 Task: Search one way flight ticket for 2 adults, 4 children and 1 infant on lap in business from Salina: Salina Regional Airport to Indianapolis: Indianapolis International Airport on 8-5-2023. Choice of flights is JetBlue. Number of bags: 2 carry on bags and 7 checked bags. Price is upto 93000. Outbound departure time preference is 9:15.
Action: Mouse moved to (341, 303)
Screenshot: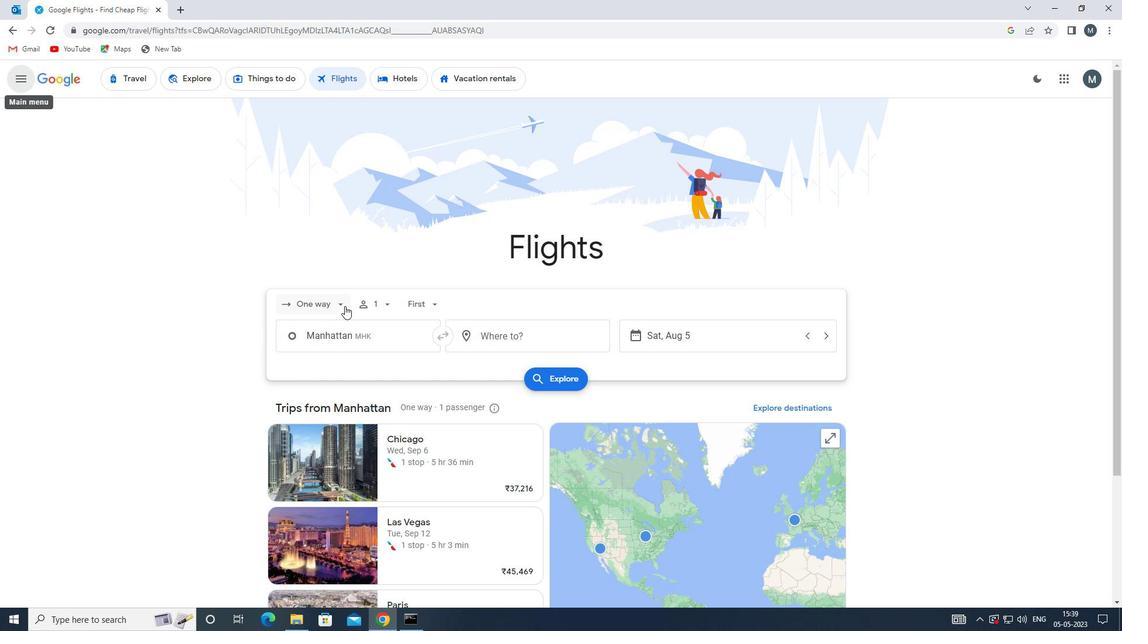 
Action: Mouse pressed left at (341, 303)
Screenshot: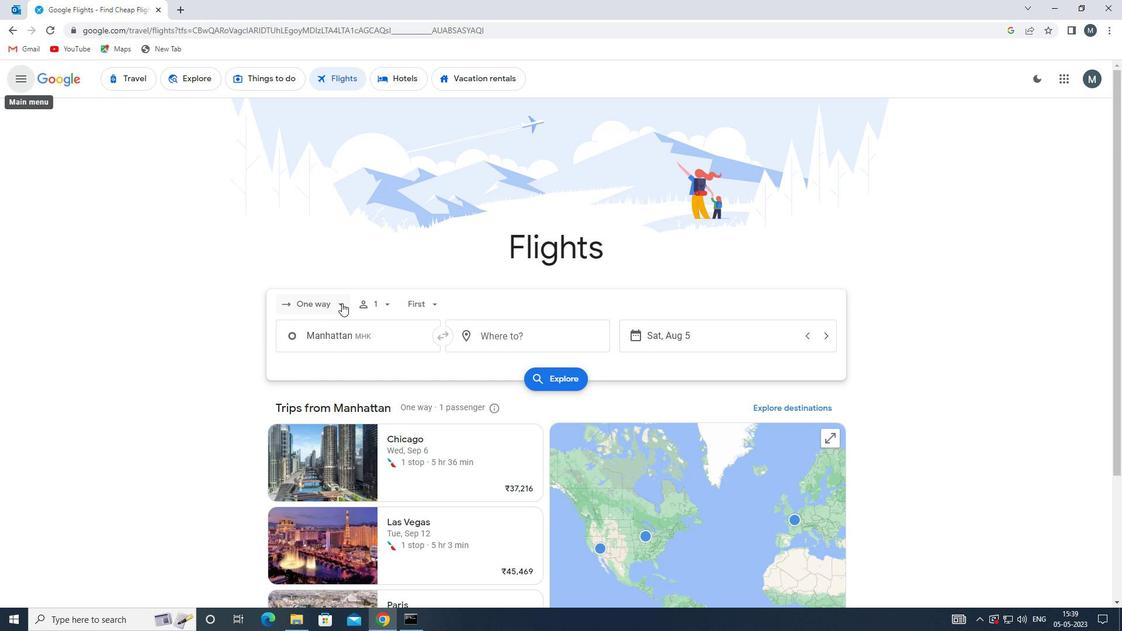 
Action: Mouse moved to (334, 360)
Screenshot: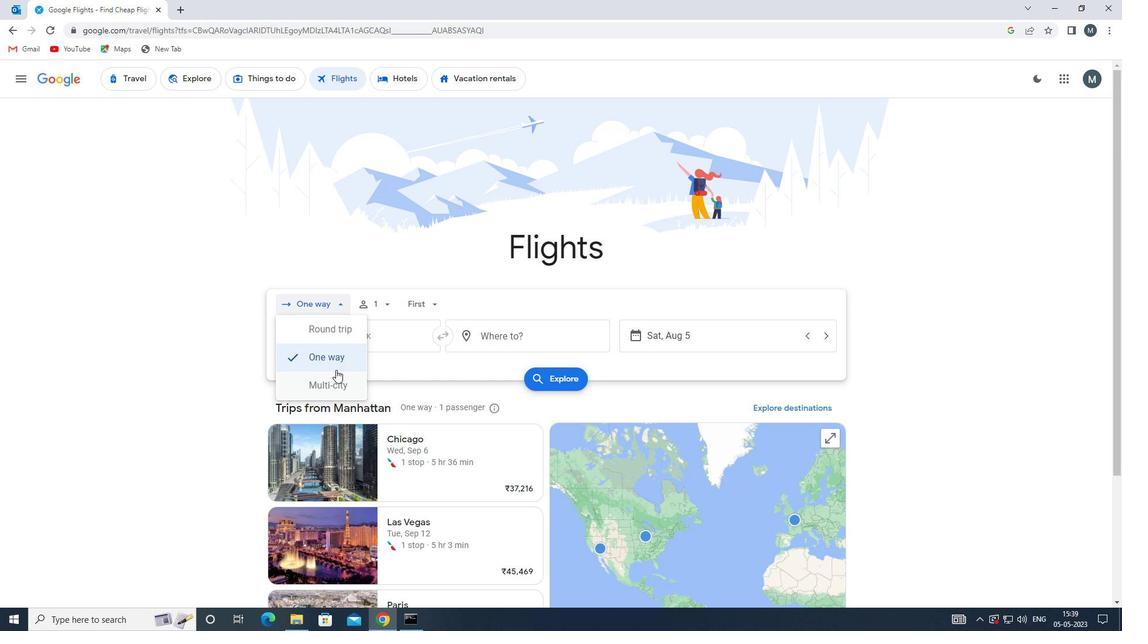 
Action: Mouse pressed left at (334, 360)
Screenshot: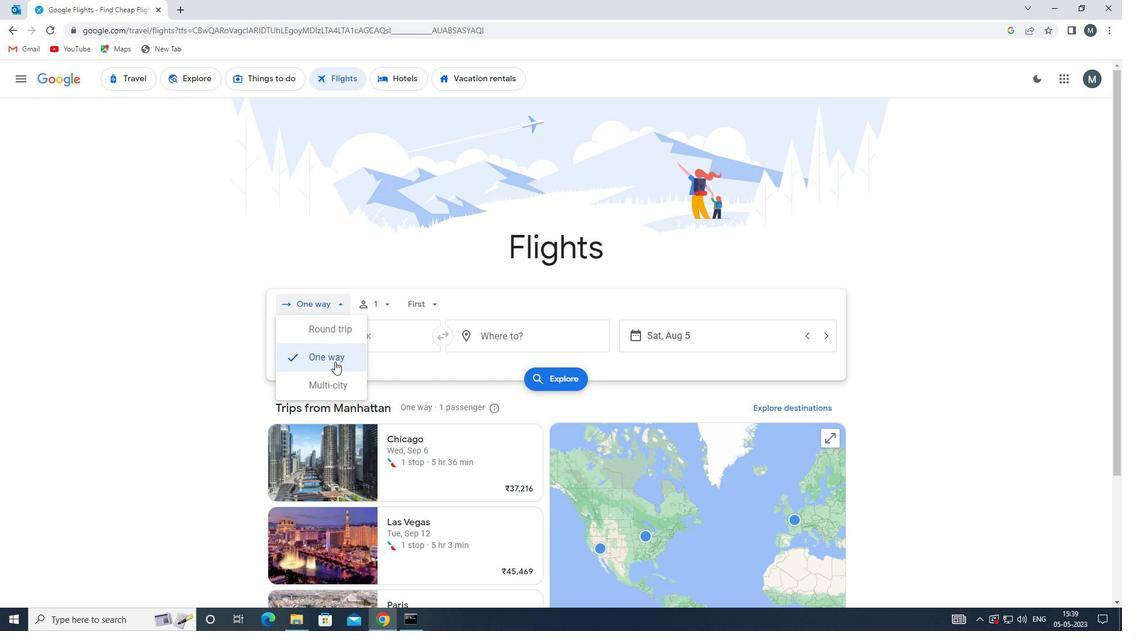 
Action: Mouse moved to (388, 308)
Screenshot: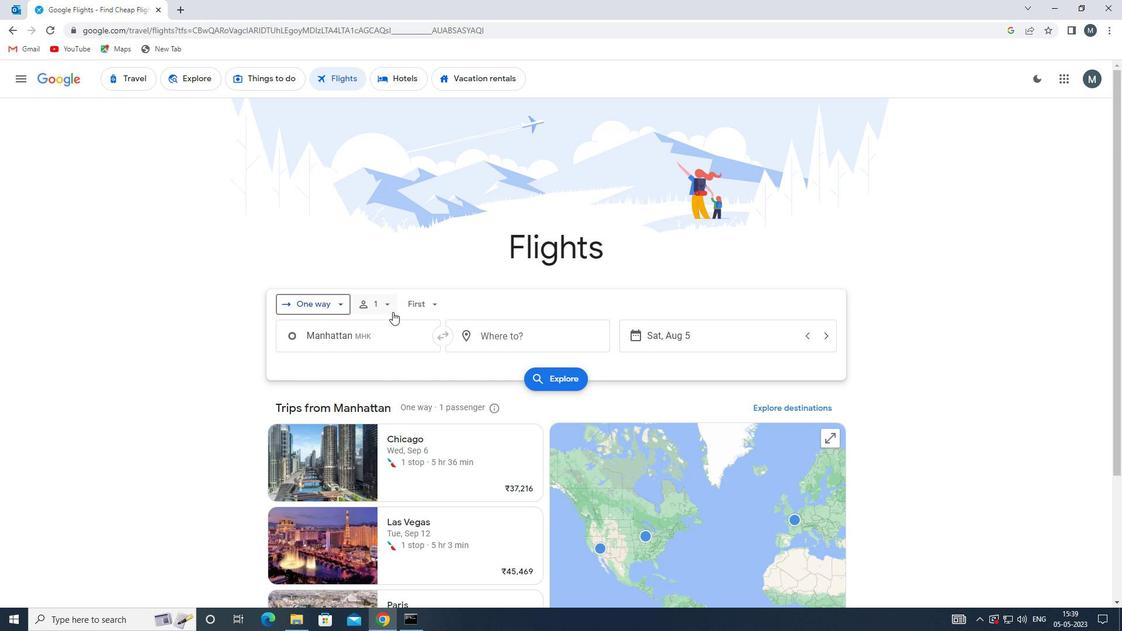 
Action: Mouse pressed left at (388, 308)
Screenshot: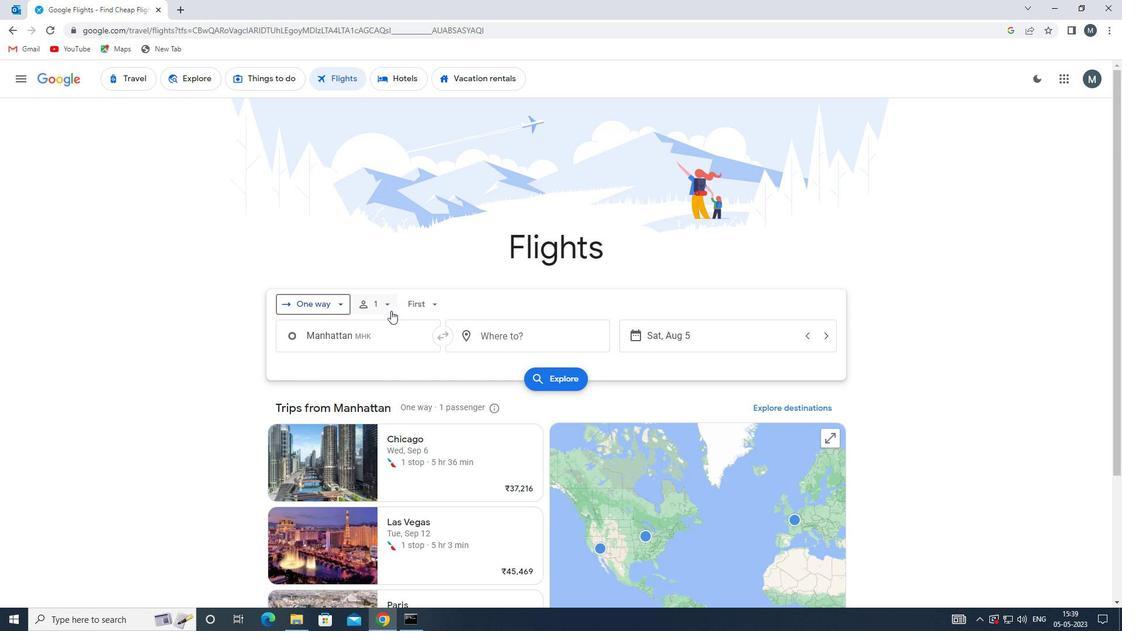 
Action: Mouse moved to (475, 333)
Screenshot: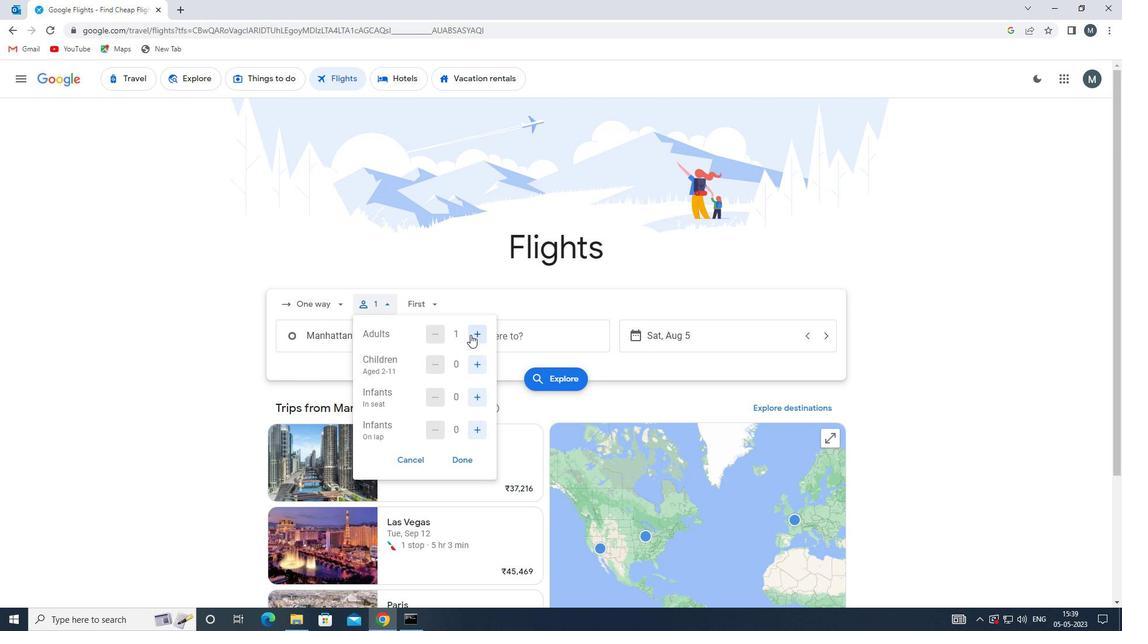
Action: Mouse pressed left at (475, 333)
Screenshot: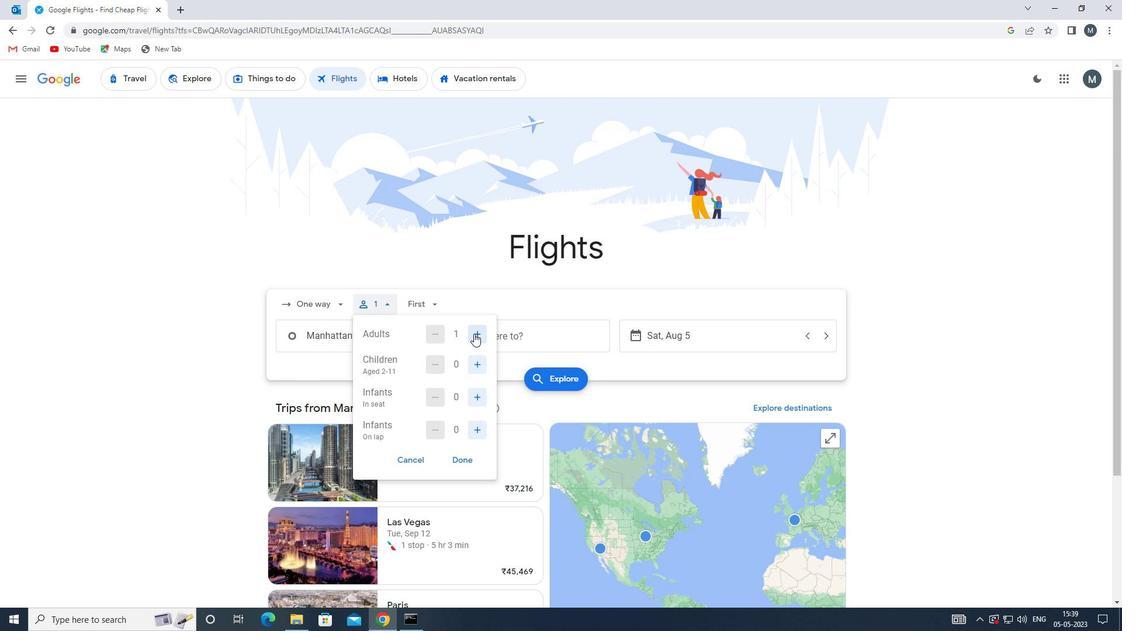 
Action: Mouse moved to (477, 365)
Screenshot: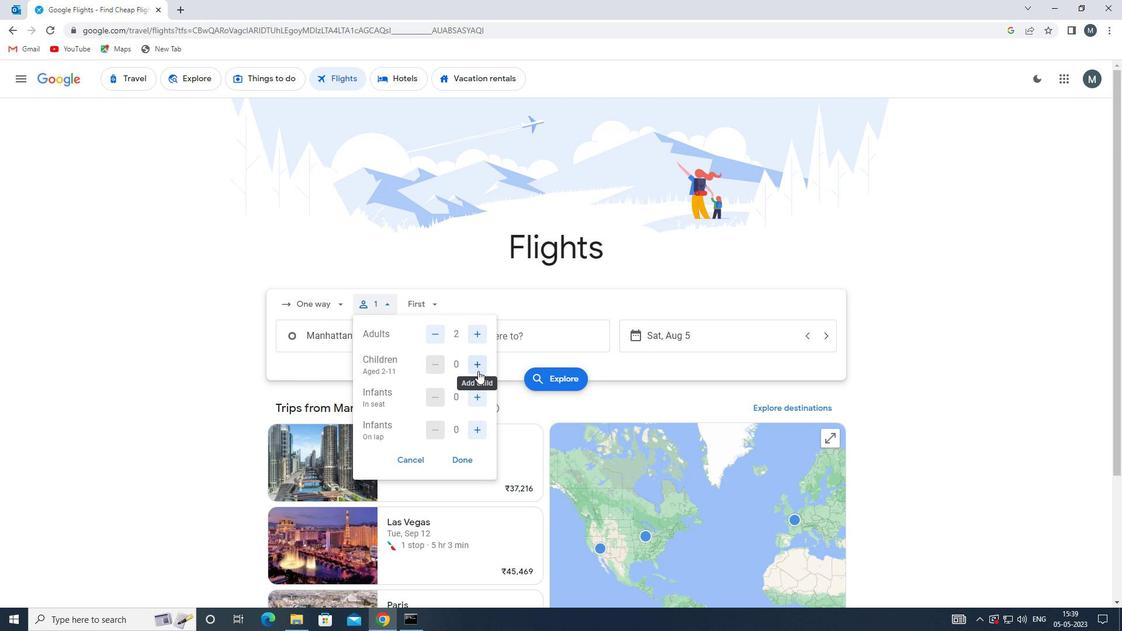 
Action: Mouse pressed left at (477, 365)
Screenshot: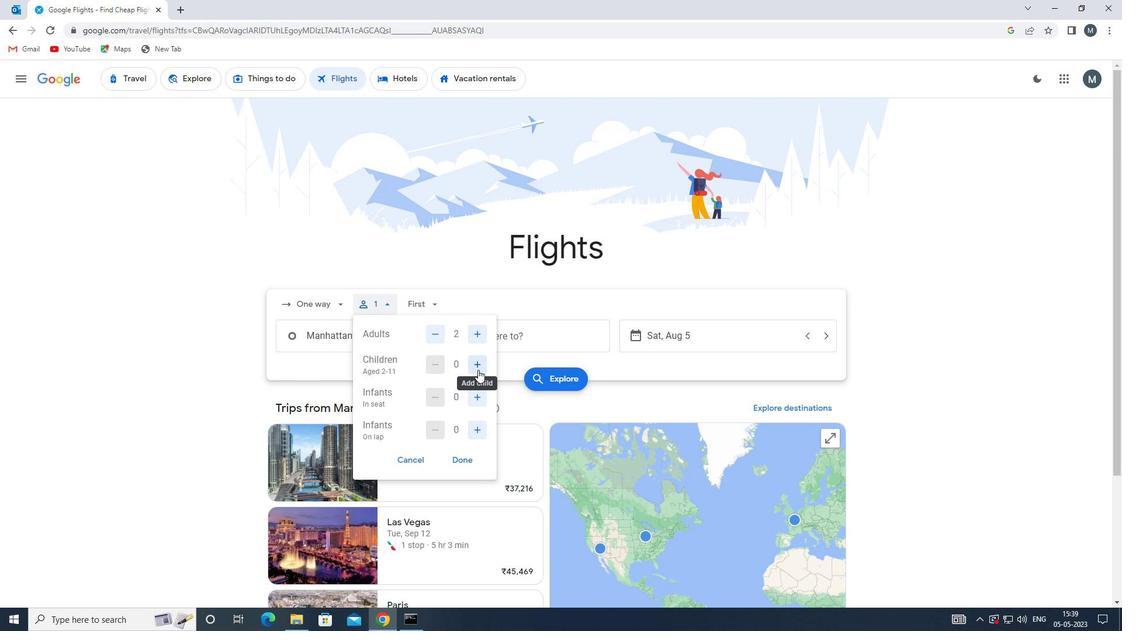 
Action: Mouse pressed left at (477, 365)
Screenshot: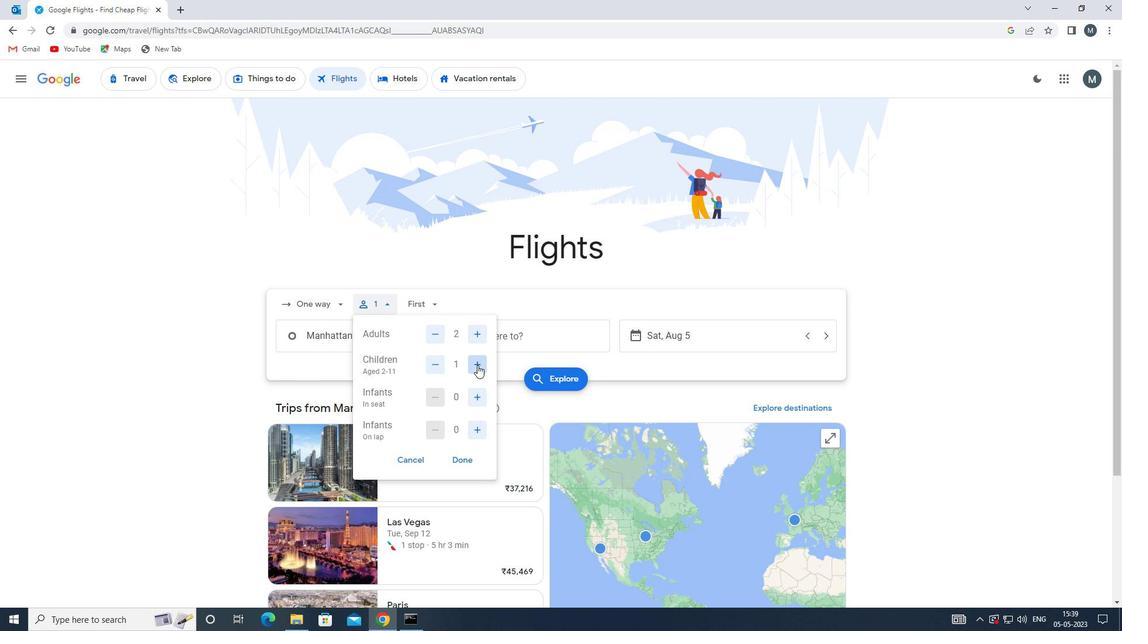 
Action: Mouse pressed left at (477, 365)
Screenshot: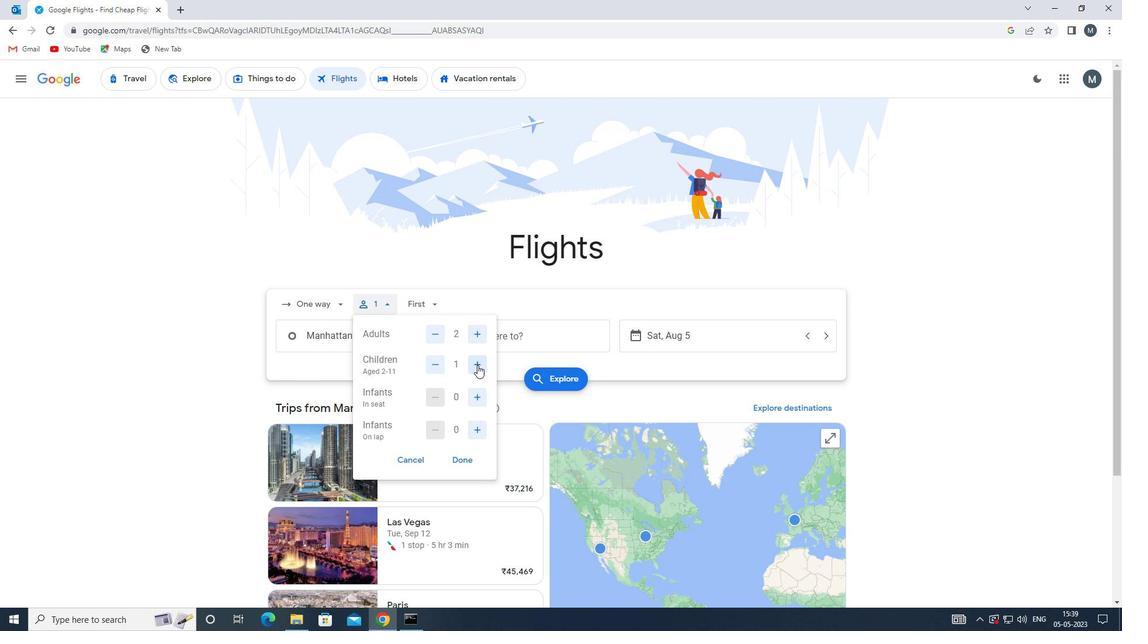 
Action: Mouse pressed left at (477, 365)
Screenshot: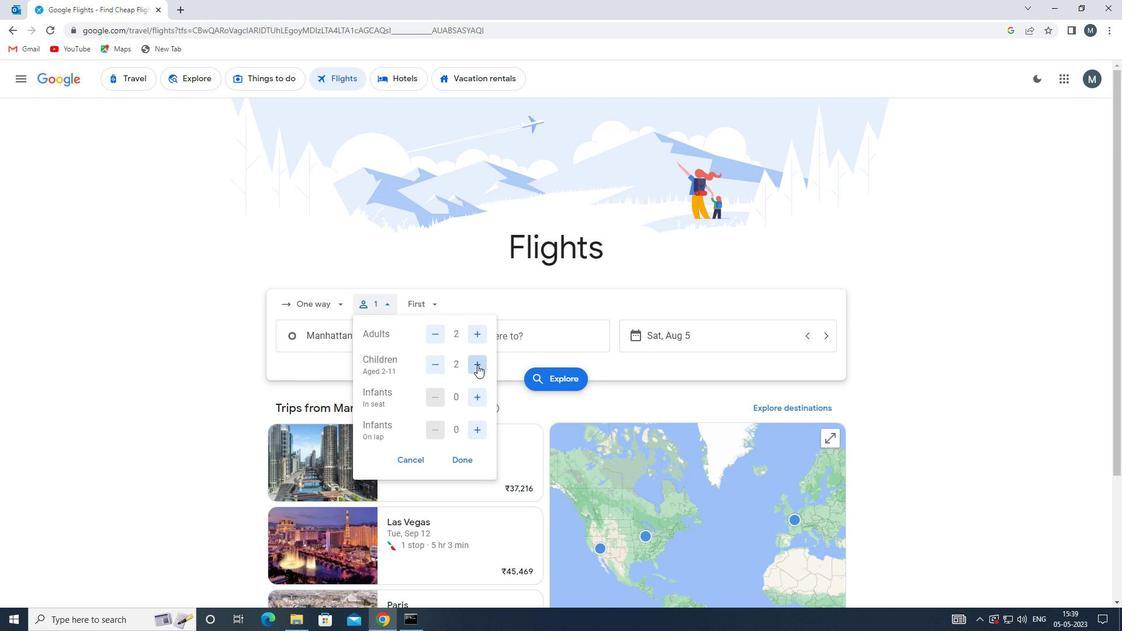 
Action: Mouse pressed left at (477, 365)
Screenshot: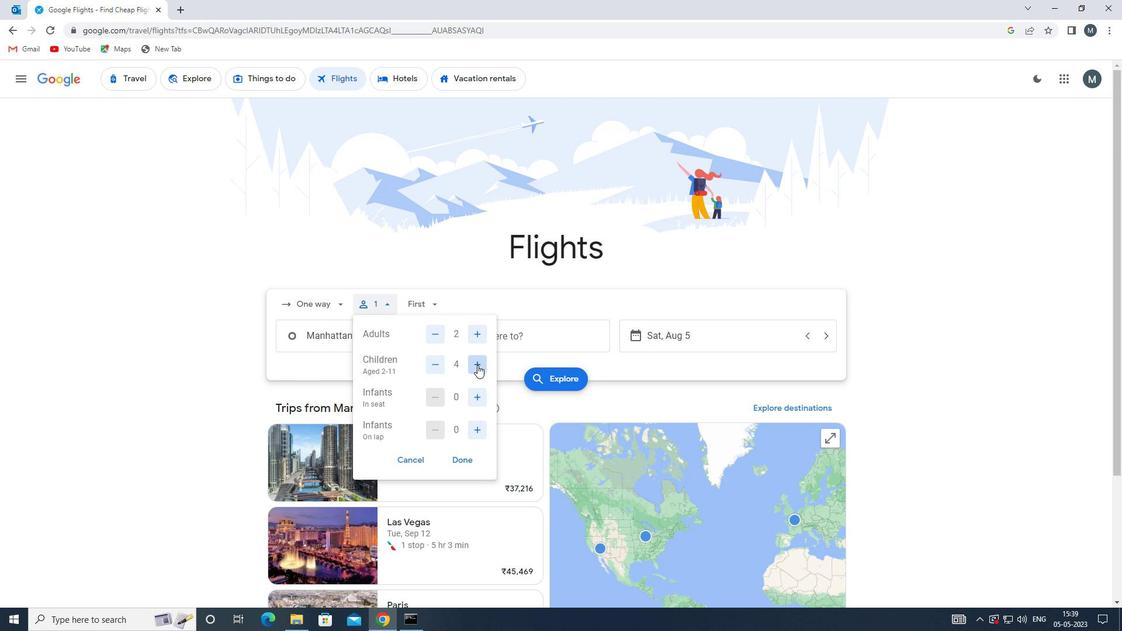 
Action: Mouse moved to (433, 363)
Screenshot: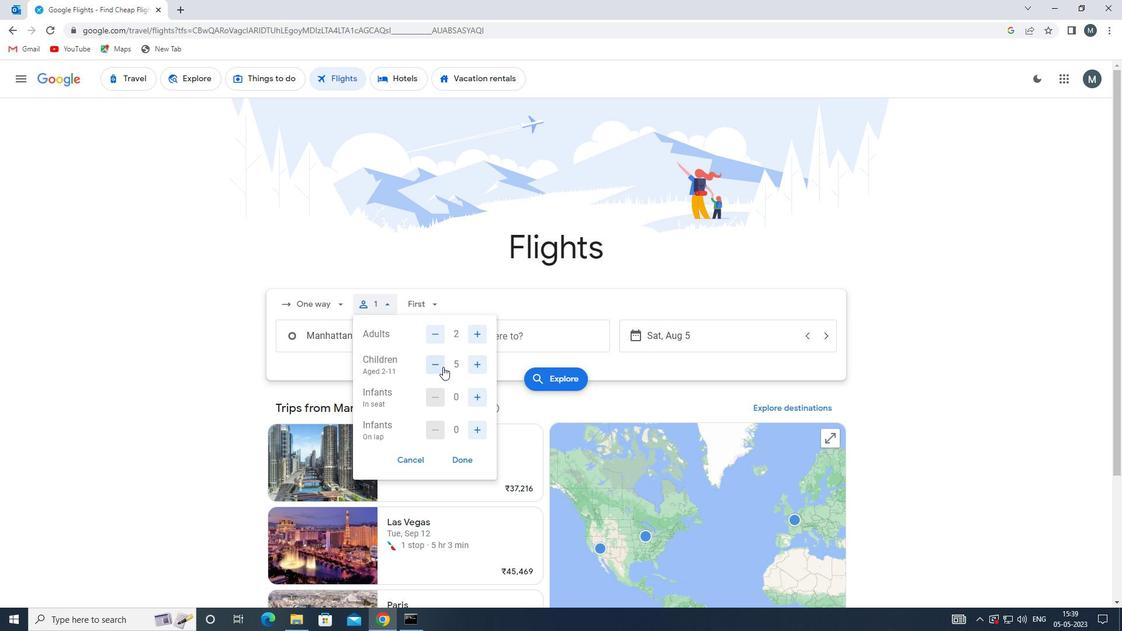
Action: Mouse pressed left at (433, 363)
Screenshot: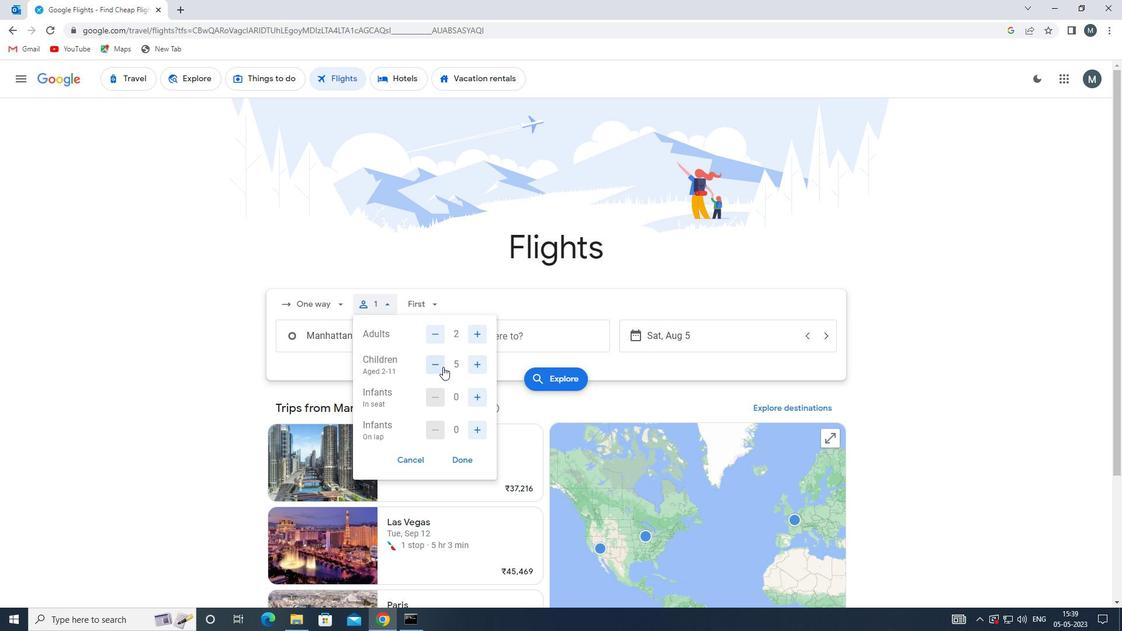 
Action: Mouse moved to (477, 433)
Screenshot: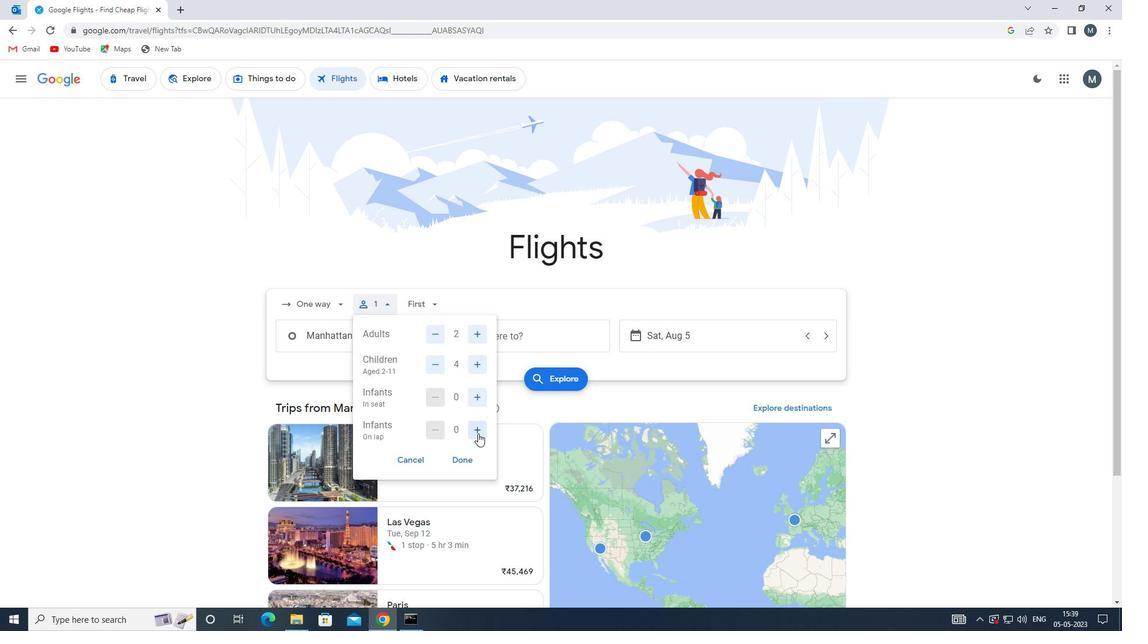 
Action: Mouse pressed left at (477, 433)
Screenshot: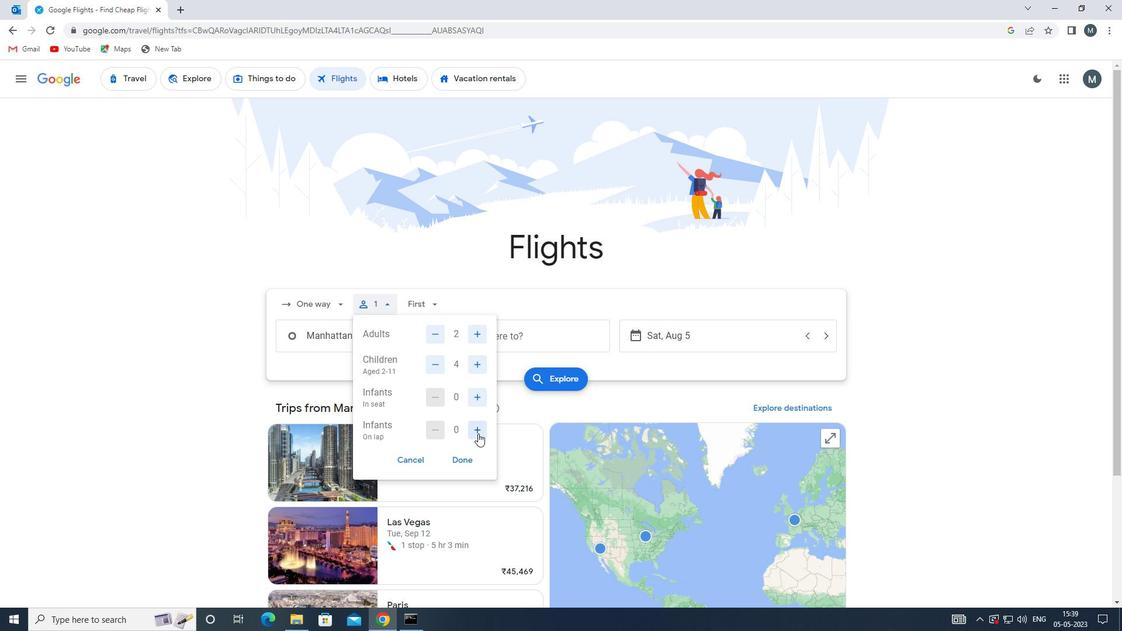 
Action: Mouse moved to (462, 459)
Screenshot: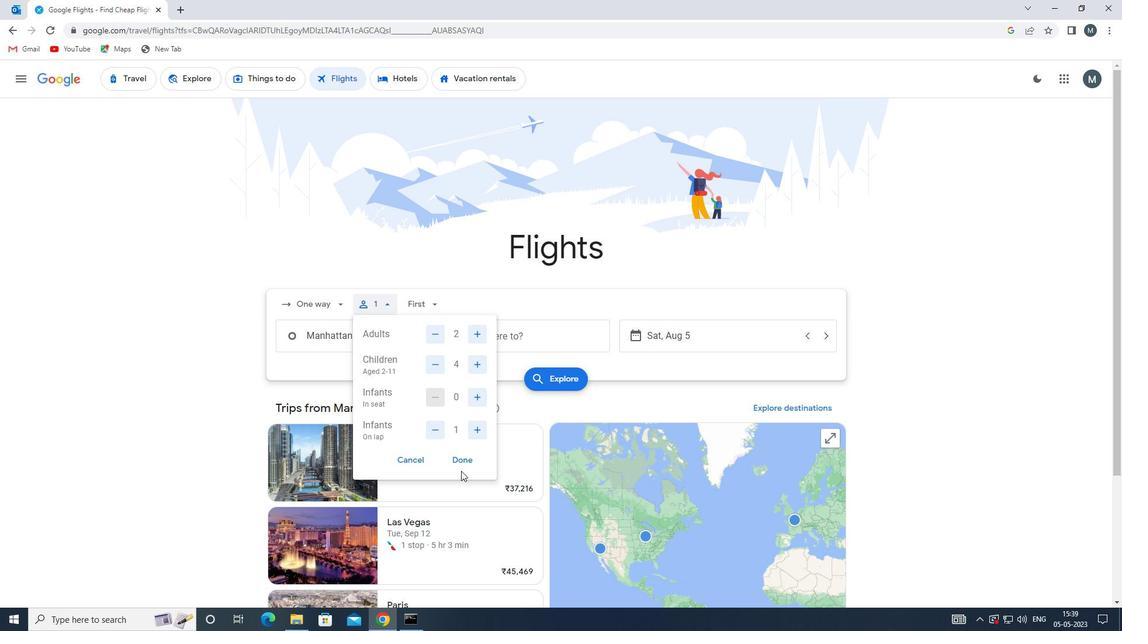 
Action: Mouse pressed left at (462, 459)
Screenshot: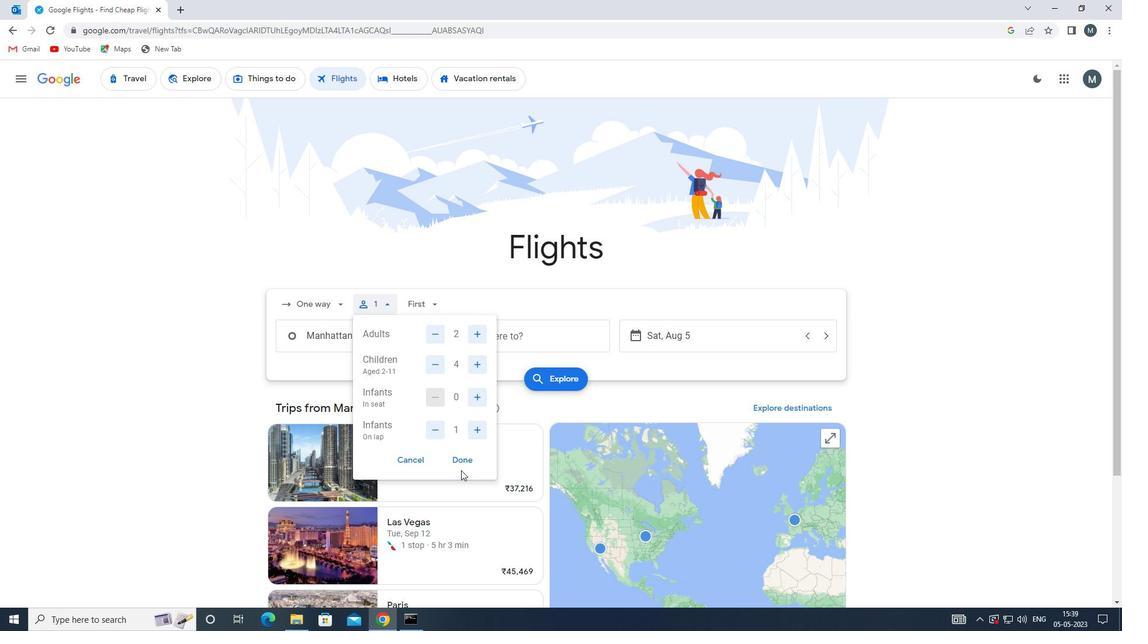 
Action: Mouse moved to (430, 305)
Screenshot: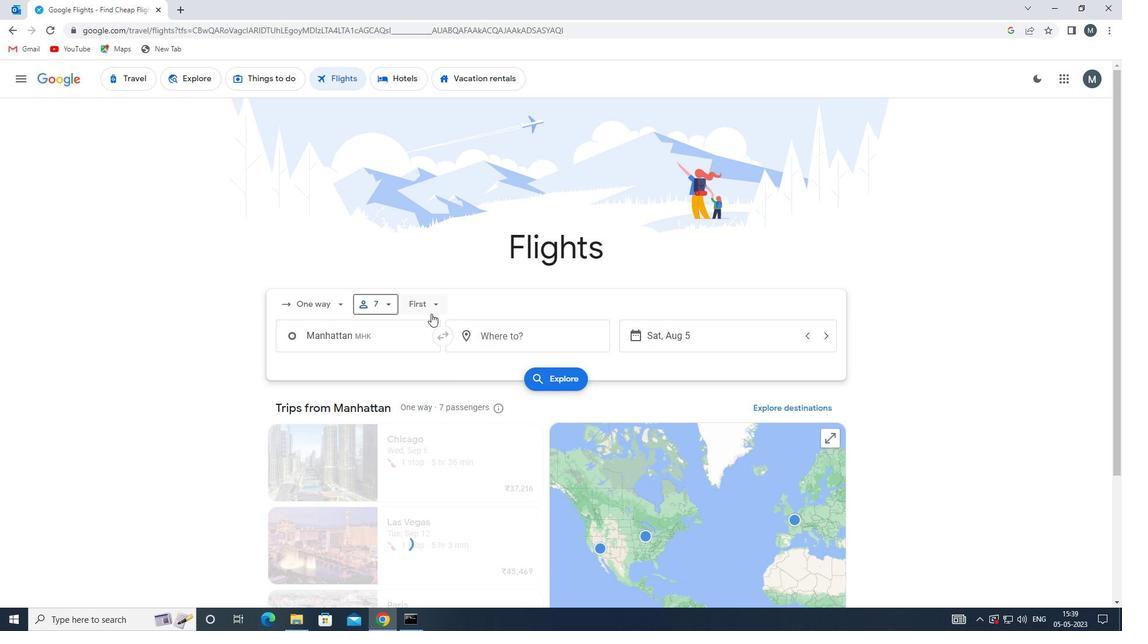 
Action: Mouse pressed left at (430, 305)
Screenshot: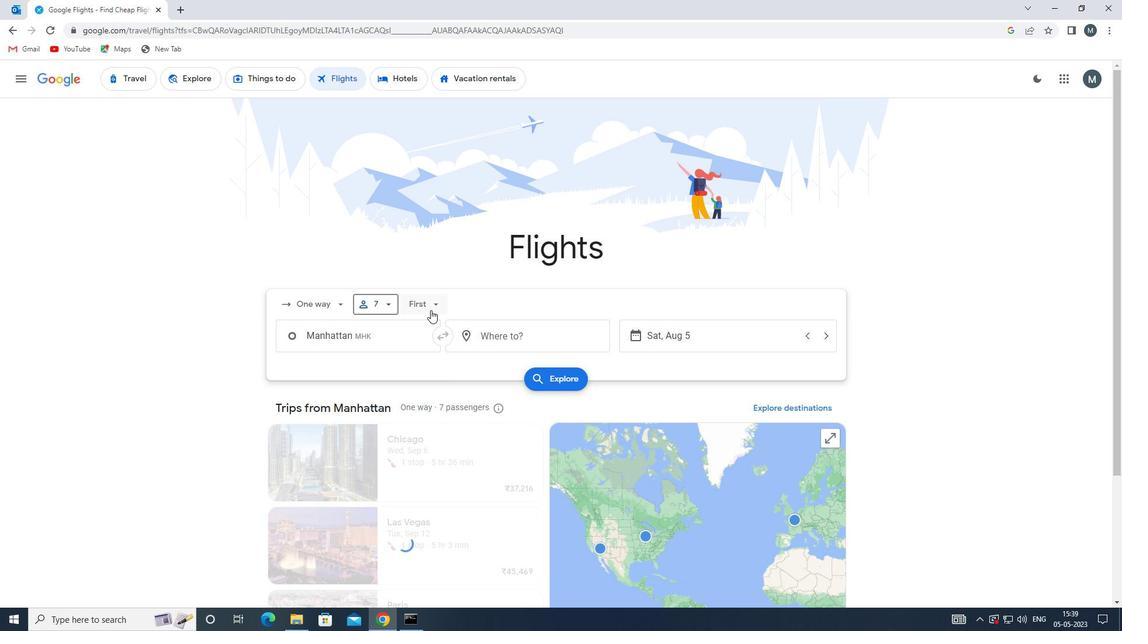 
Action: Mouse moved to (456, 388)
Screenshot: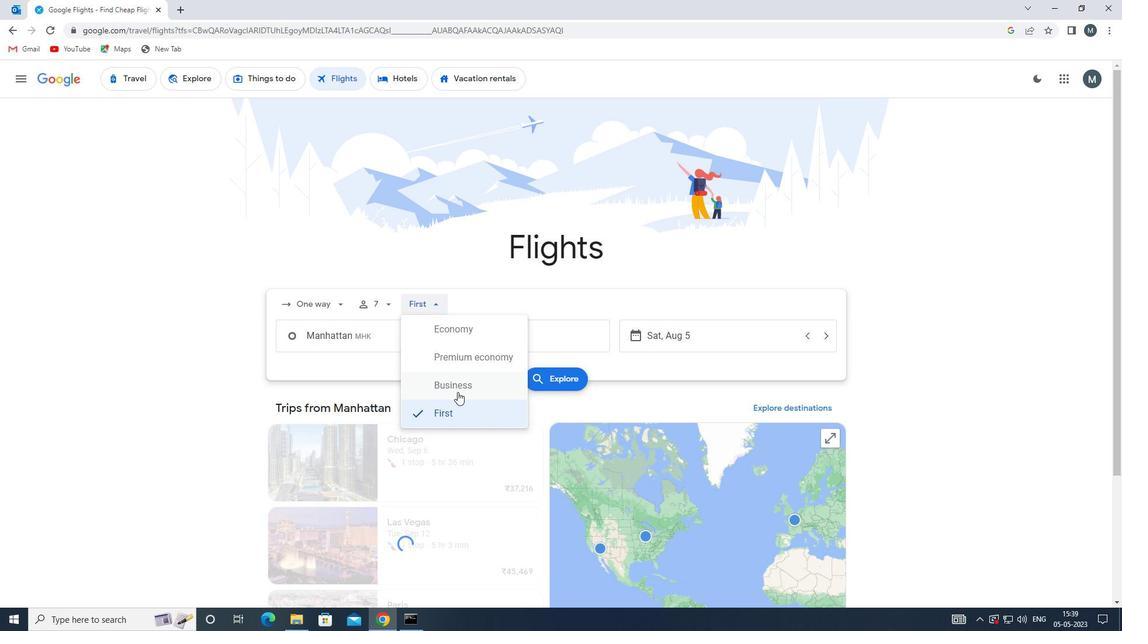 
Action: Mouse pressed left at (456, 388)
Screenshot: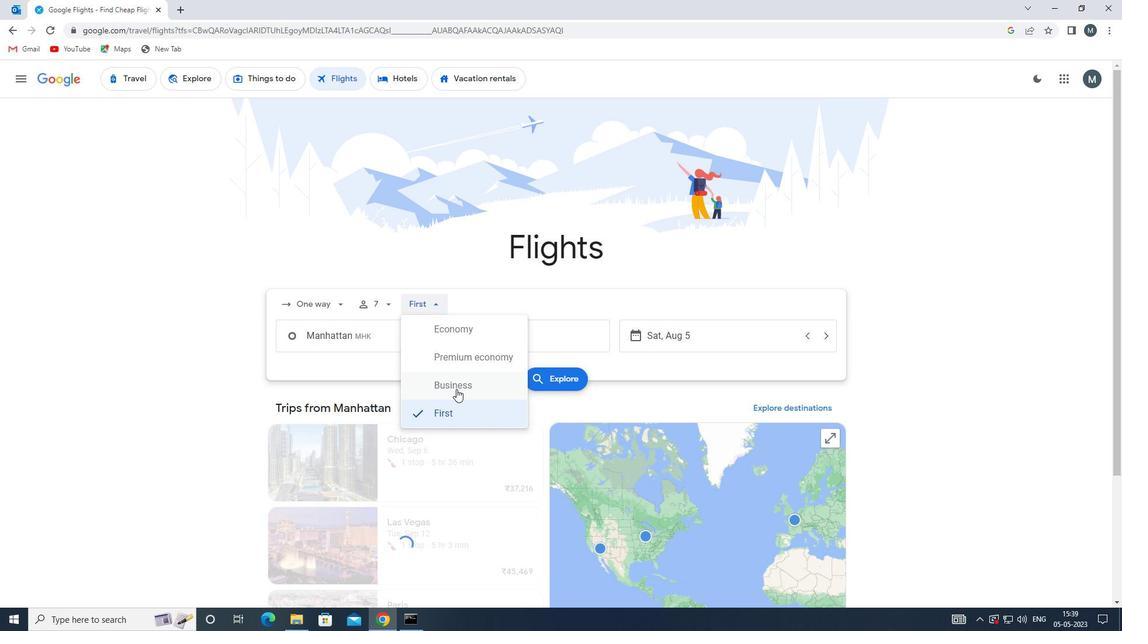 
Action: Mouse moved to (377, 338)
Screenshot: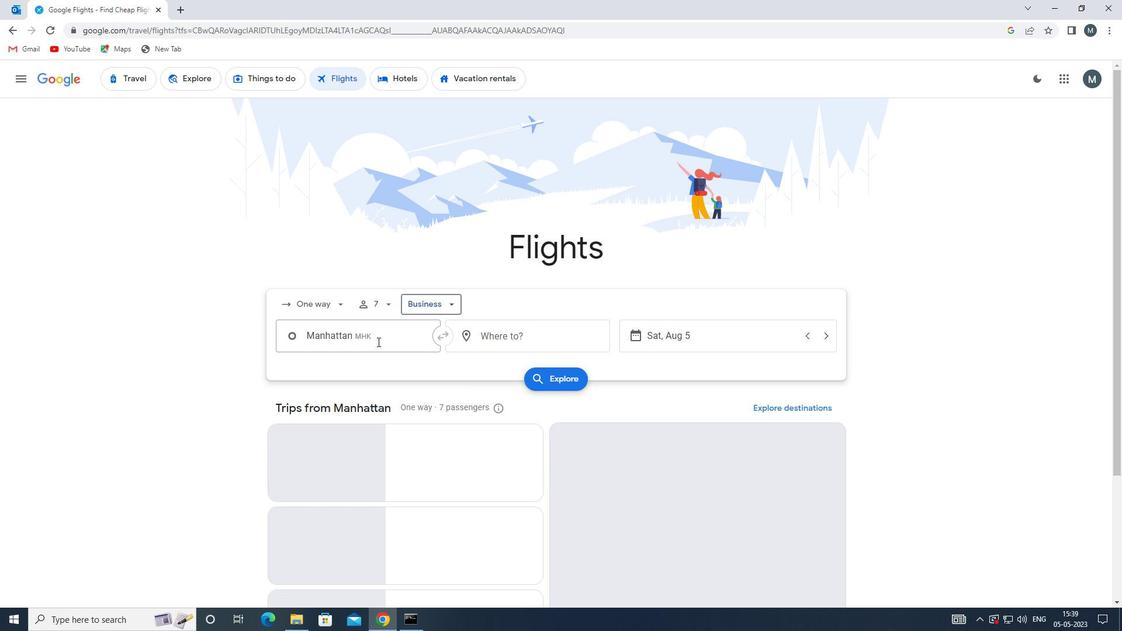 
Action: Mouse pressed left at (377, 338)
Screenshot: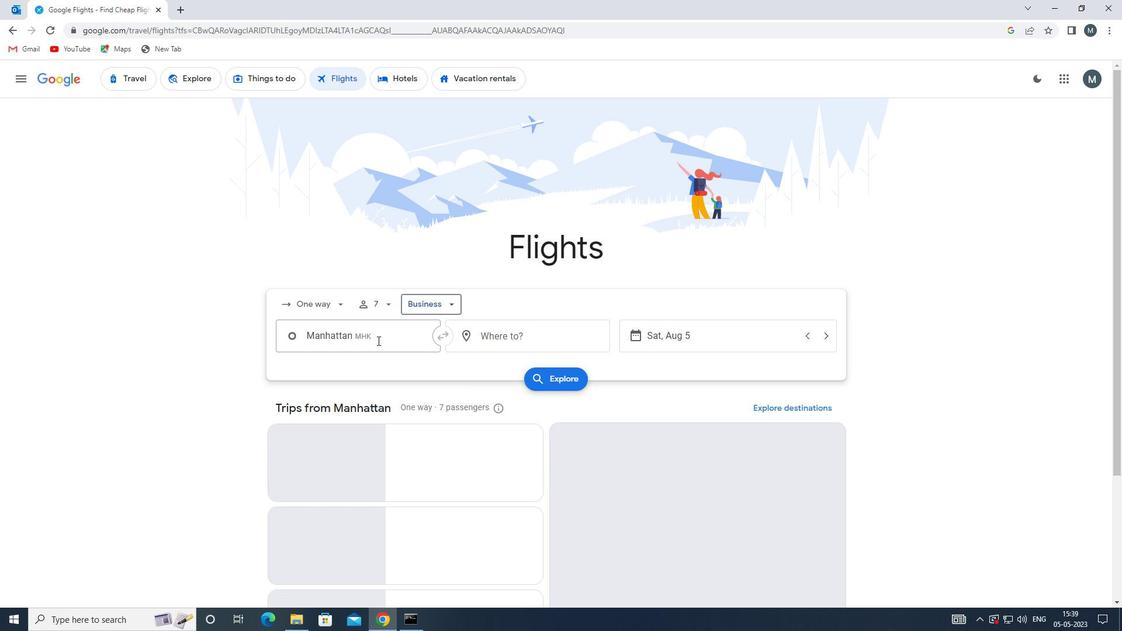 
Action: Mouse moved to (377, 338)
Screenshot: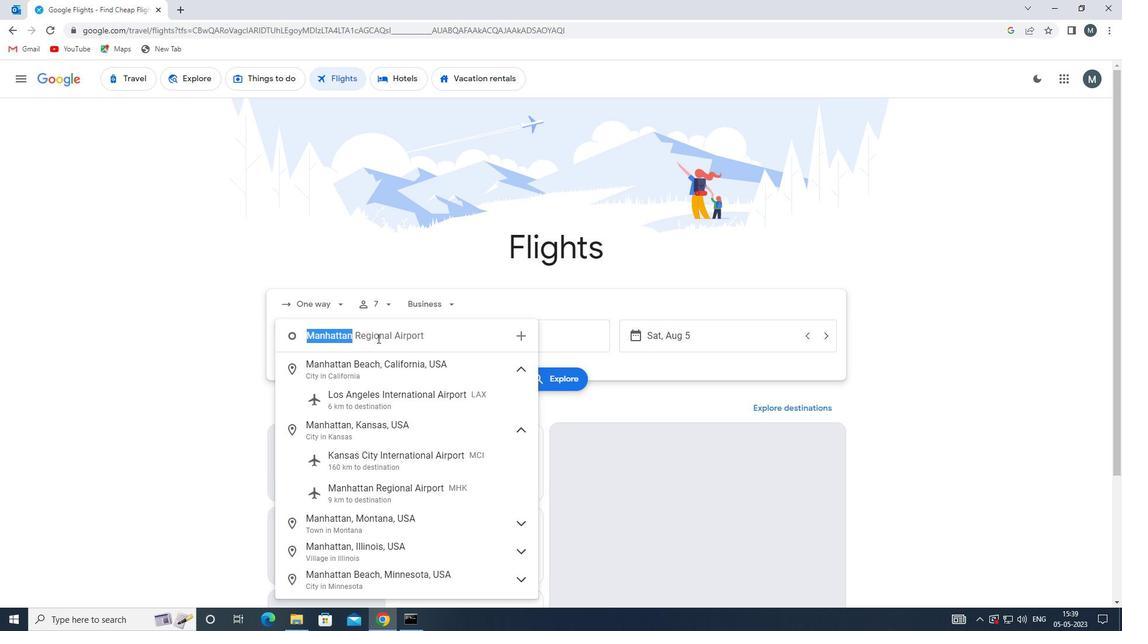 
Action: Key pressed salina
Screenshot: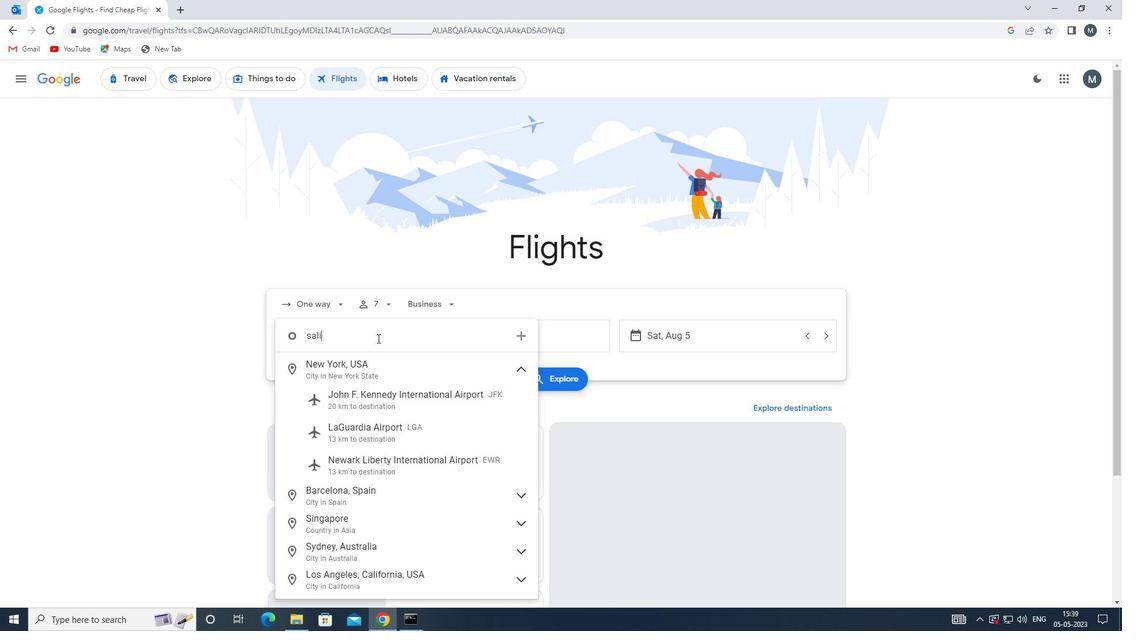 
Action: Mouse moved to (383, 492)
Screenshot: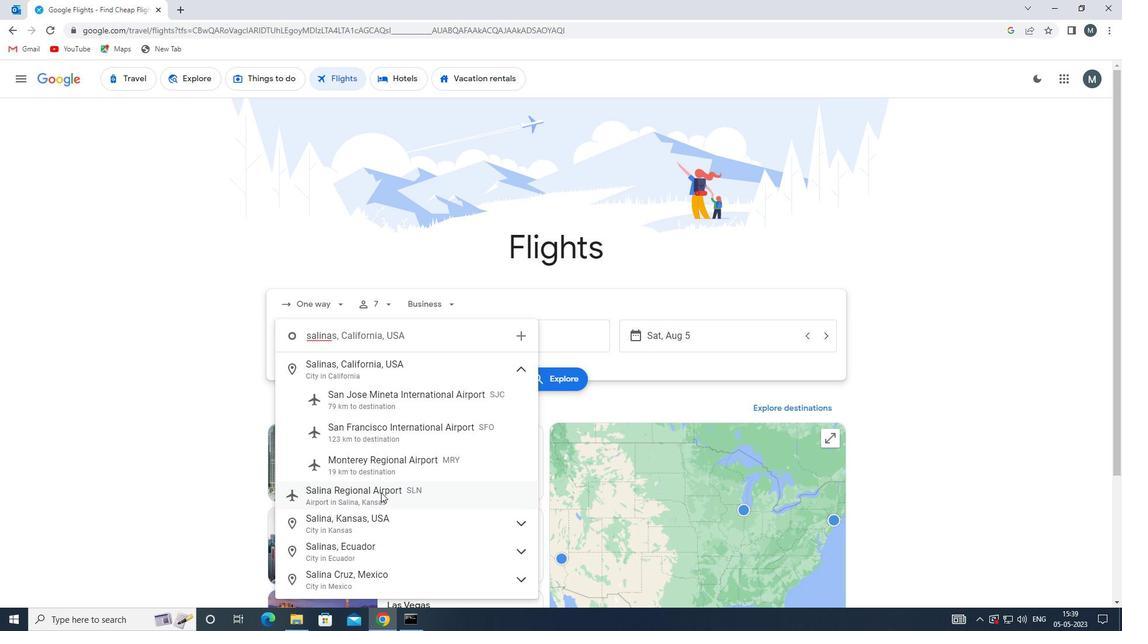 
Action: Mouse pressed left at (383, 492)
Screenshot: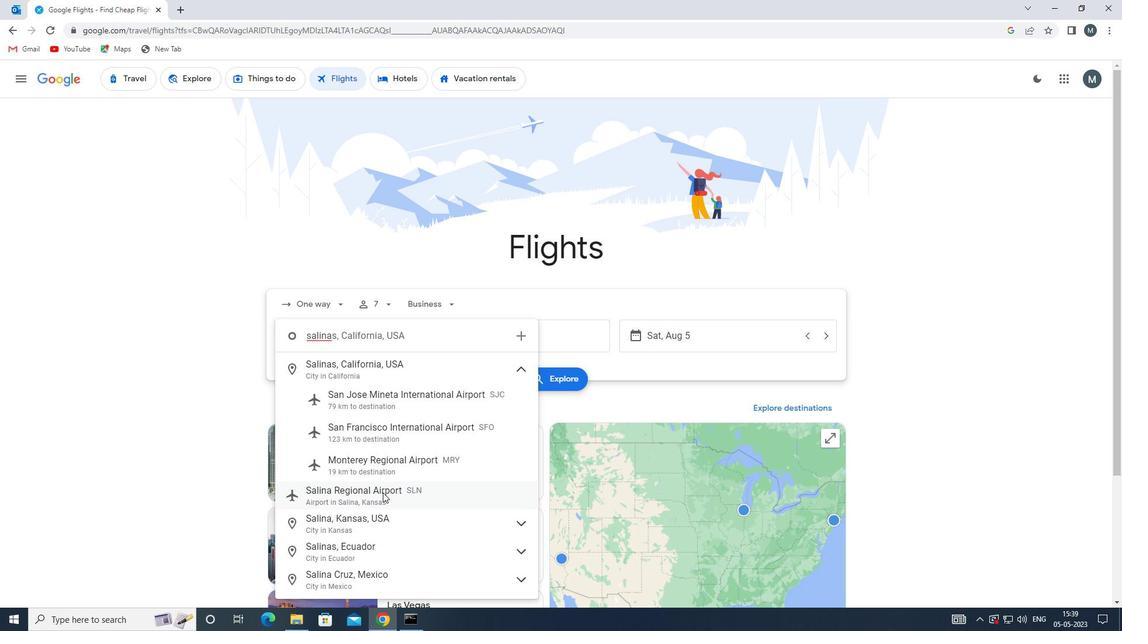 
Action: Mouse moved to (502, 341)
Screenshot: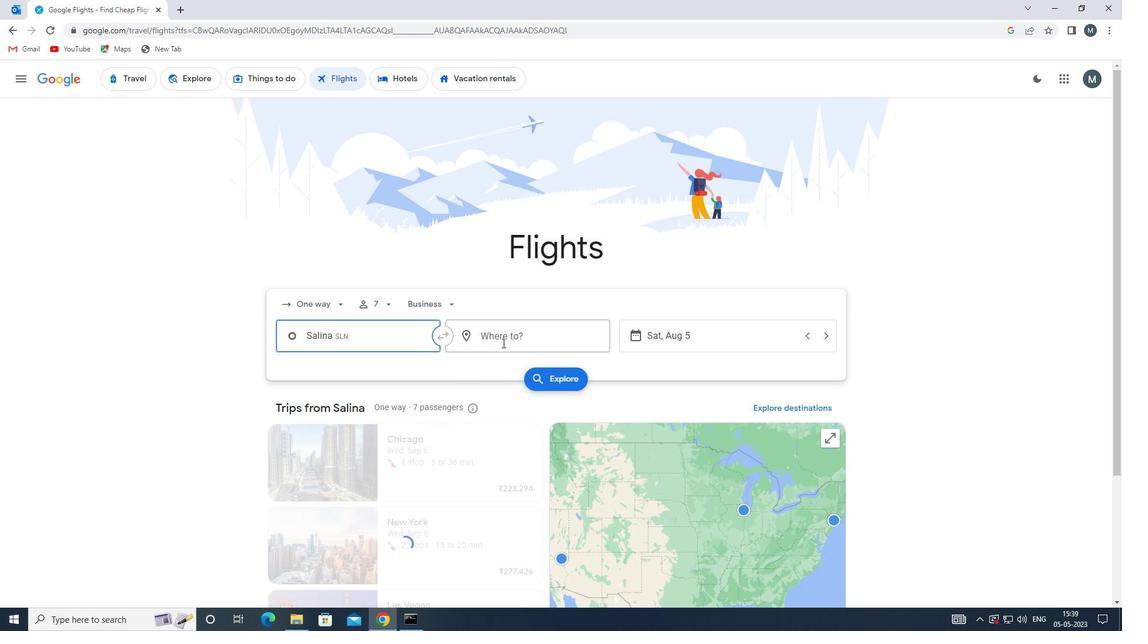 
Action: Mouse pressed left at (502, 341)
Screenshot: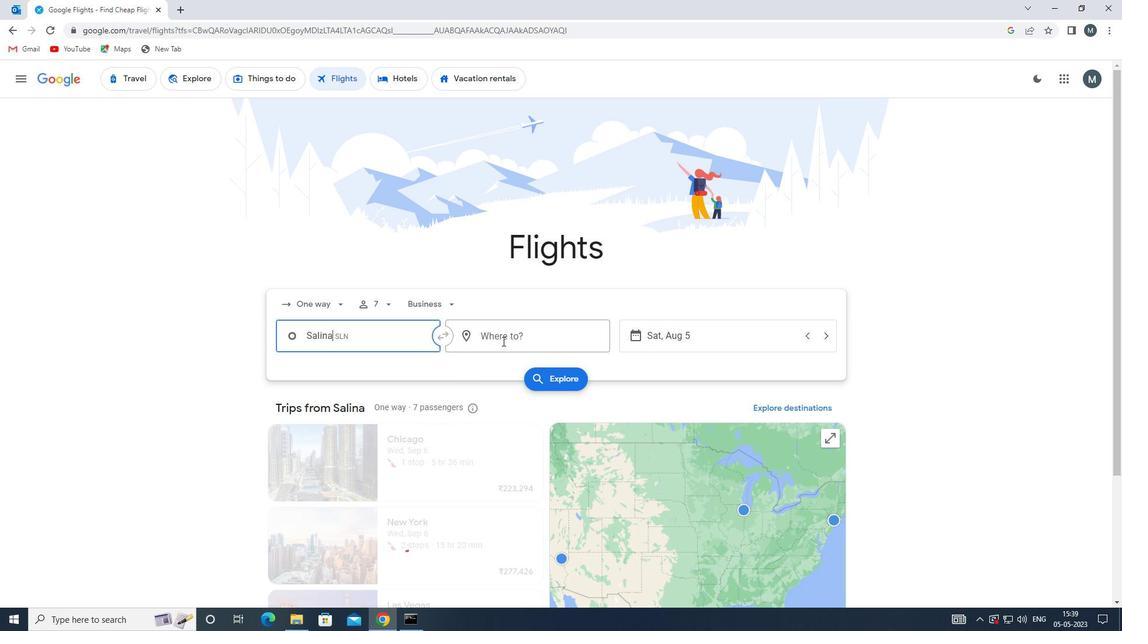 
Action: Key pressed ind
Screenshot: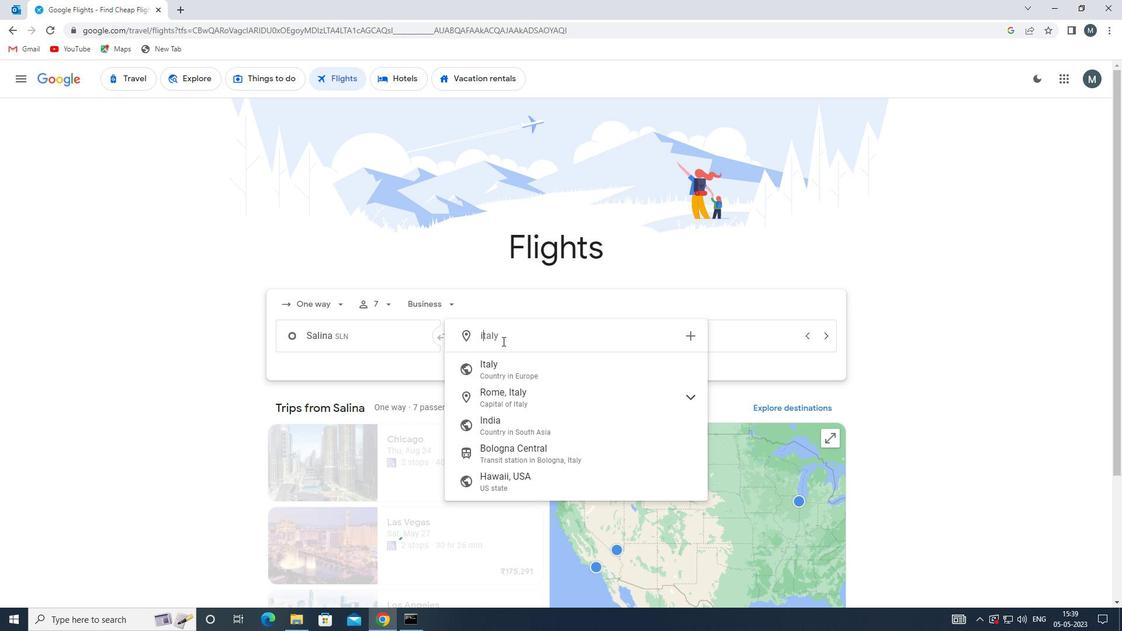 
Action: Mouse moved to (509, 361)
Screenshot: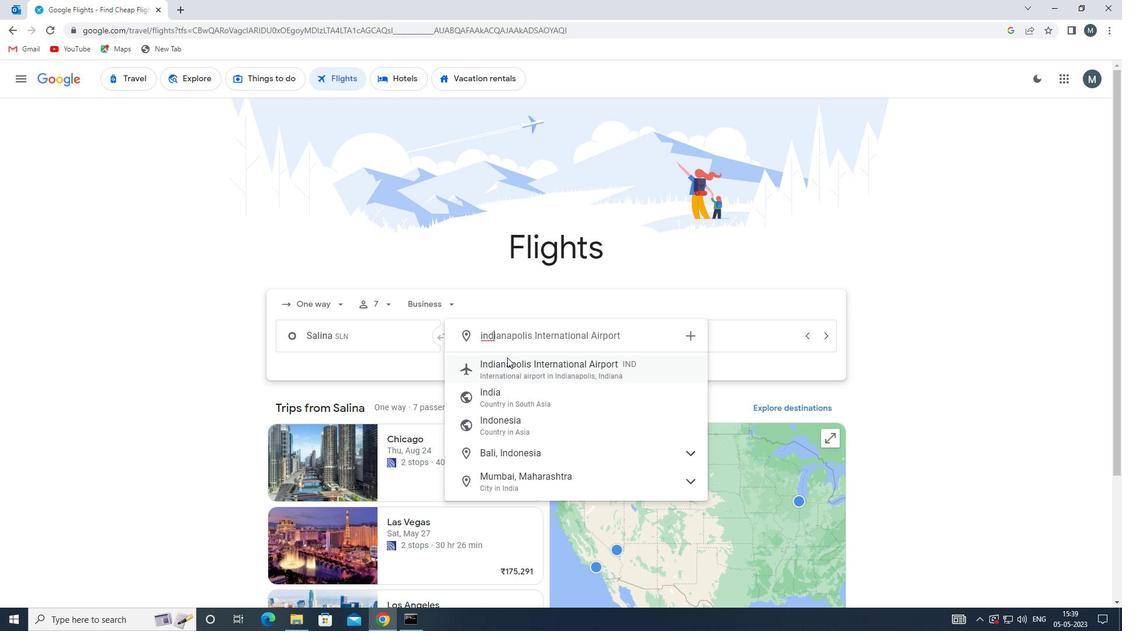 
Action: Mouse pressed left at (509, 361)
Screenshot: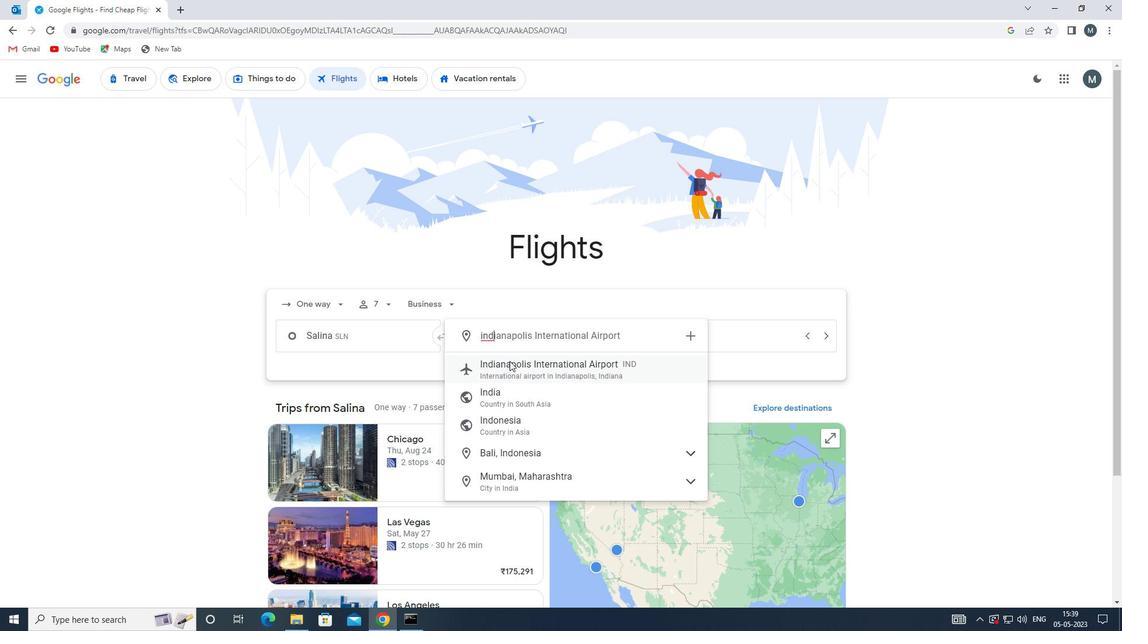 
Action: Mouse moved to (662, 333)
Screenshot: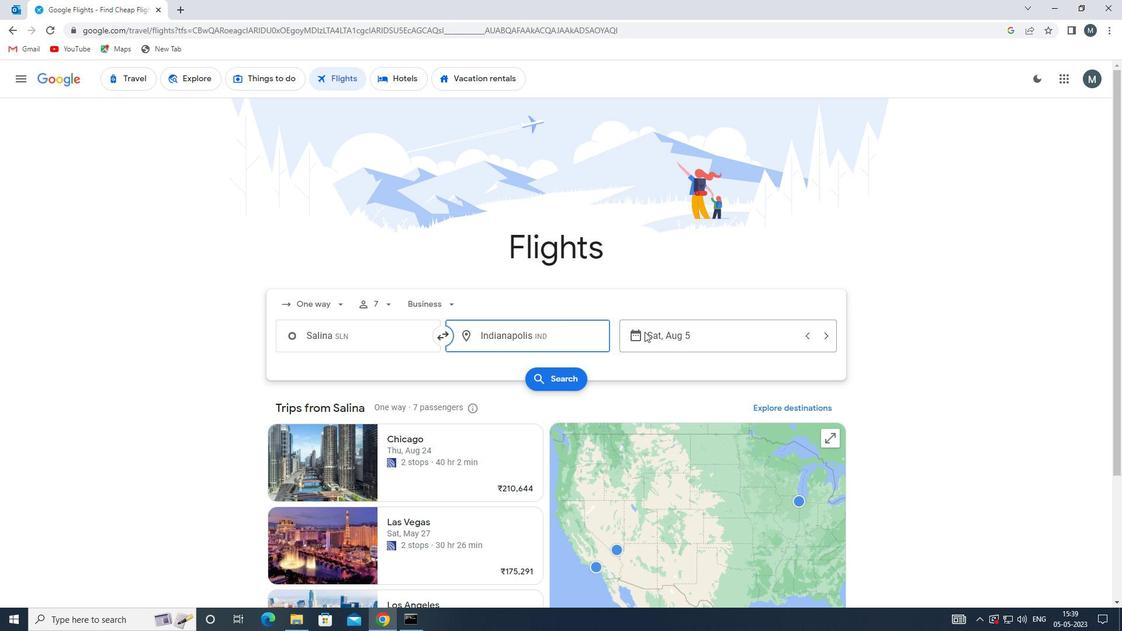 
Action: Mouse pressed left at (662, 333)
Screenshot: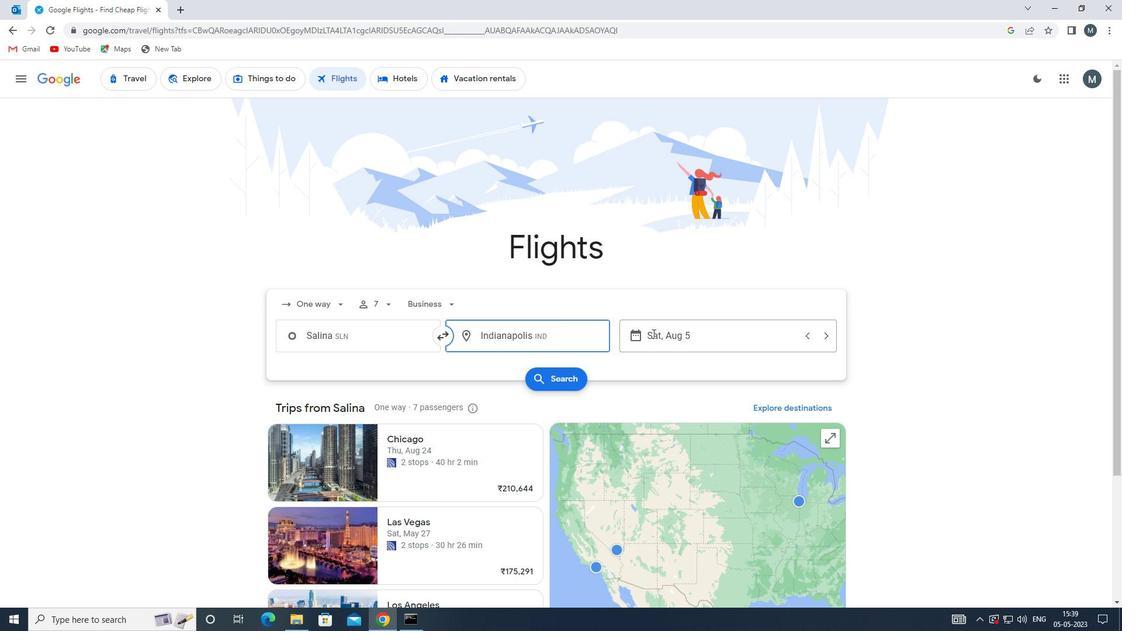 
Action: Mouse moved to (588, 399)
Screenshot: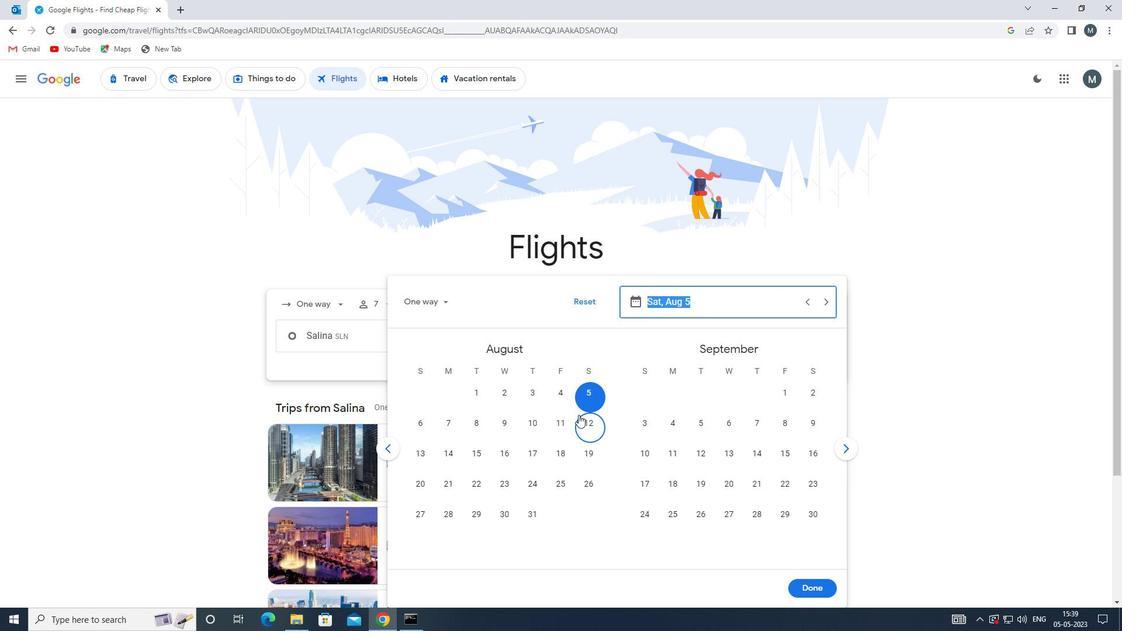 
Action: Mouse pressed left at (588, 399)
Screenshot: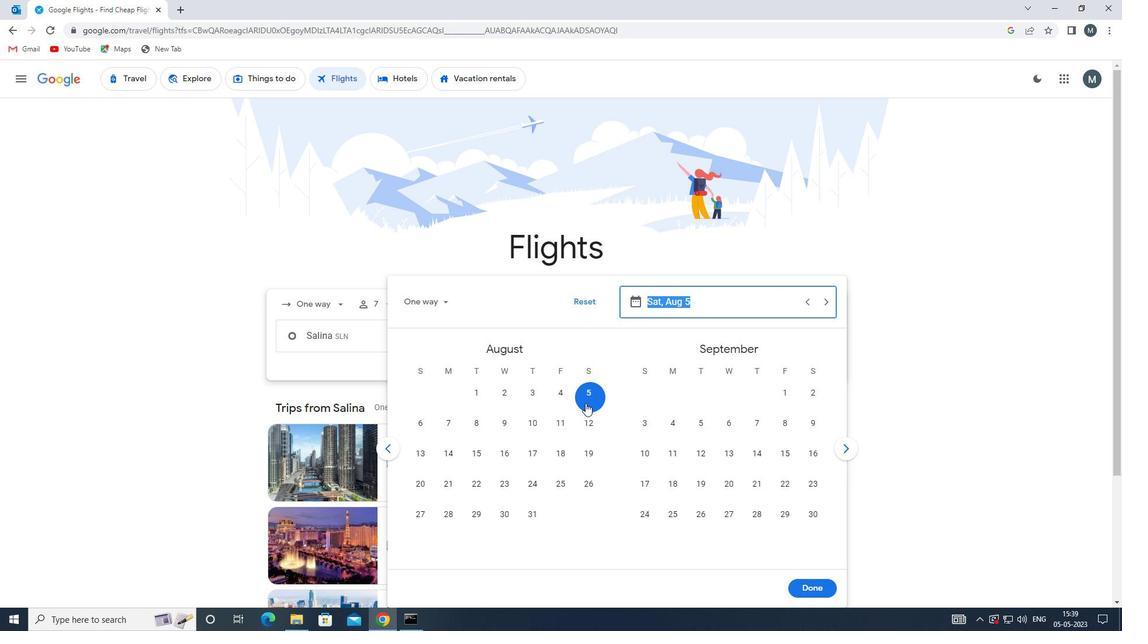 
Action: Mouse moved to (805, 585)
Screenshot: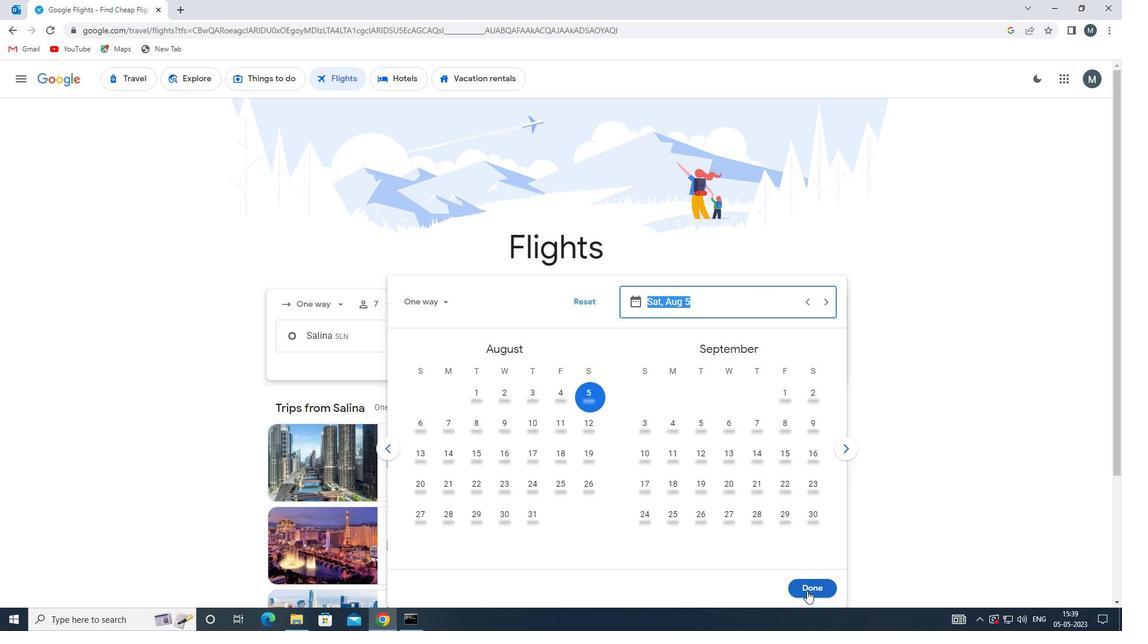 
Action: Mouse pressed left at (805, 585)
Screenshot: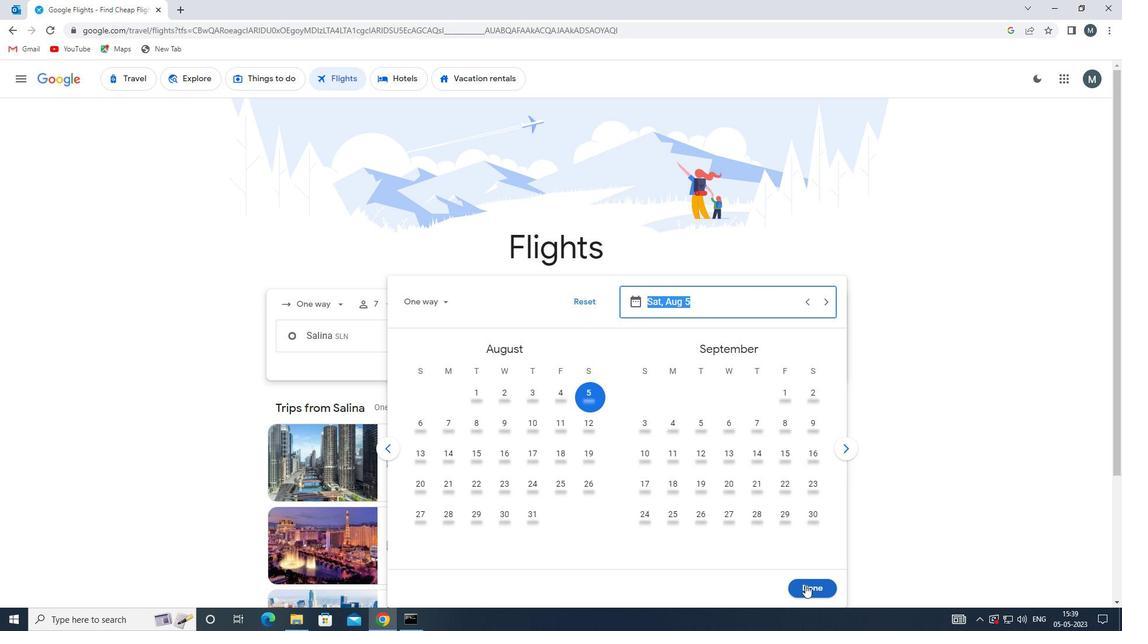 
Action: Mouse moved to (561, 374)
Screenshot: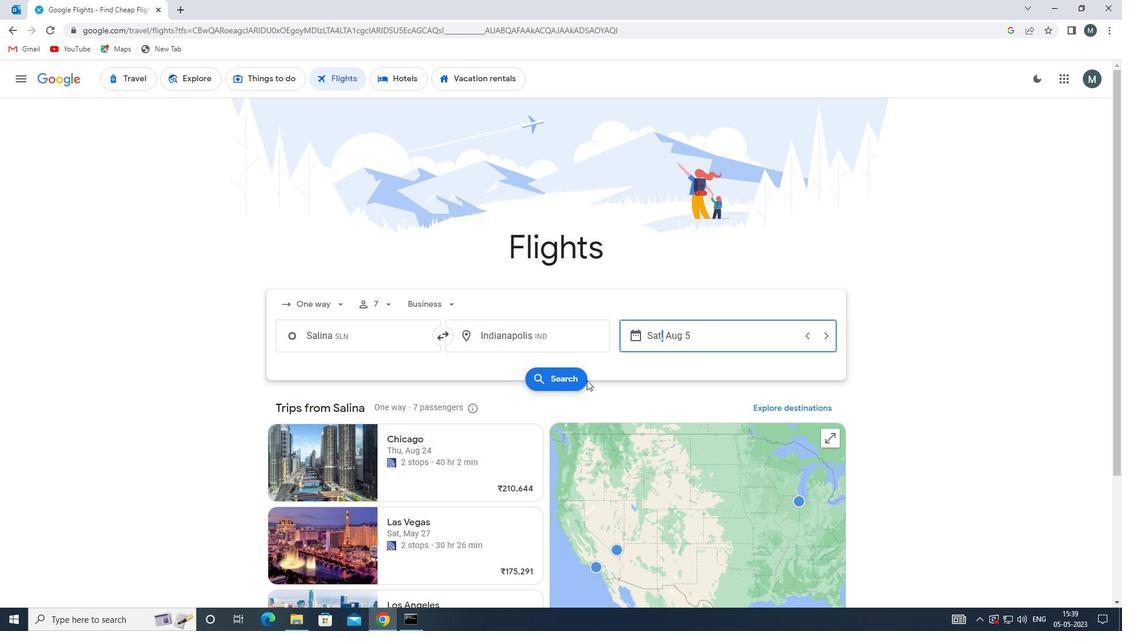 
Action: Mouse pressed left at (561, 374)
Screenshot: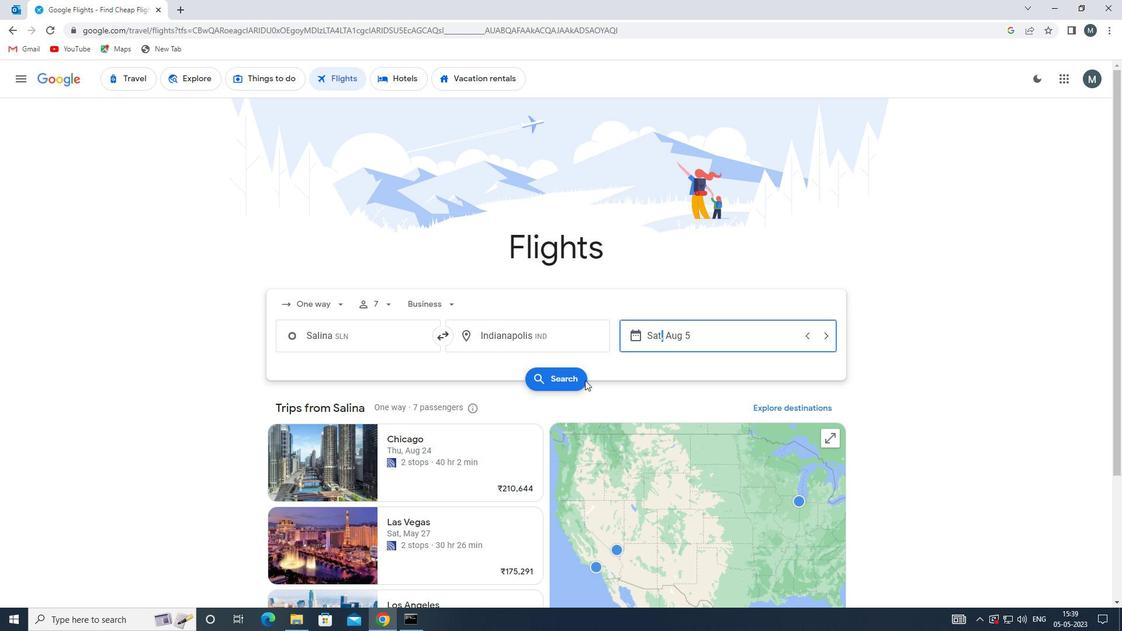 
Action: Mouse moved to (279, 183)
Screenshot: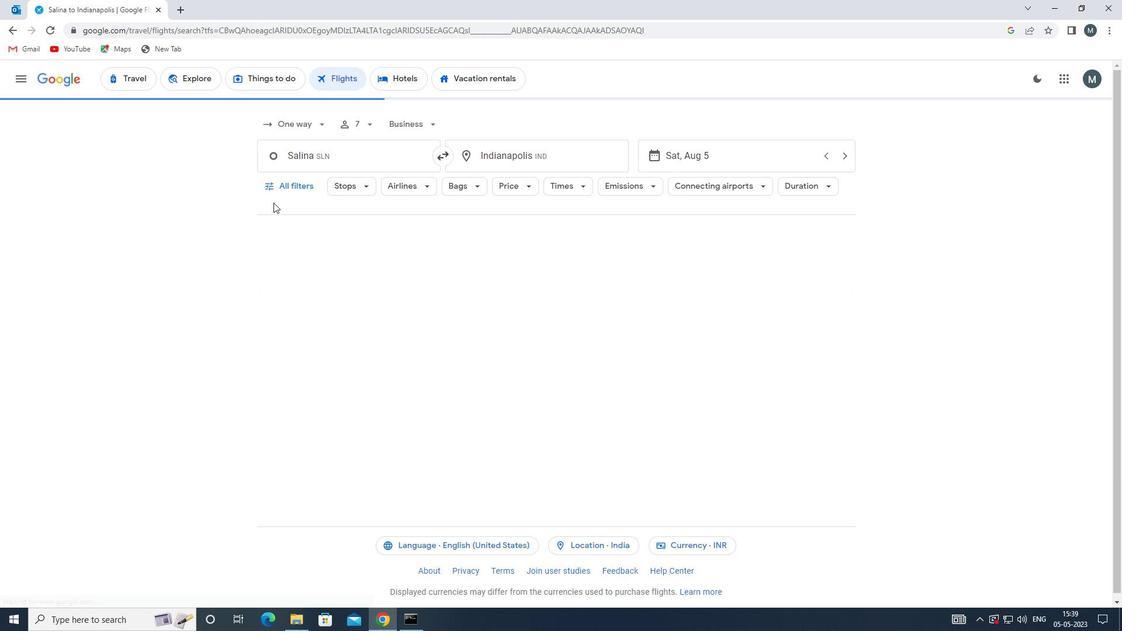 
Action: Mouse pressed left at (279, 183)
Screenshot: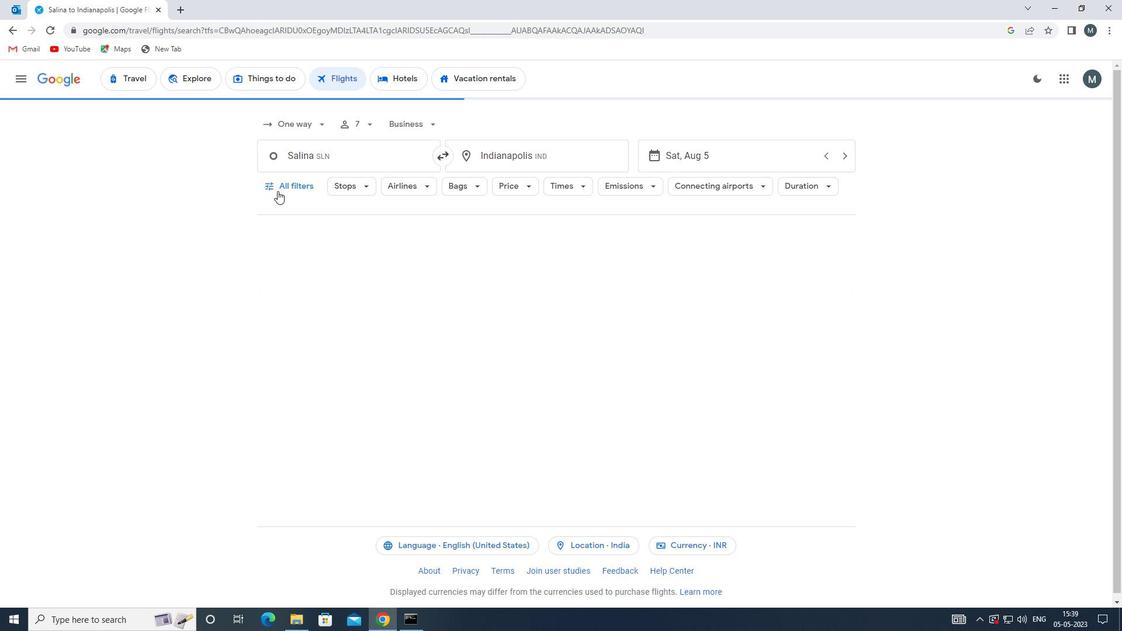 
Action: Mouse moved to (274, 312)
Screenshot: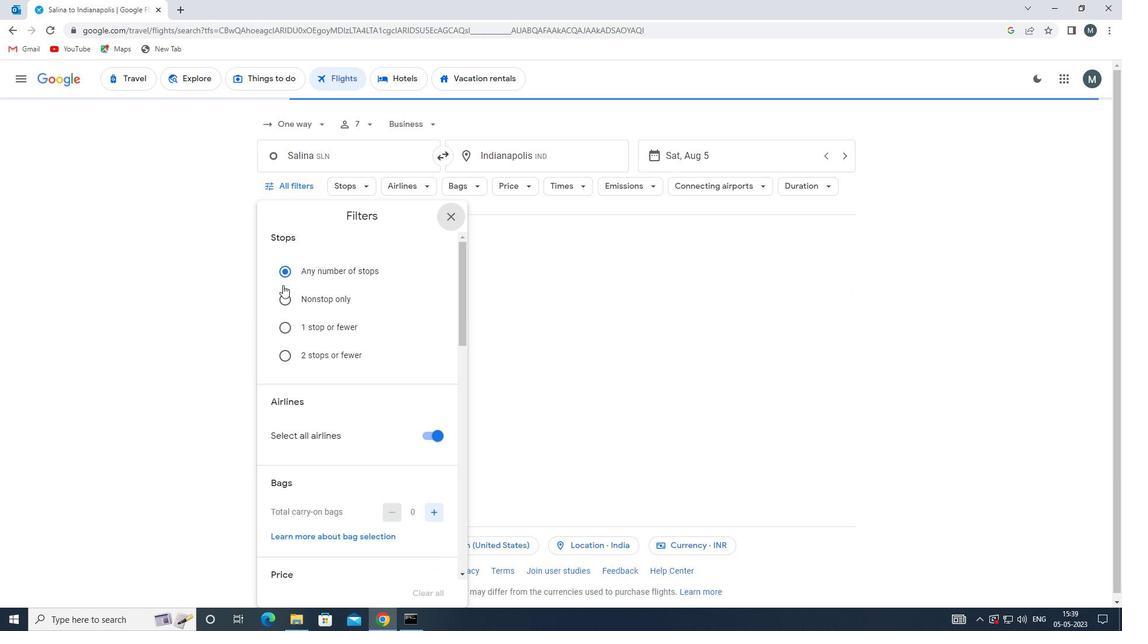 
Action: Mouse scrolled (274, 311) with delta (0, 0)
Screenshot: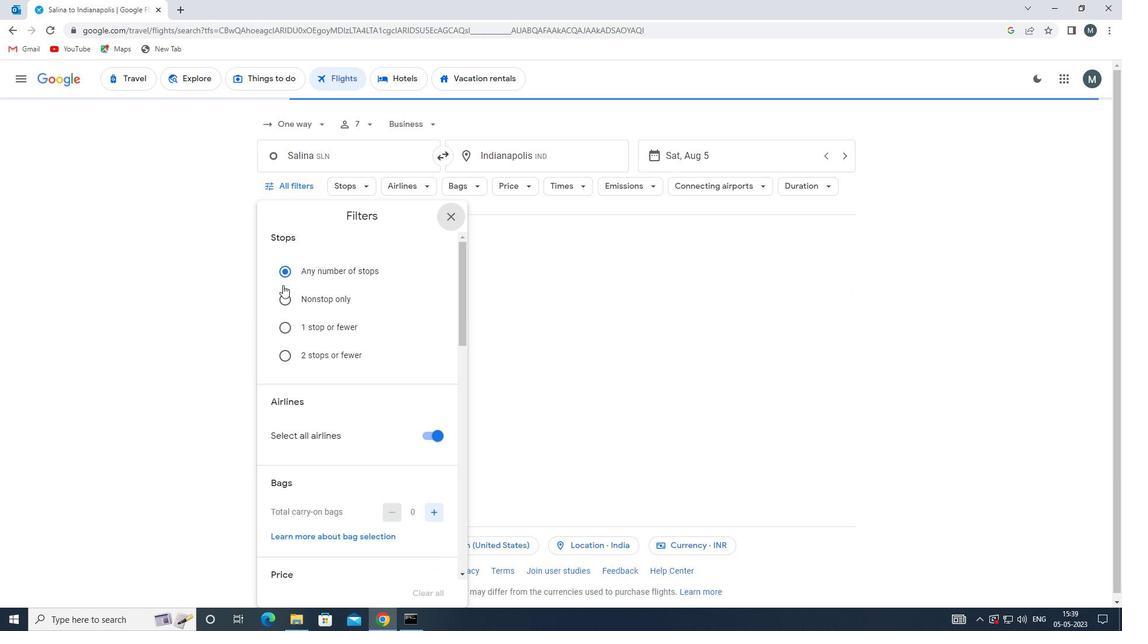 
Action: Mouse moved to (429, 371)
Screenshot: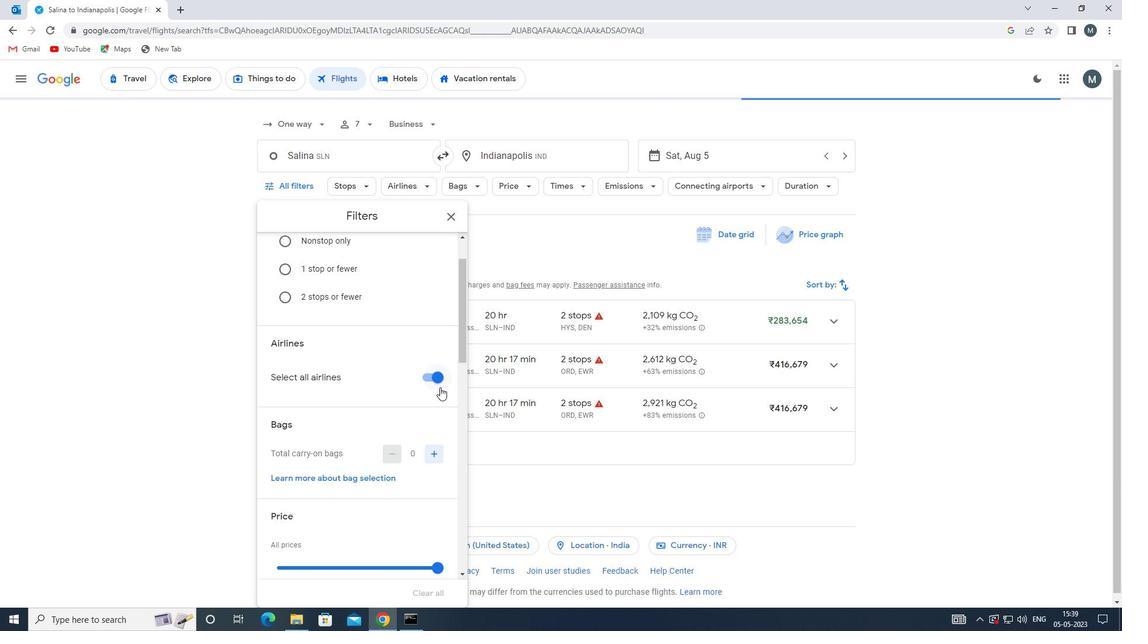 
Action: Mouse pressed left at (429, 371)
Screenshot: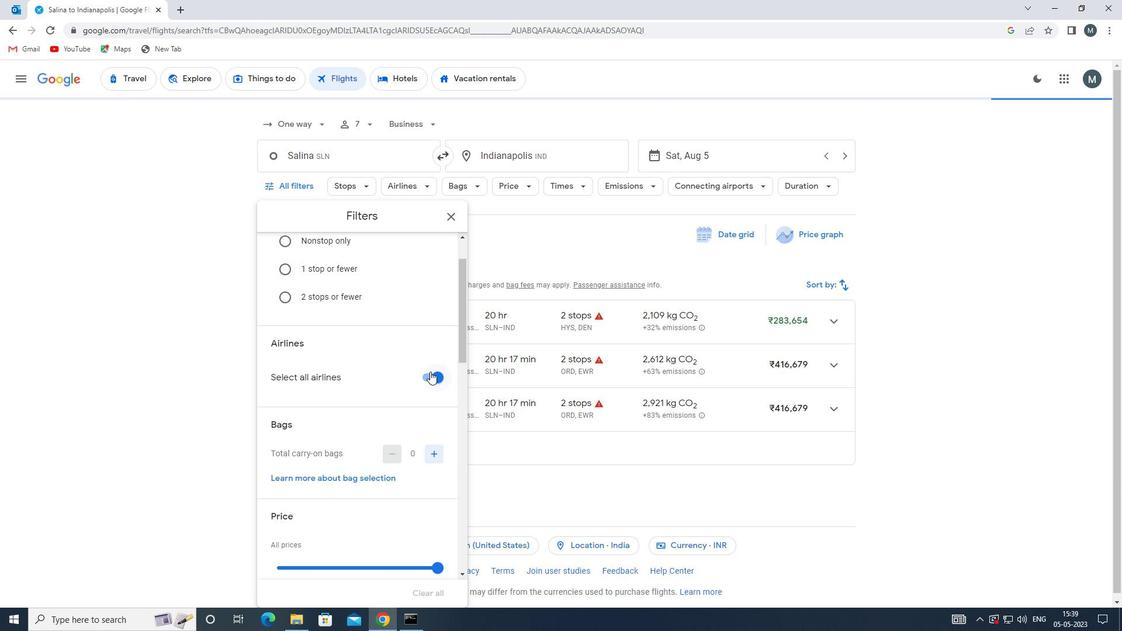 
Action: Mouse moved to (436, 370)
Screenshot: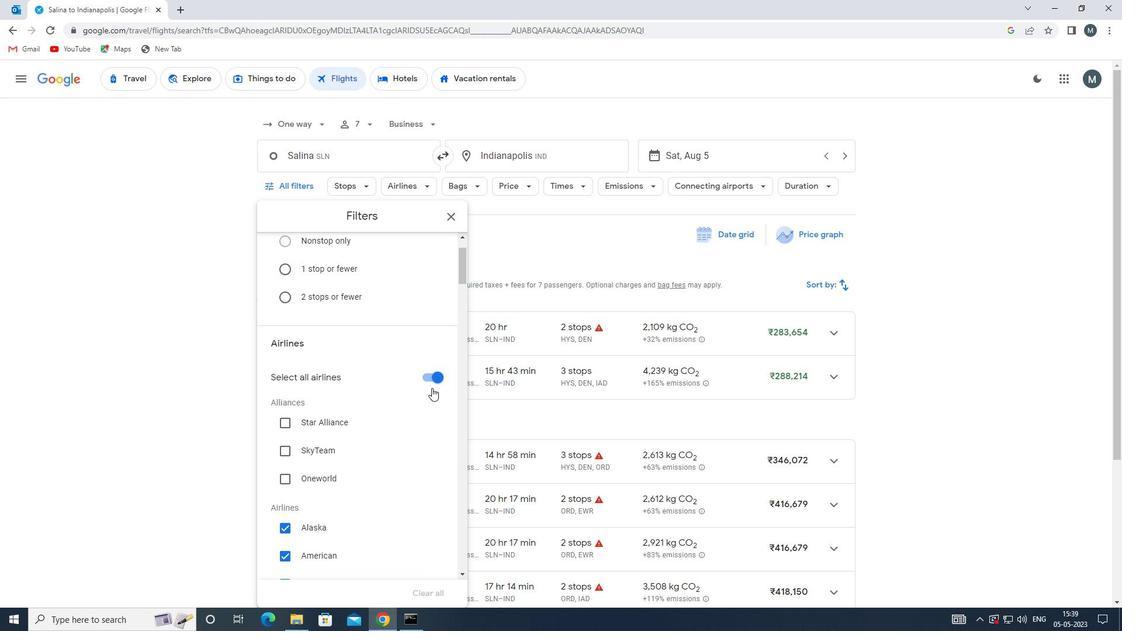 
Action: Mouse pressed left at (436, 370)
Screenshot: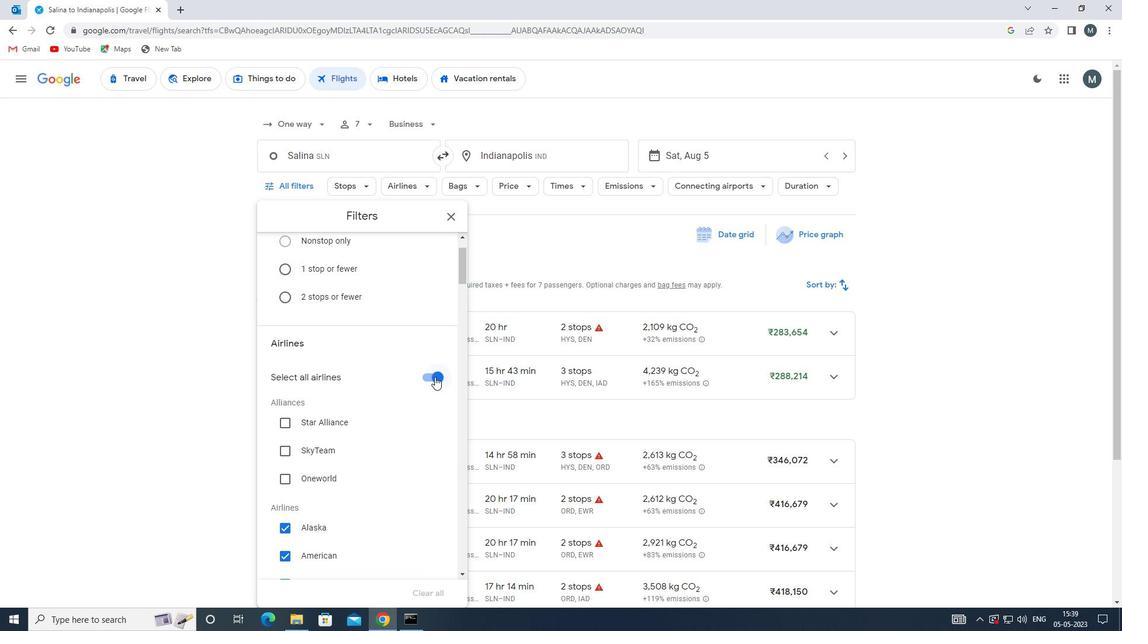 
Action: Mouse moved to (395, 391)
Screenshot: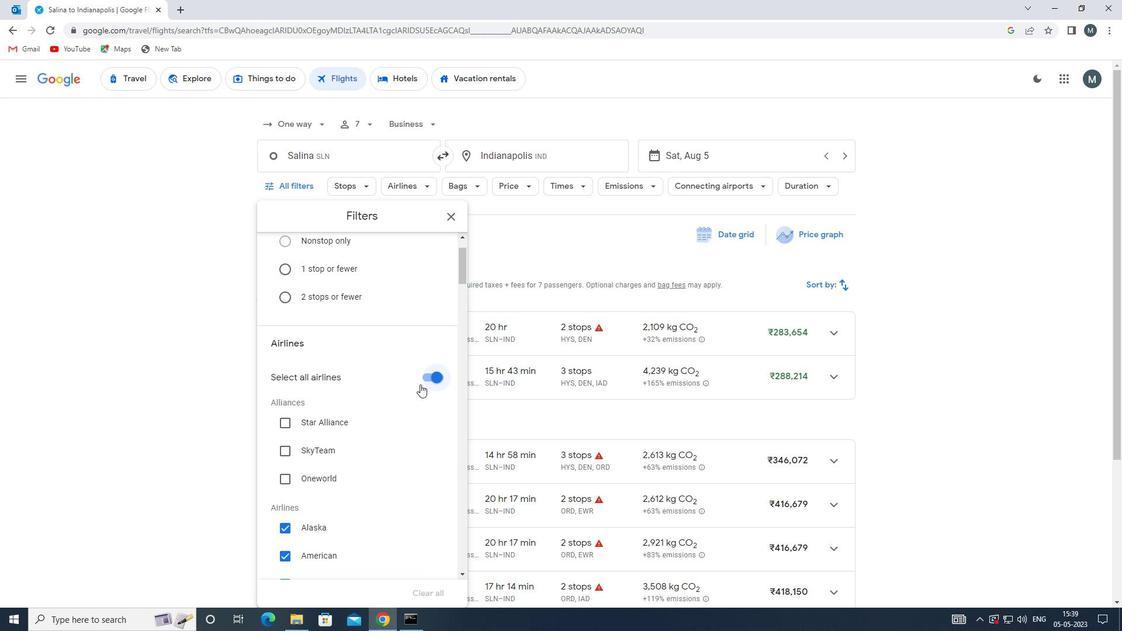 
Action: Mouse scrolled (395, 391) with delta (0, 0)
Screenshot: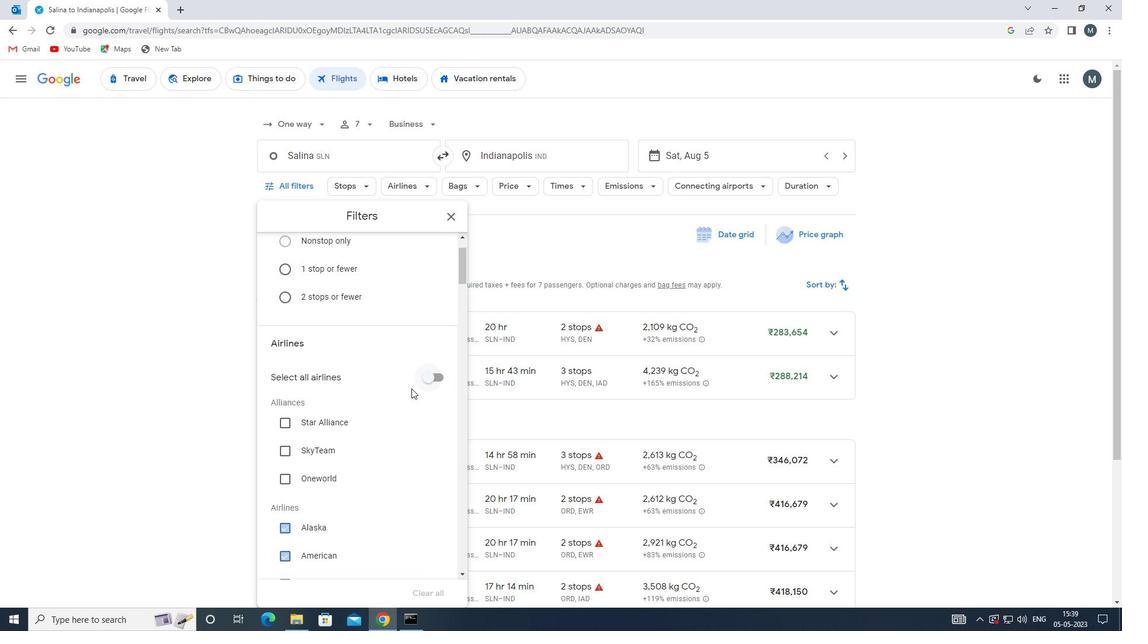 
Action: Mouse moved to (394, 391)
Screenshot: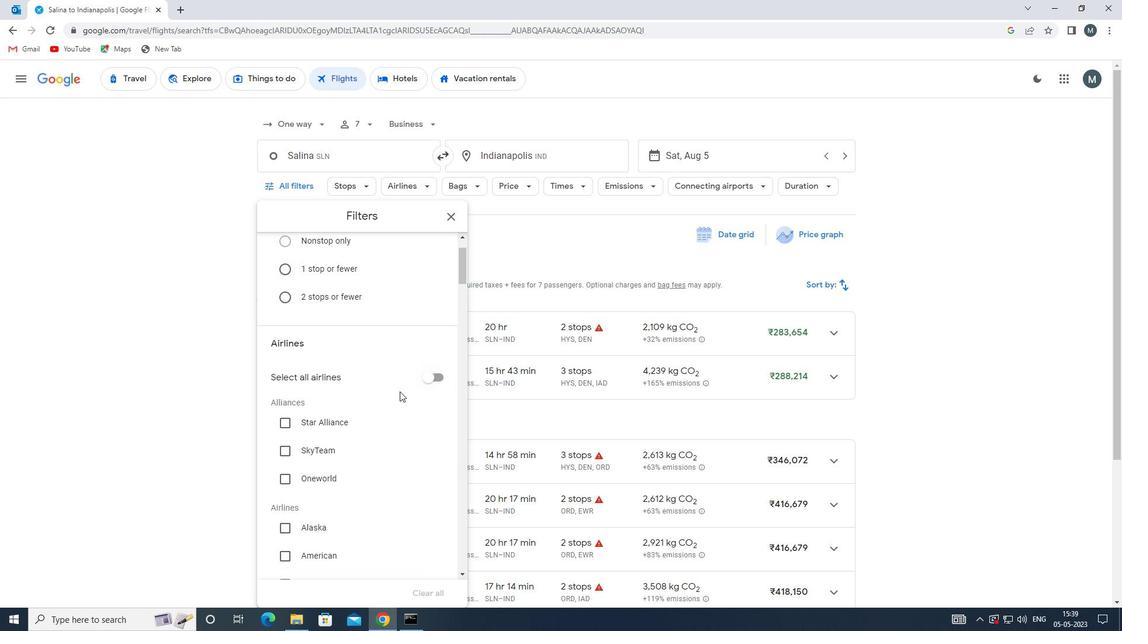 
Action: Mouse scrolled (394, 391) with delta (0, 0)
Screenshot: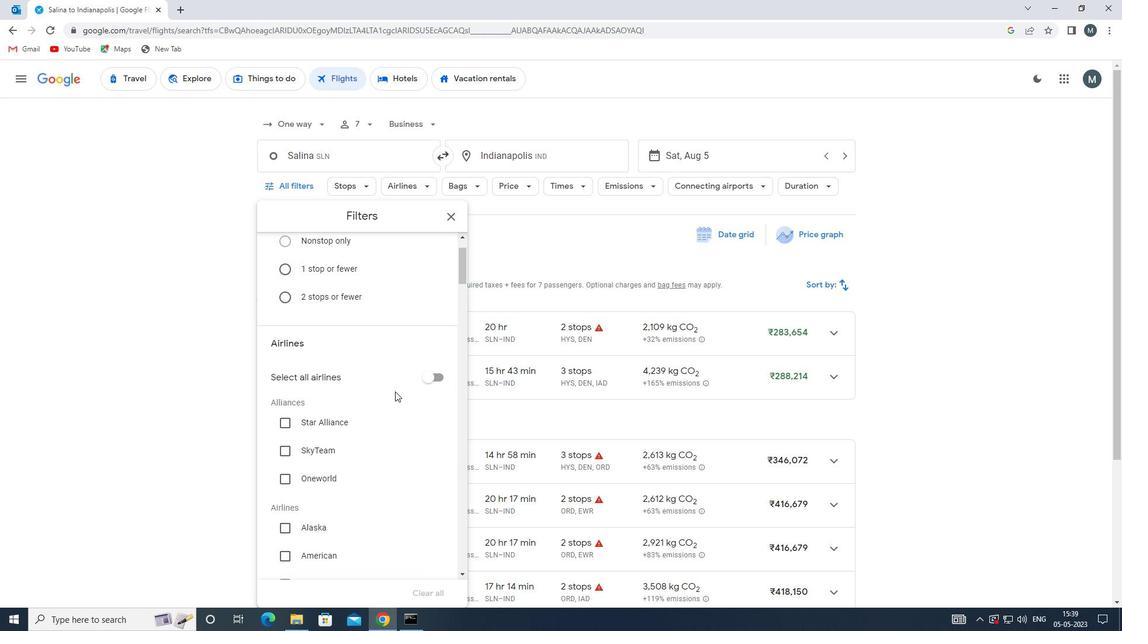 
Action: Mouse moved to (390, 392)
Screenshot: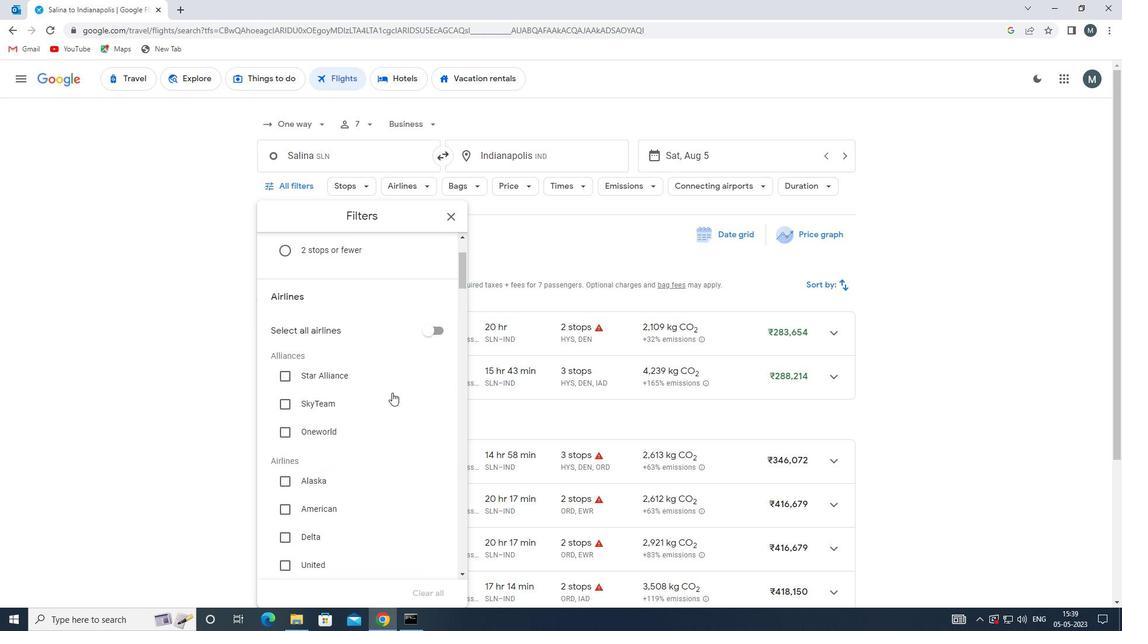 
Action: Mouse scrolled (390, 392) with delta (0, 0)
Screenshot: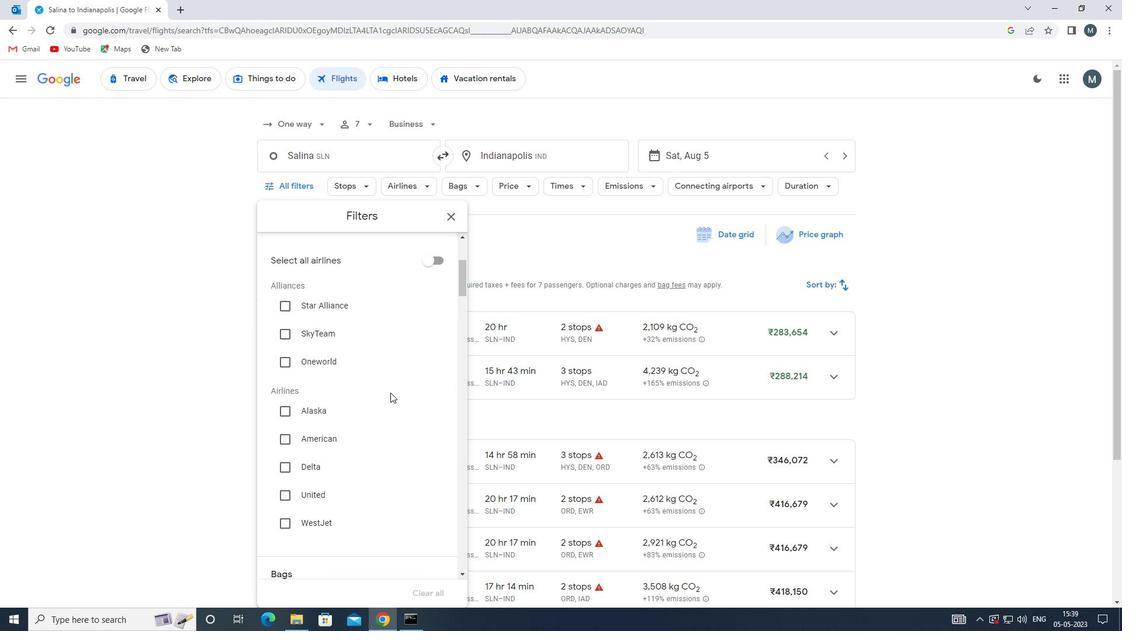 
Action: Mouse moved to (362, 411)
Screenshot: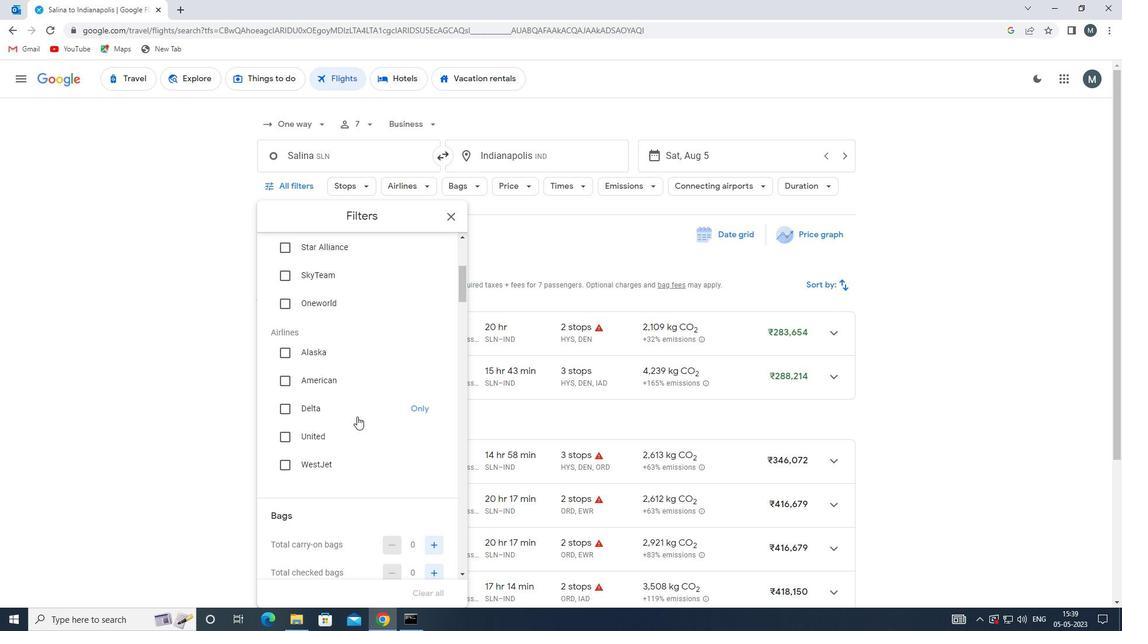 
Action: Mouse scrolled (362, 410) with delta (0, 0)
Screenshot: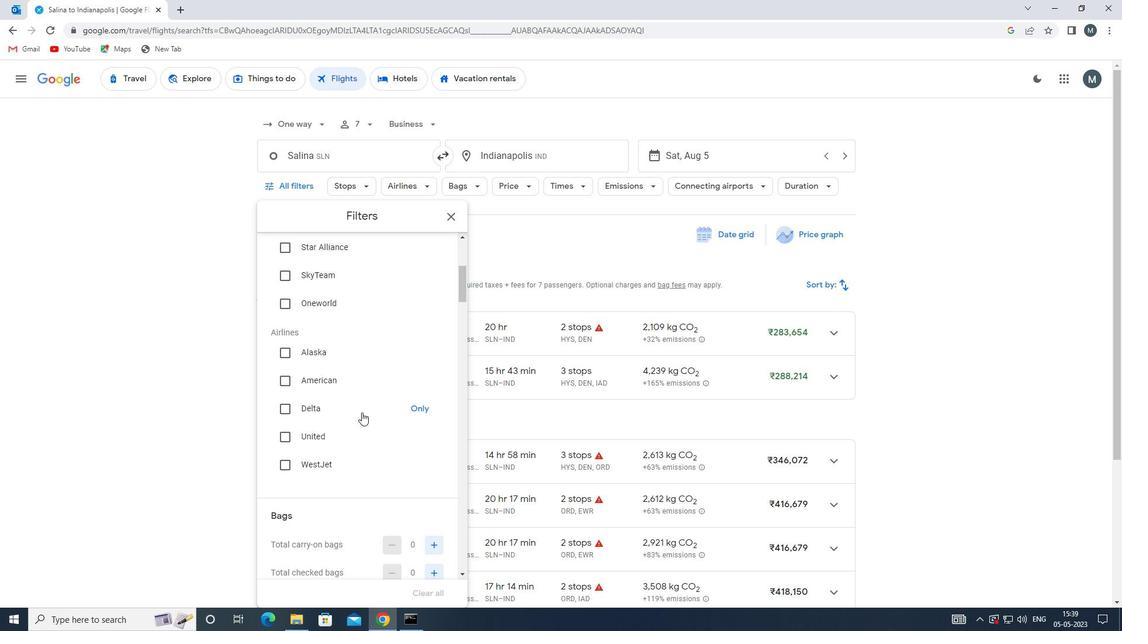 
Action: Mouse scrolled (362, 410) with delta (0, 0)
Screenshot: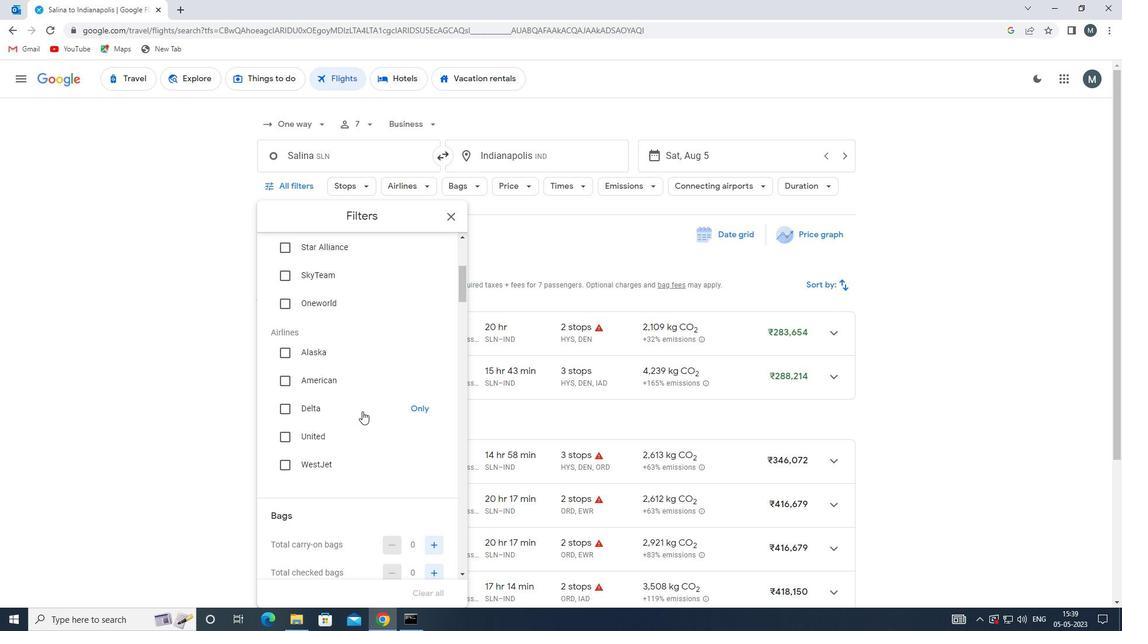 
Action: Mouse moved to (437, 430)
Screenshot: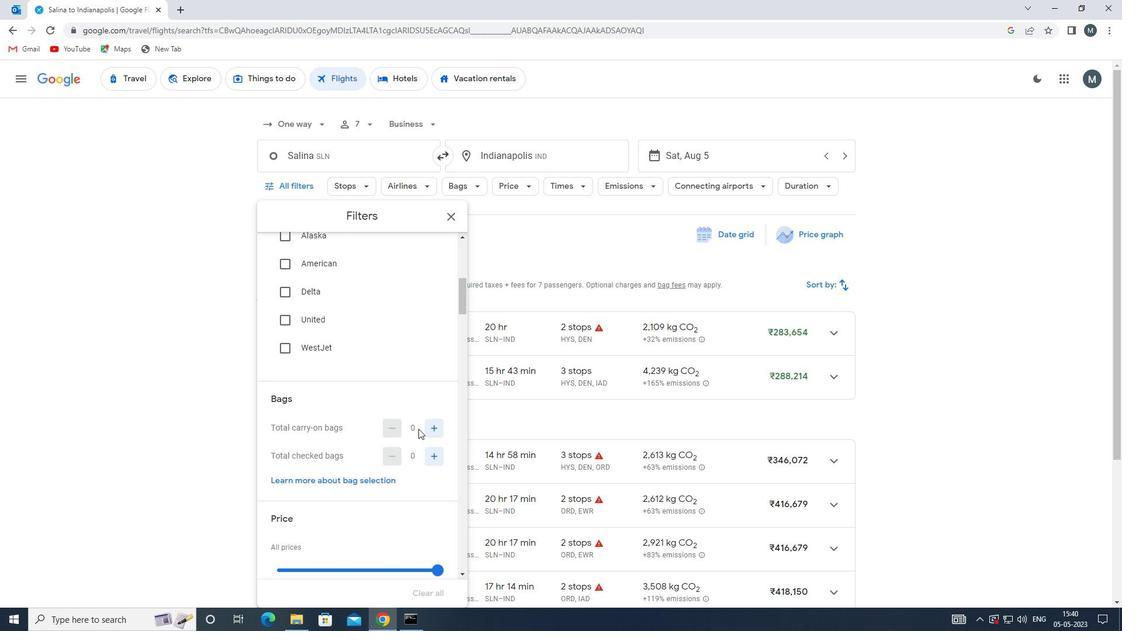 
Action: Mouse pressed left at (437, 430)
Screenshot: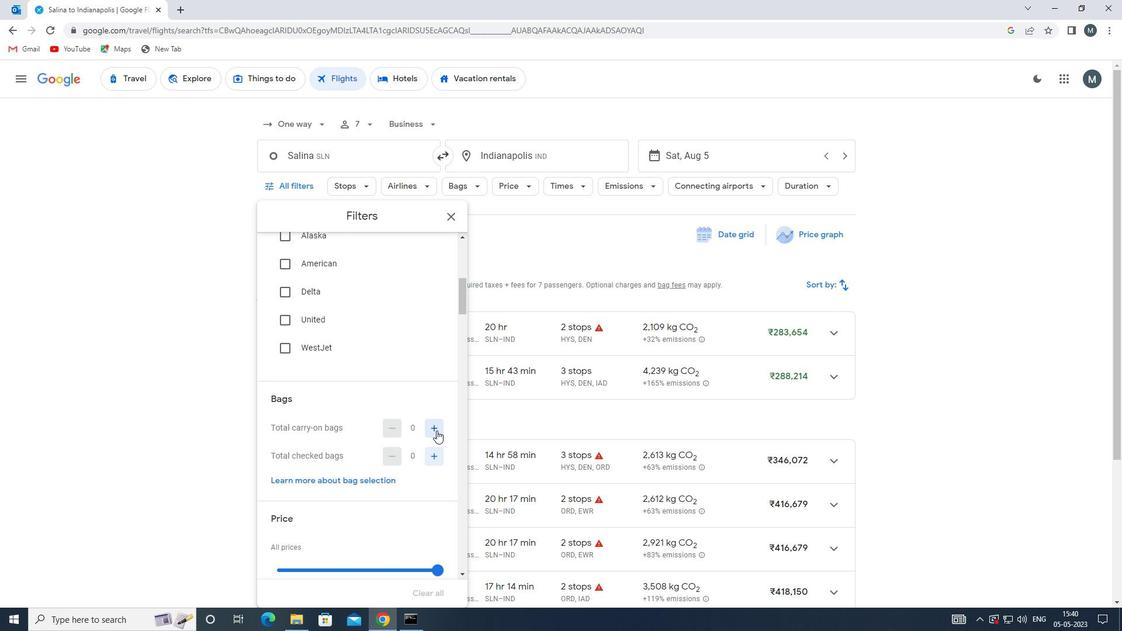 
Action: Mouse moved to (437, 430)
Screenshot: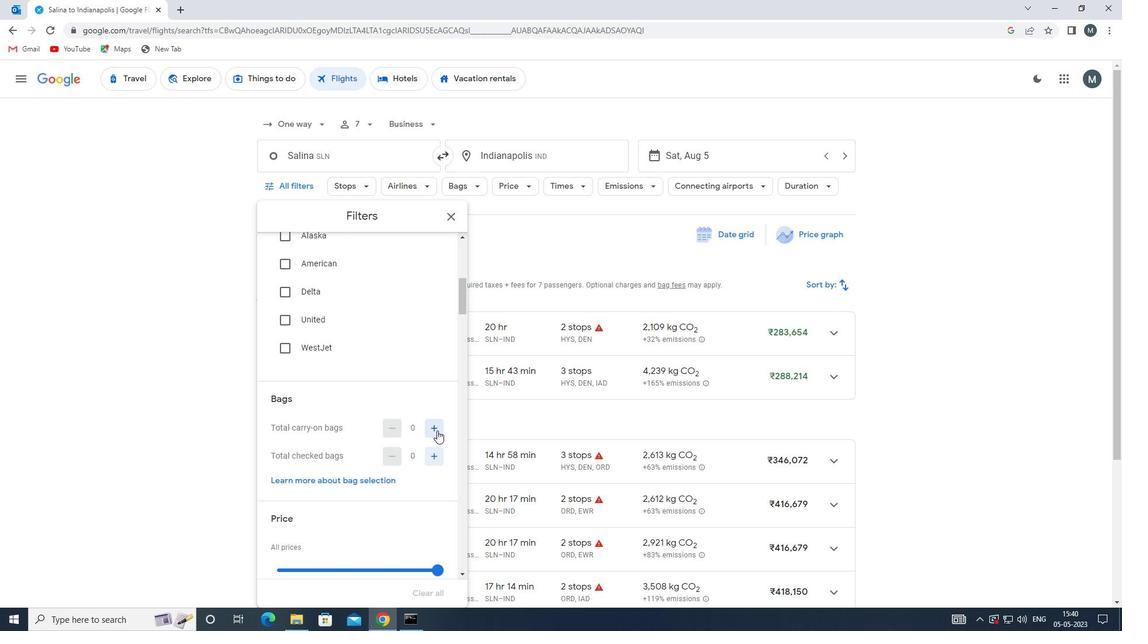 
Action: Mouse pressed left at (437, 430)
Screenshot: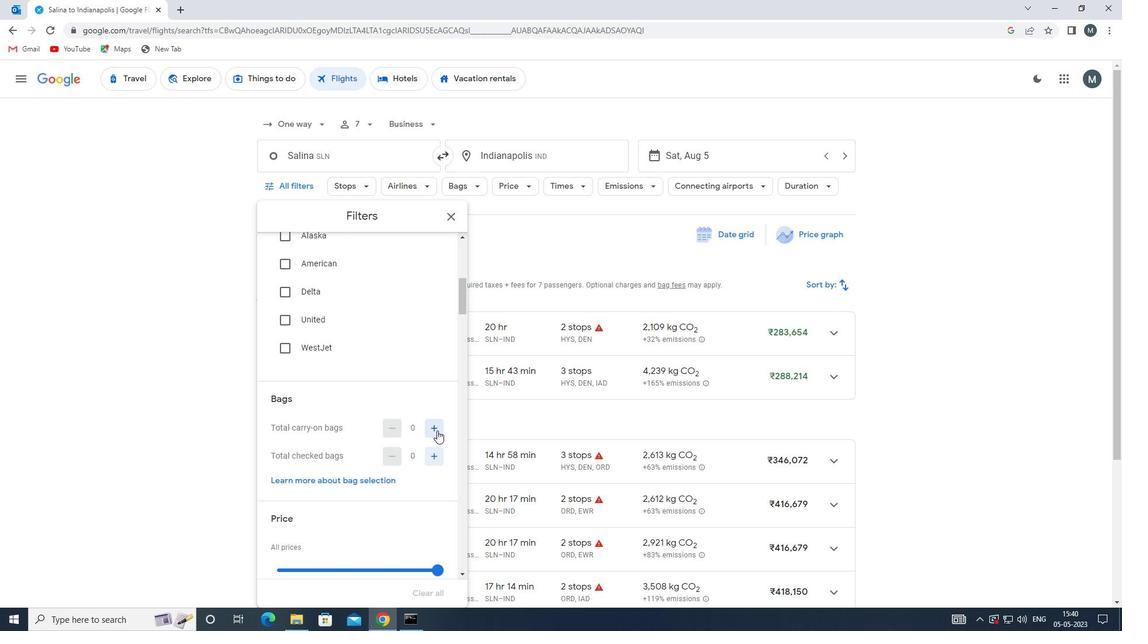 
Action: Mouse moved to (416, 425)
Screenshot: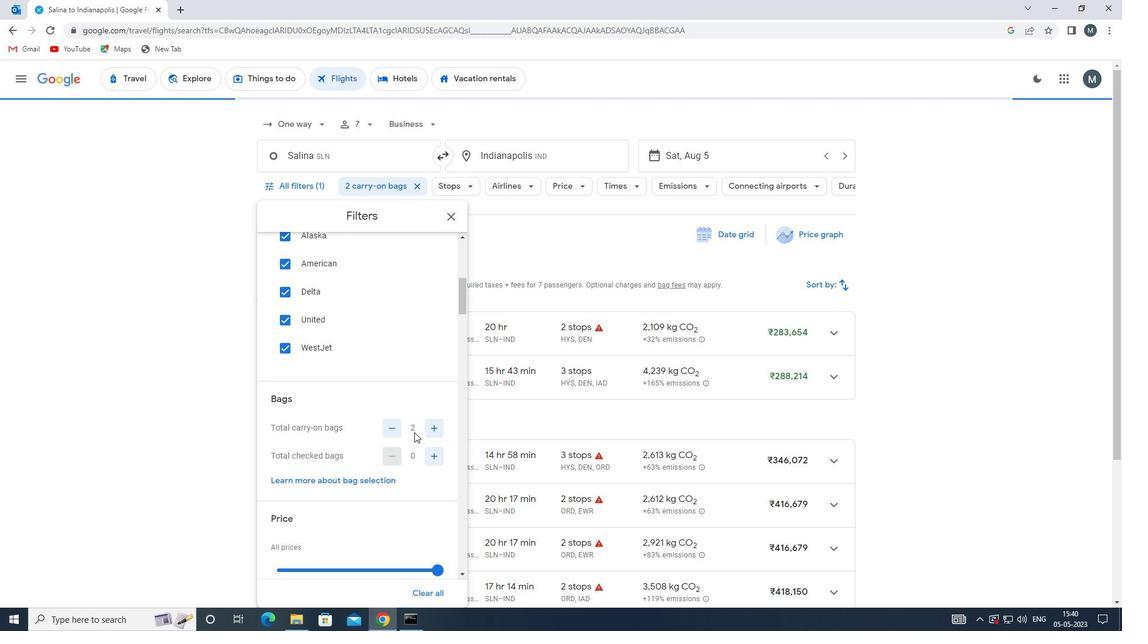 
Action: Mouse scrolled (416, 424) with delta (0, 0)
Screenshot: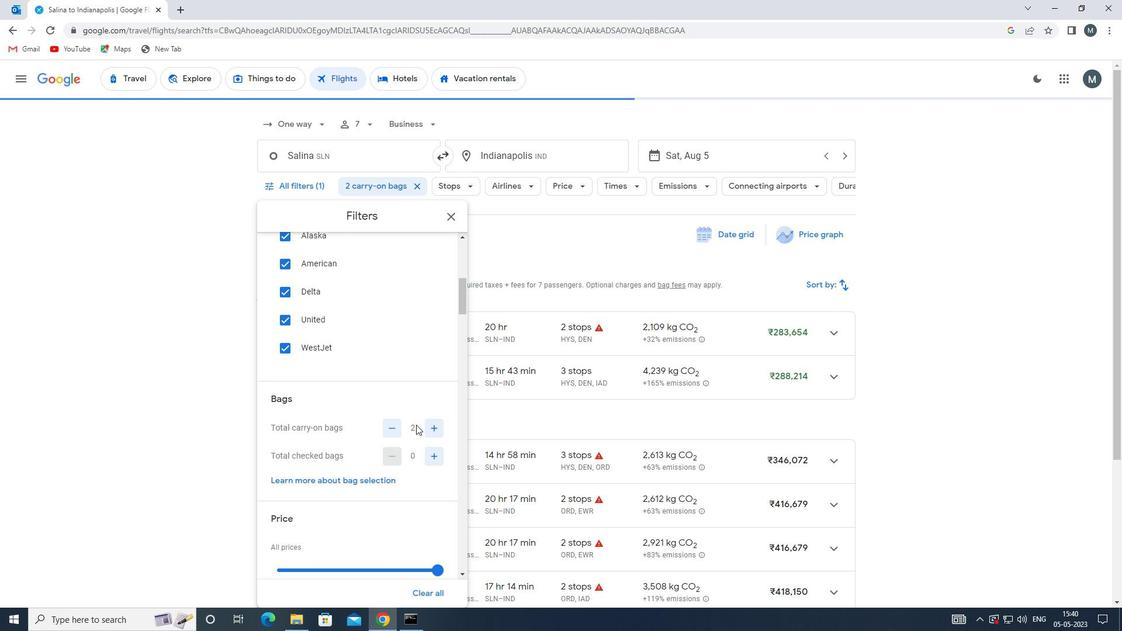 
Action: Mouse moved to (433, 399)
Screenshot: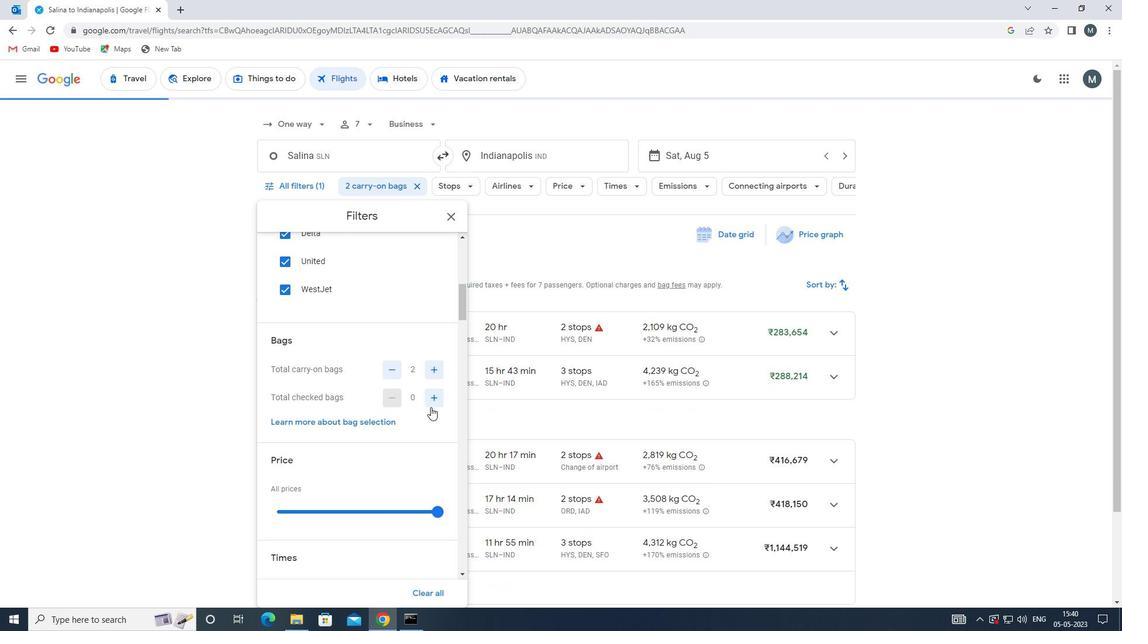 
Action: Mouse pressed left at (433, 399)
Screenshot: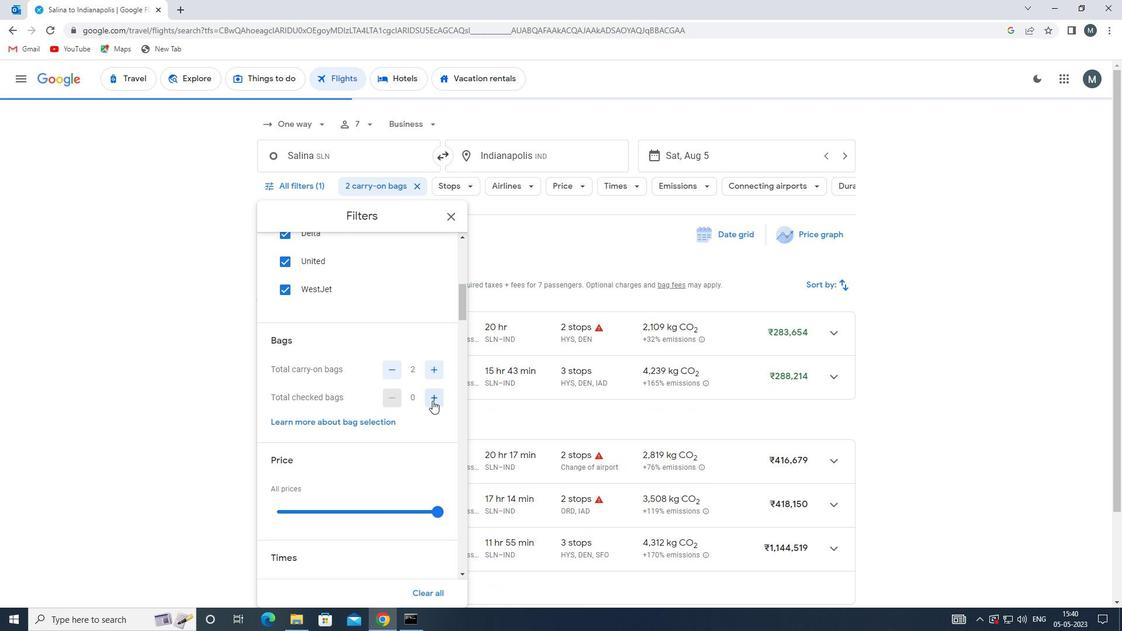 
Action: Mouse pressed left at (433, 399)
Screenshot: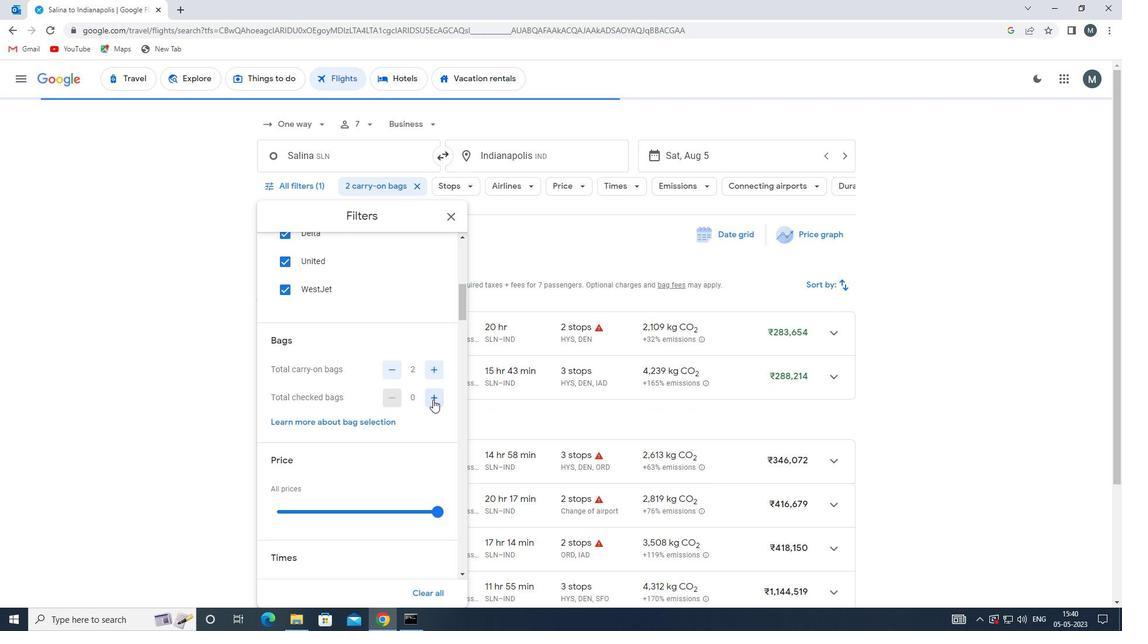 
Action: Mouse moved to (433, 399)
Screenshot: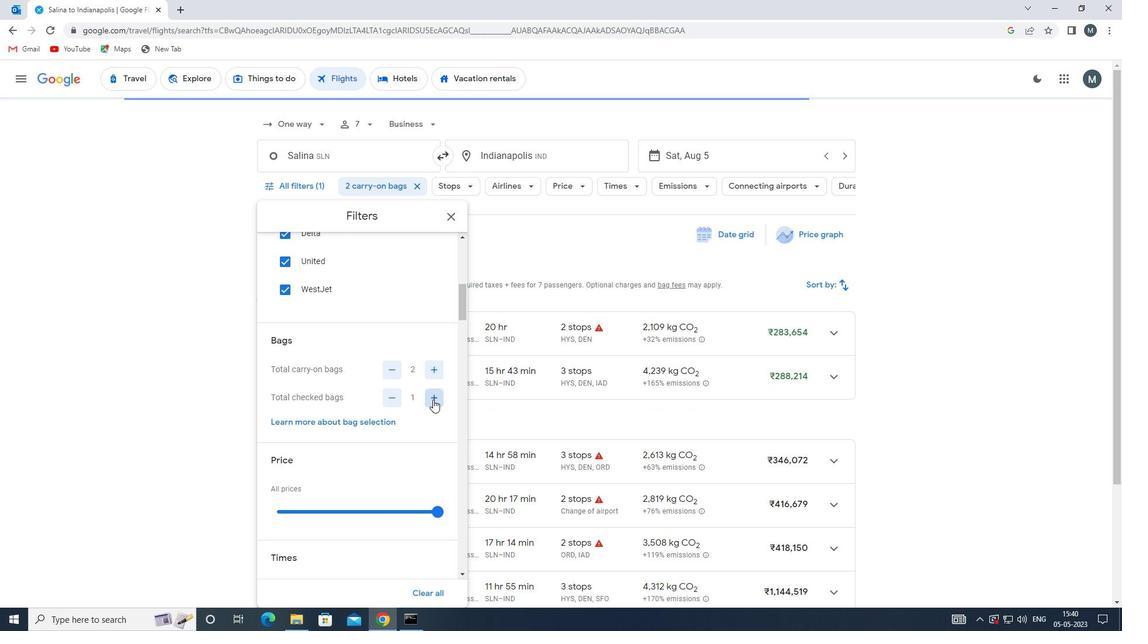 
Action: Mouse pressed left at (433, 399)
Screenshot: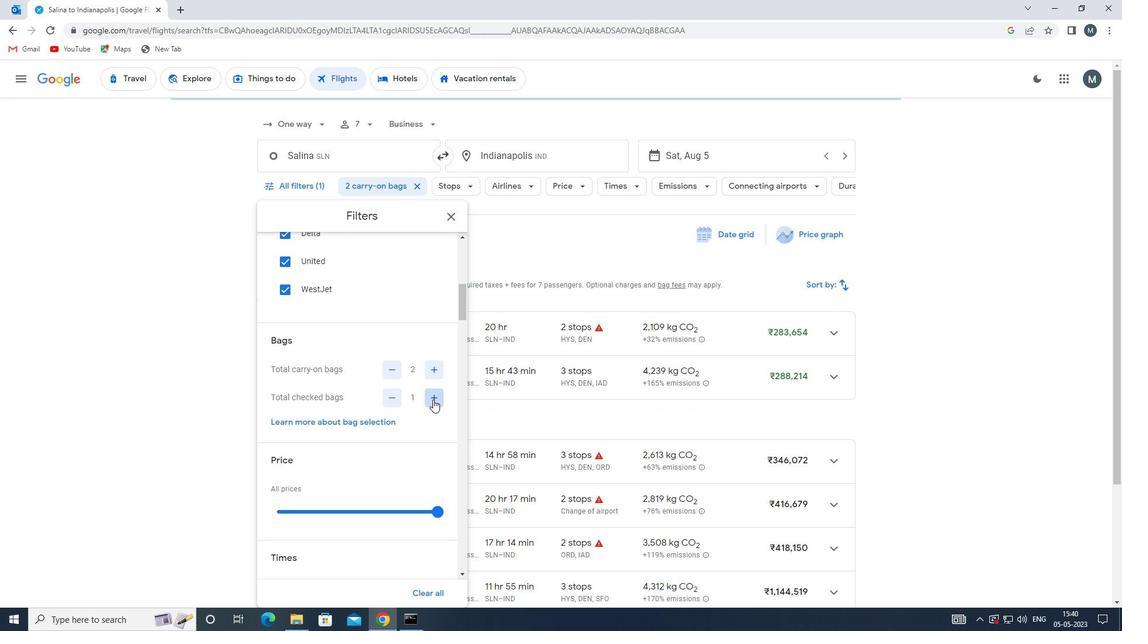 
Action: Mouse pressed left at (433, 399)
Screenshot: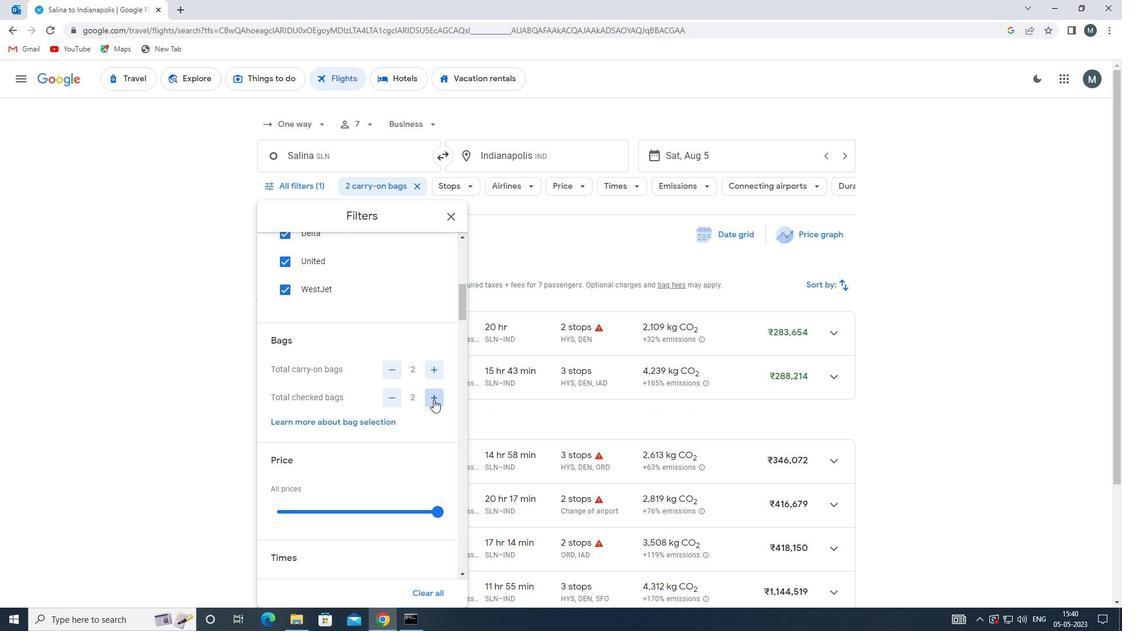 
Action: Mouse pressed left at (433, 399)
Screenshot: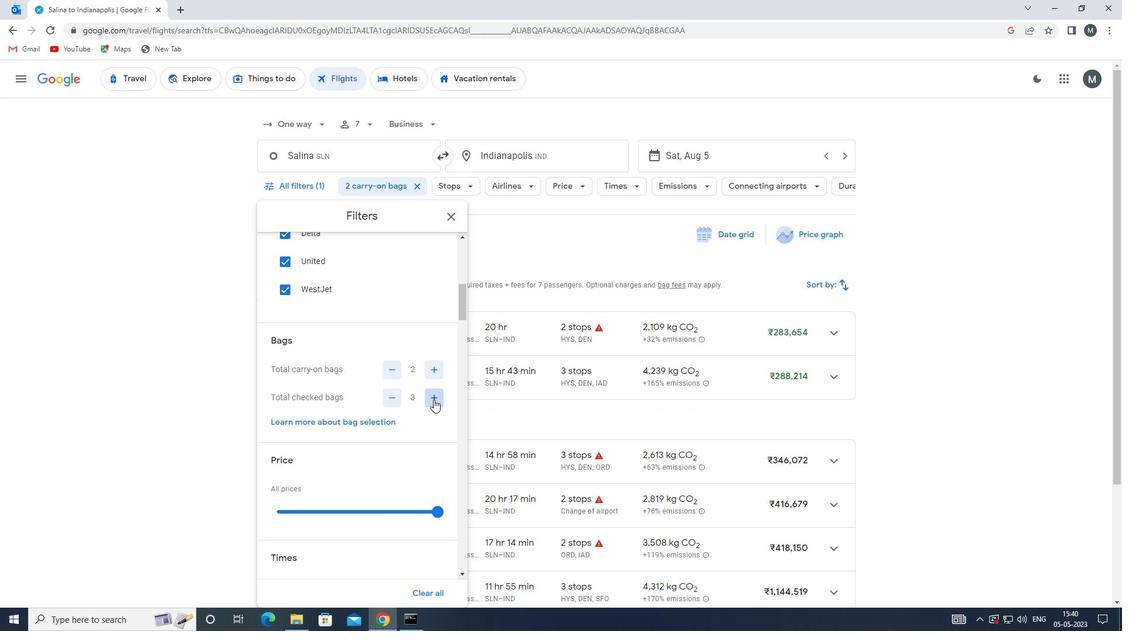 
Action: Mouse pressed left at (433, 399)
Screenshot: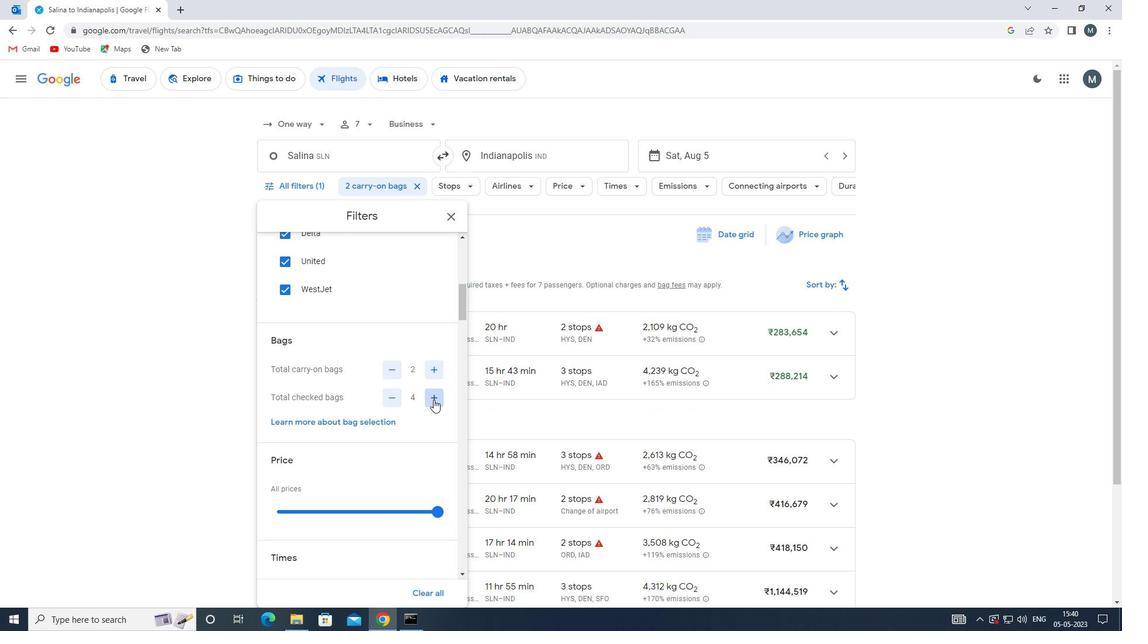 
Action: Mouse pressed left at (433, 399)
Screenshot: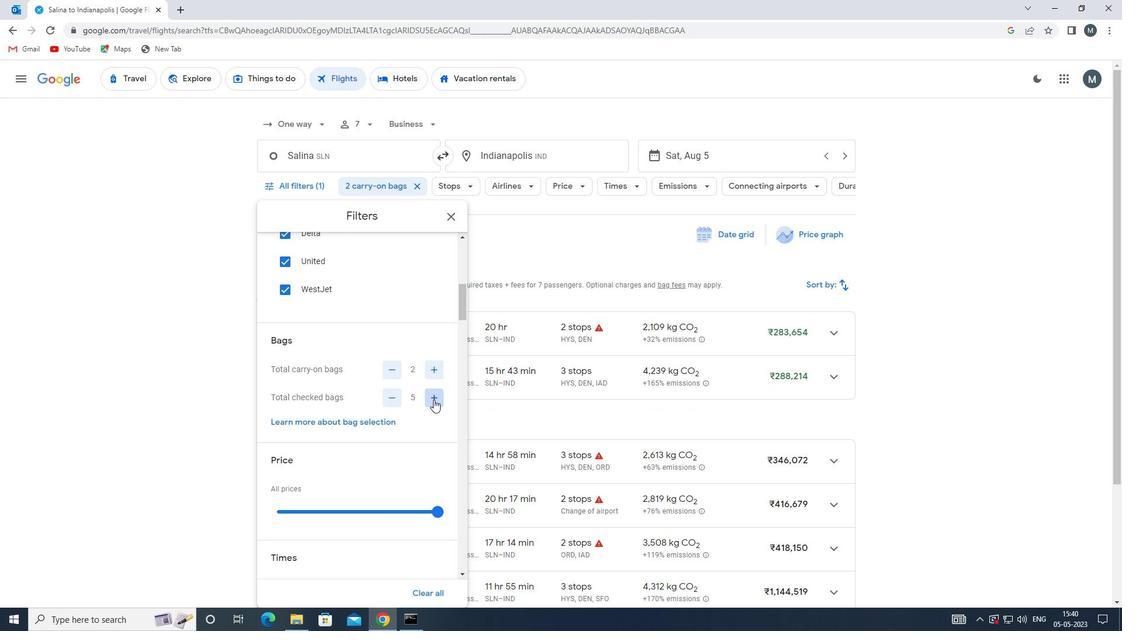 
Action: Mouse pressed left at (433, 399)
Screenshot: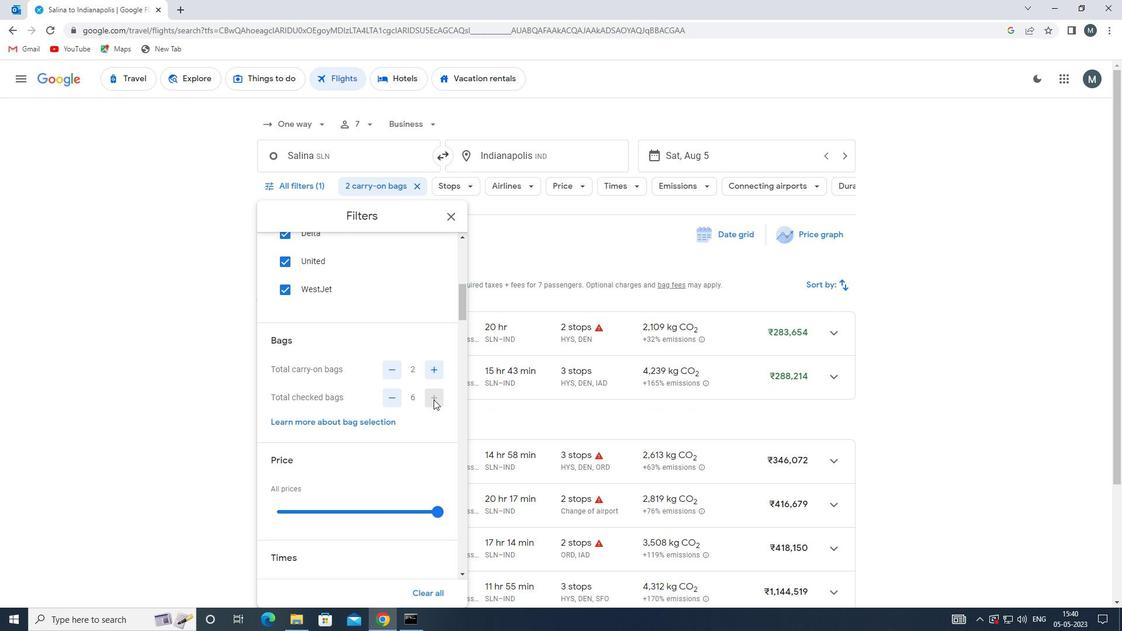 
Action: Mouse moved to (371, 405)
Screenshot: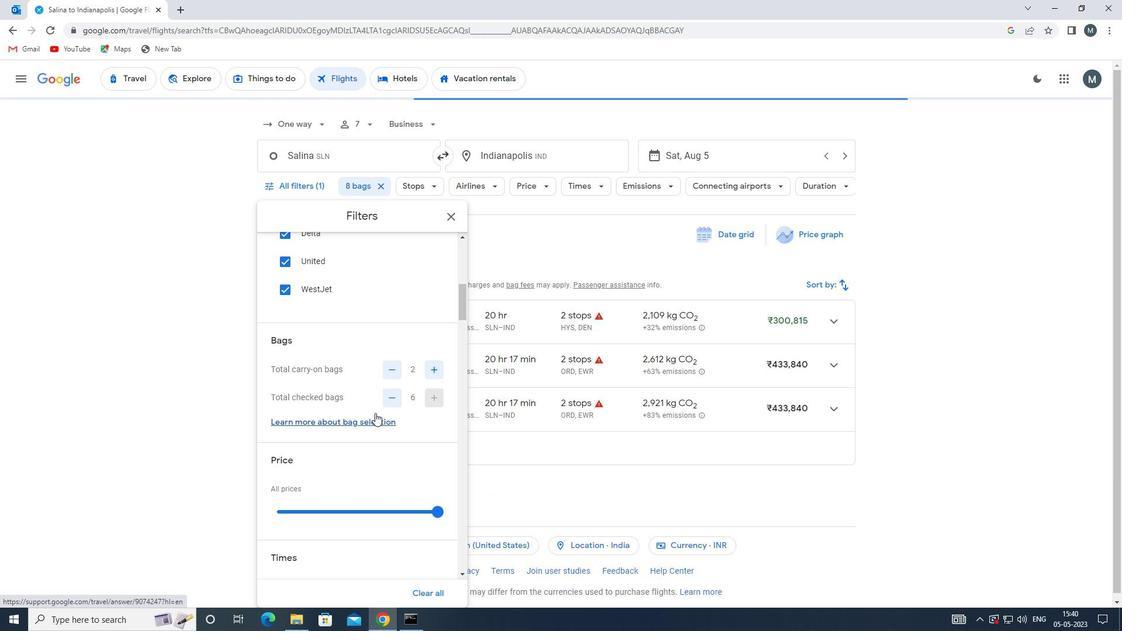 
Action: Mouse scrolled (371, 405) with delta (0, 0)
Screenshot: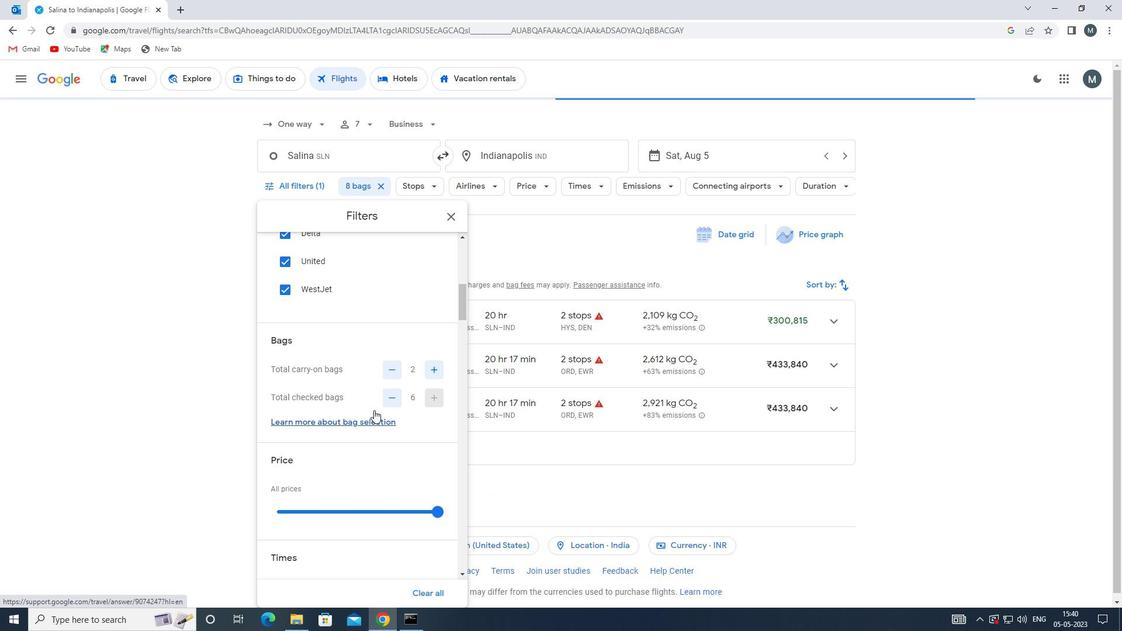 
Action: Mouse moved to (296, 454)
Screenshot: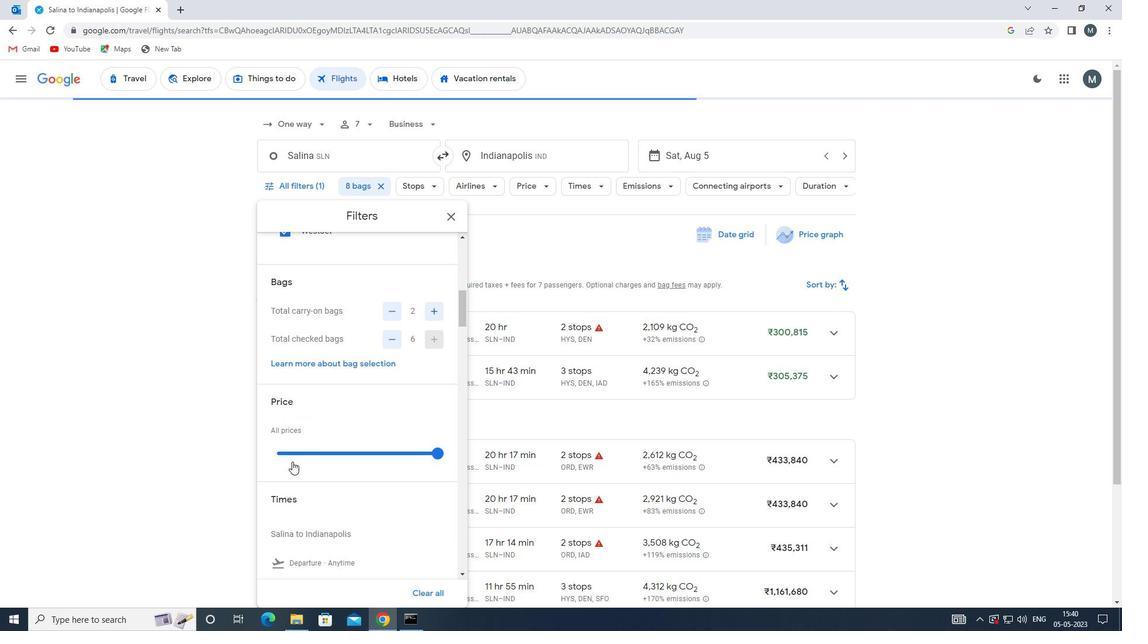 
Action: Mouse pressed left at (296, 454)
Screenshot: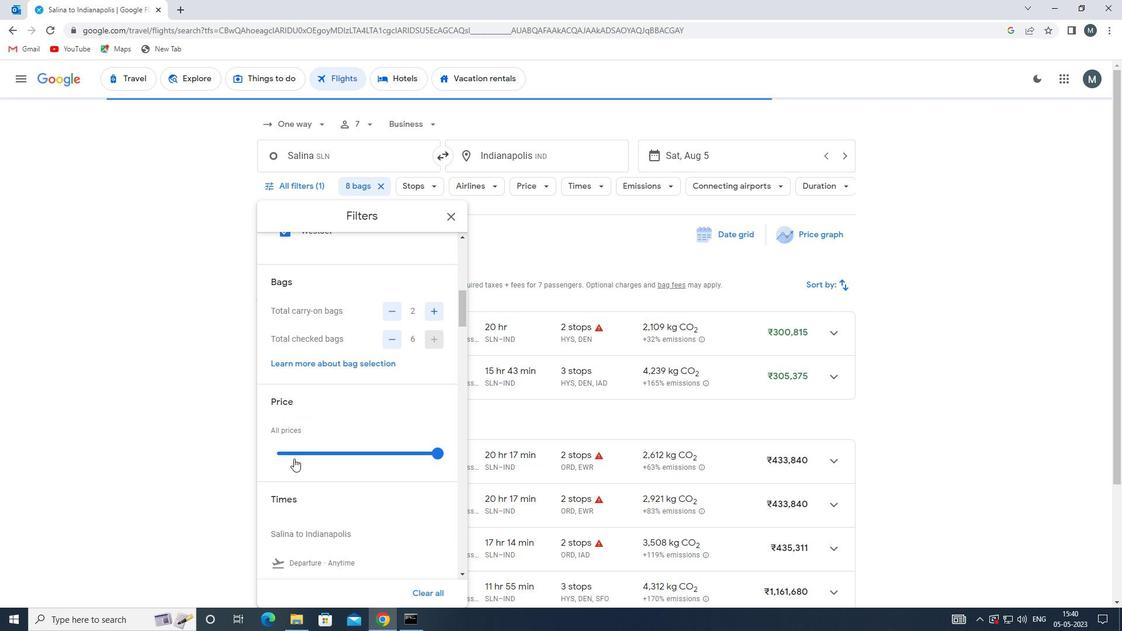 
Action: Mouse moved to (296, 453)
Screenshot: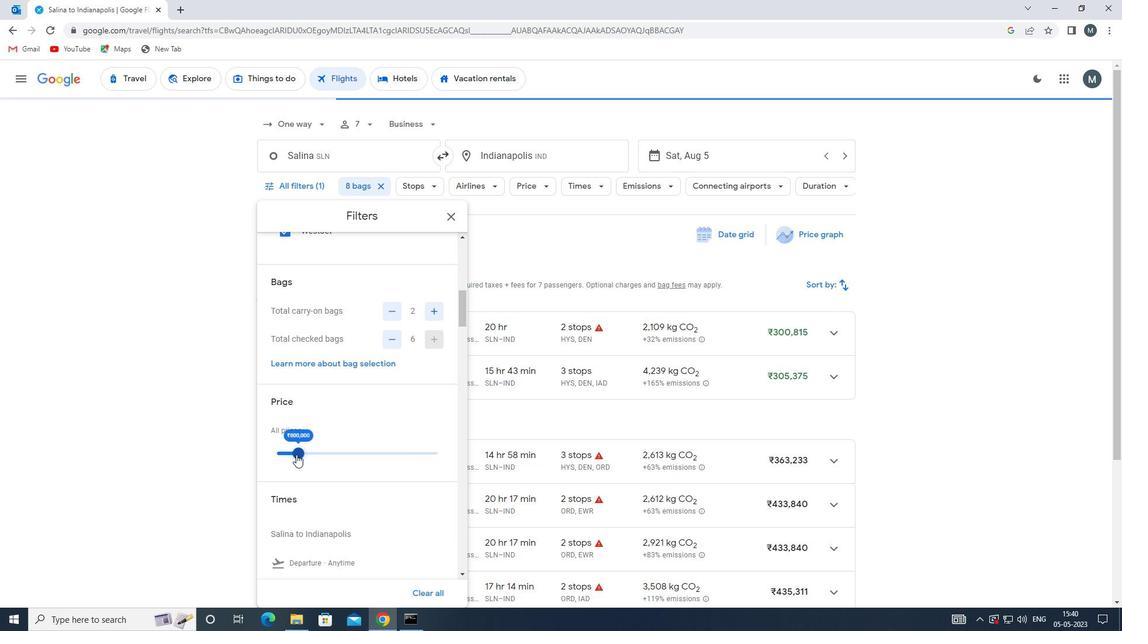 
Action: Mouse pressed left at (296, 453)
Screenshot: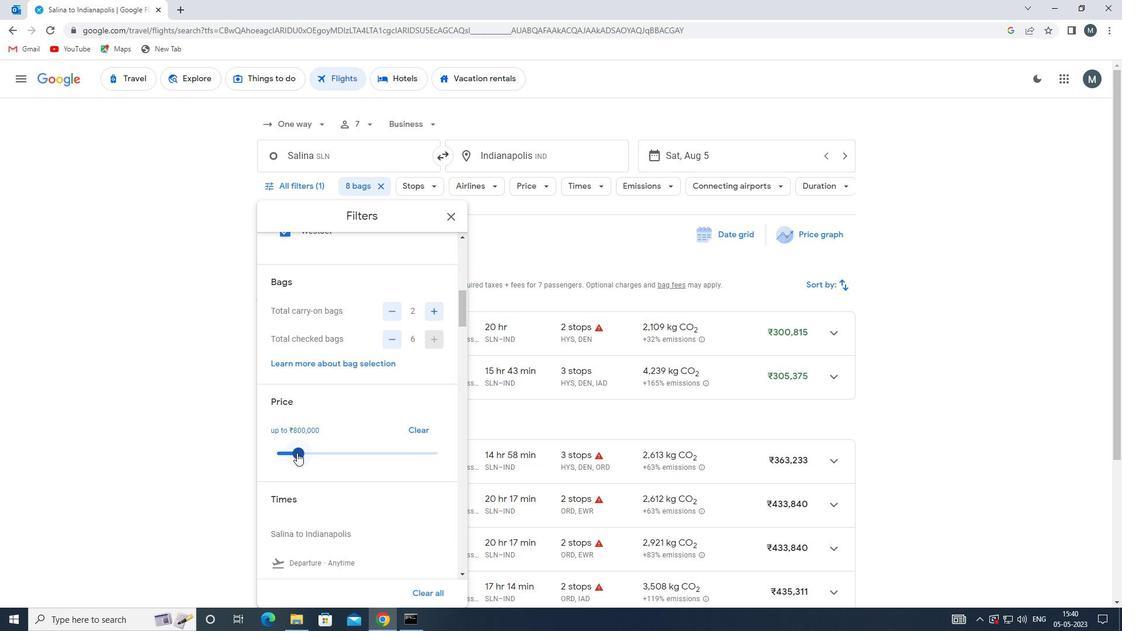 
Action: Mouse moved to (363, 412)
Screenshot: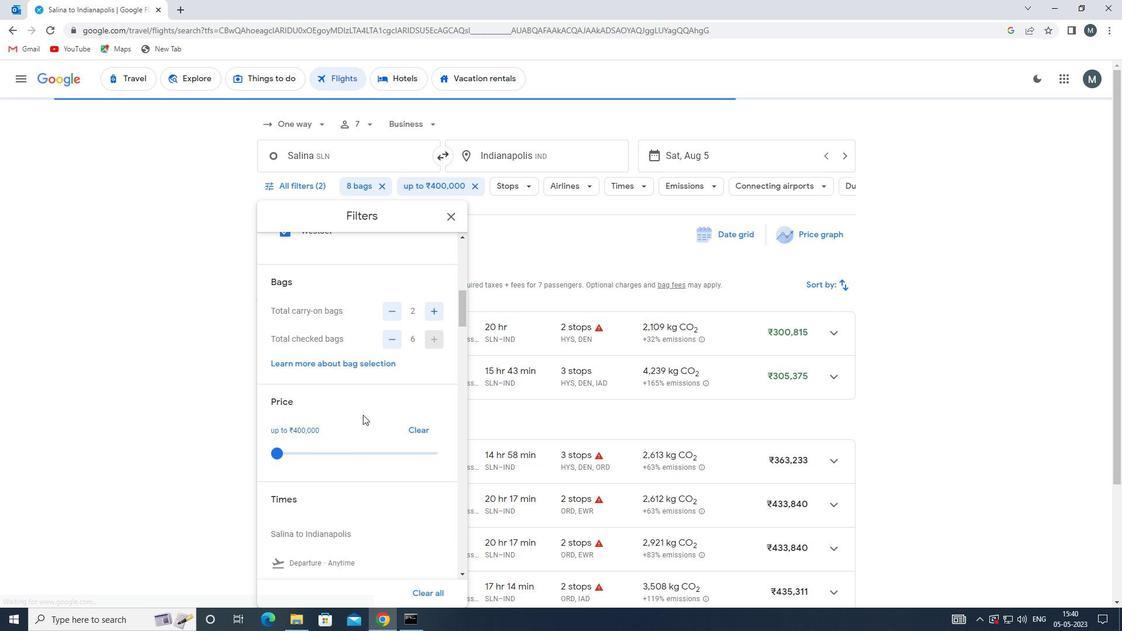 
Action: Mouse scrolled (363, 412) with delta (0, 0)
Screenshot: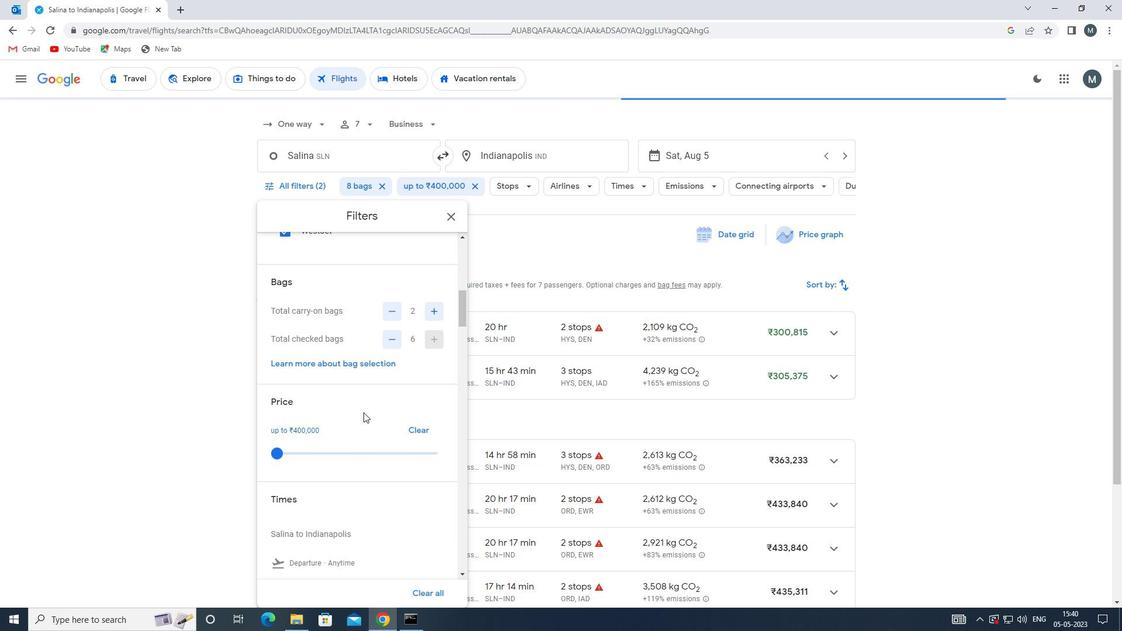 
Action: Mouse moved to (364, 412)
Screenshot: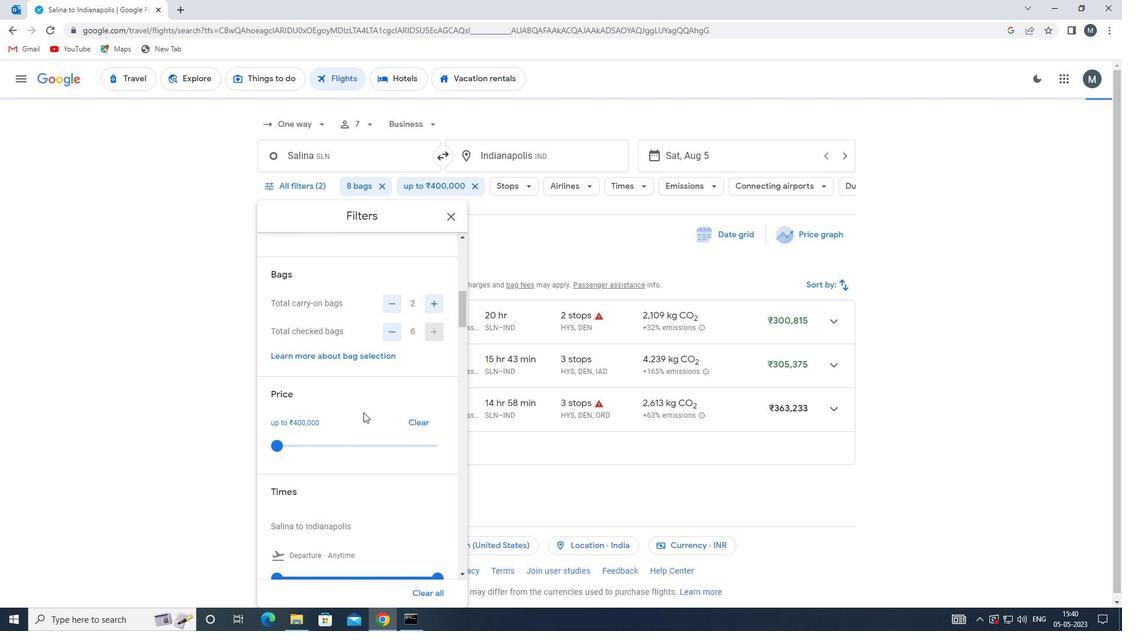 
Action: Mouse scrolled (364, 411) with delta (0, 0)
Screenshot: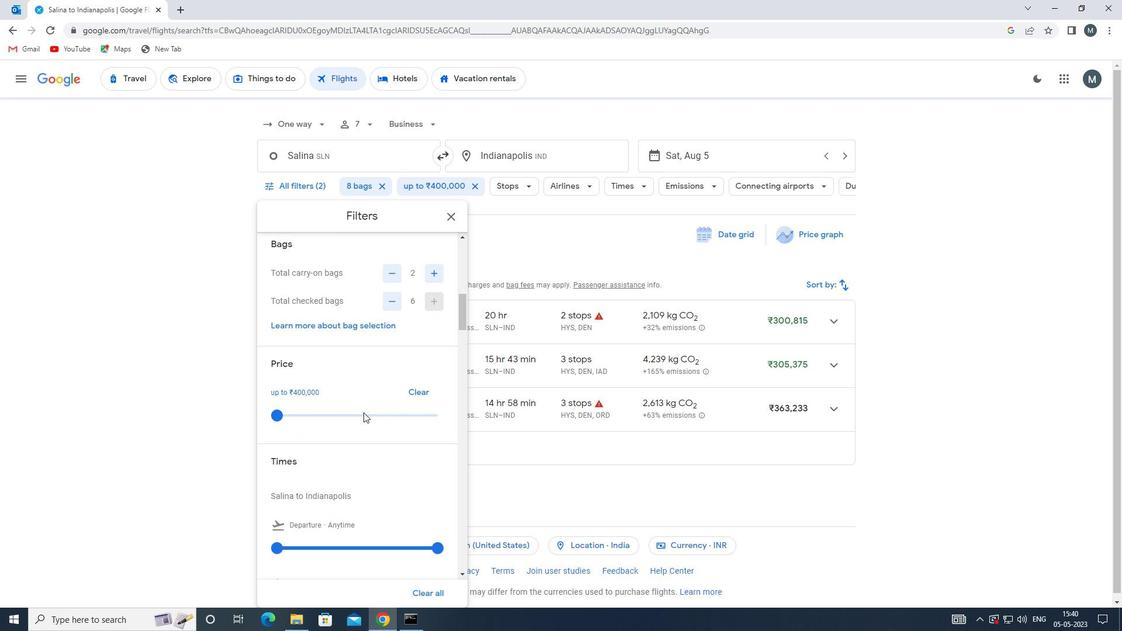 
Action: Mouse moved to (330, 430)
Screenshot: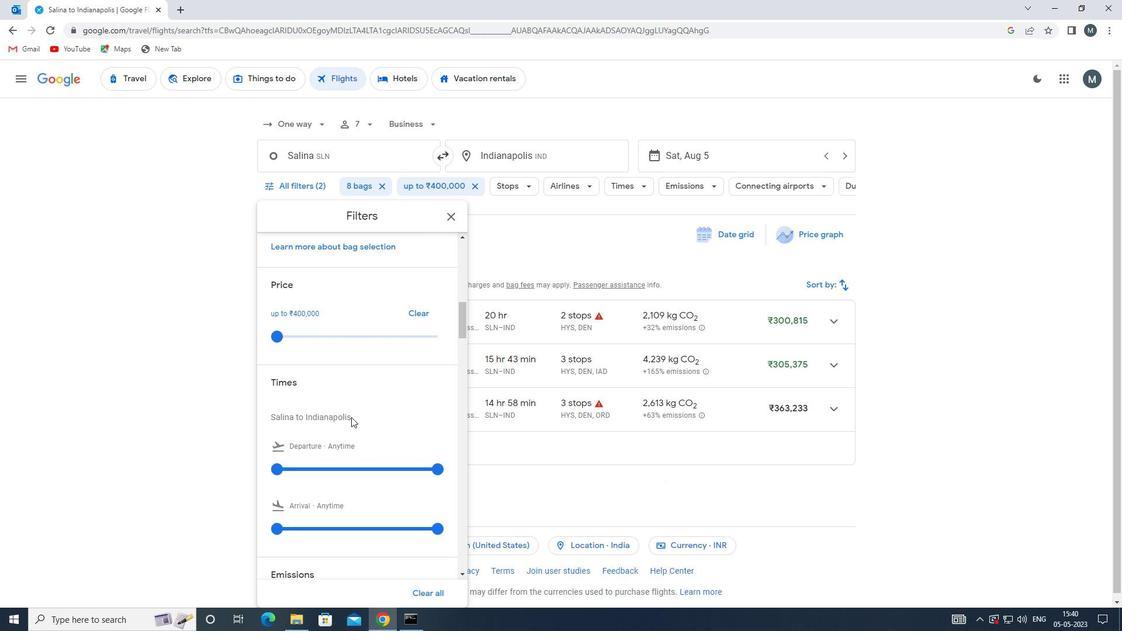 
Action: Mouse scrolled (330, 430) with delta (0, 0)
Screenshot: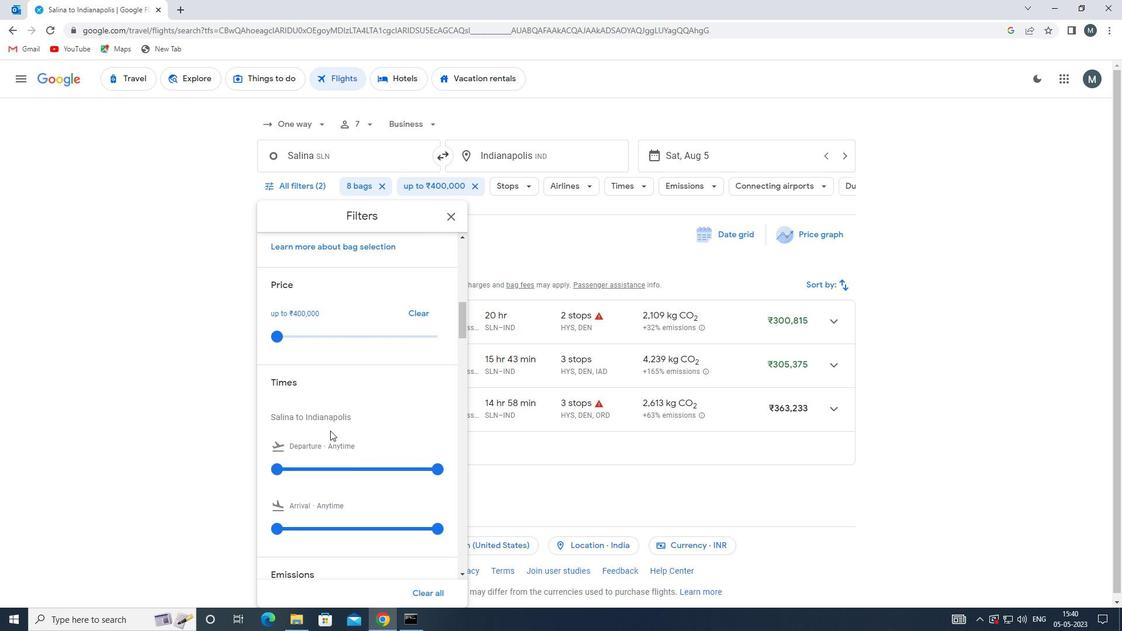 
Action: Mouse moved to (281, 408)
Screenshot: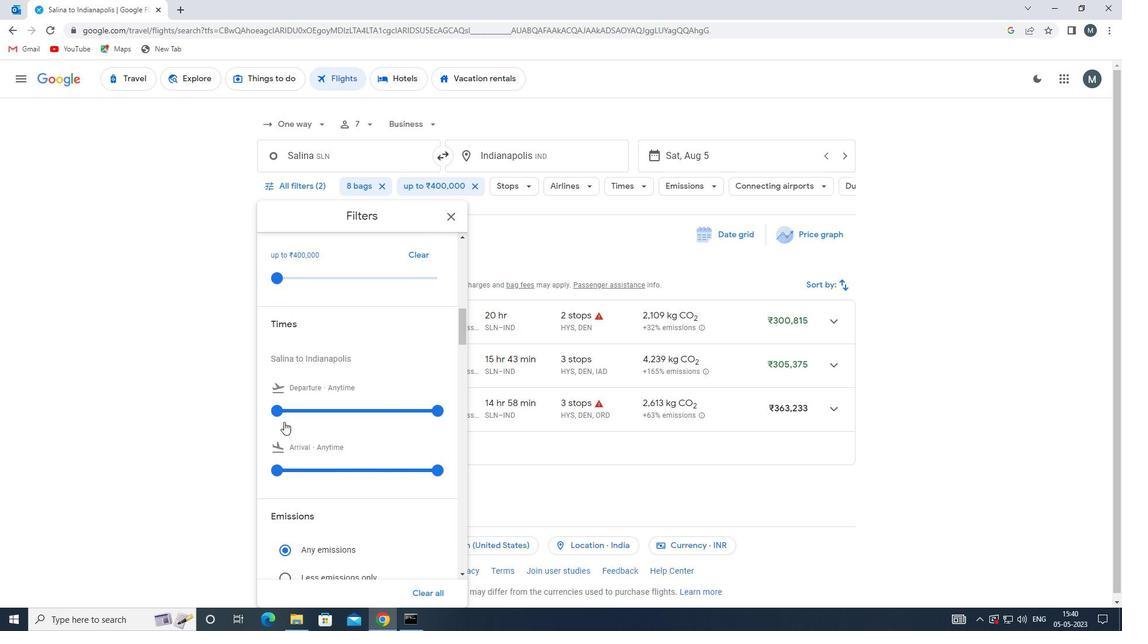 
Action: Mouse pressed left at (281, 408)
Screenshot: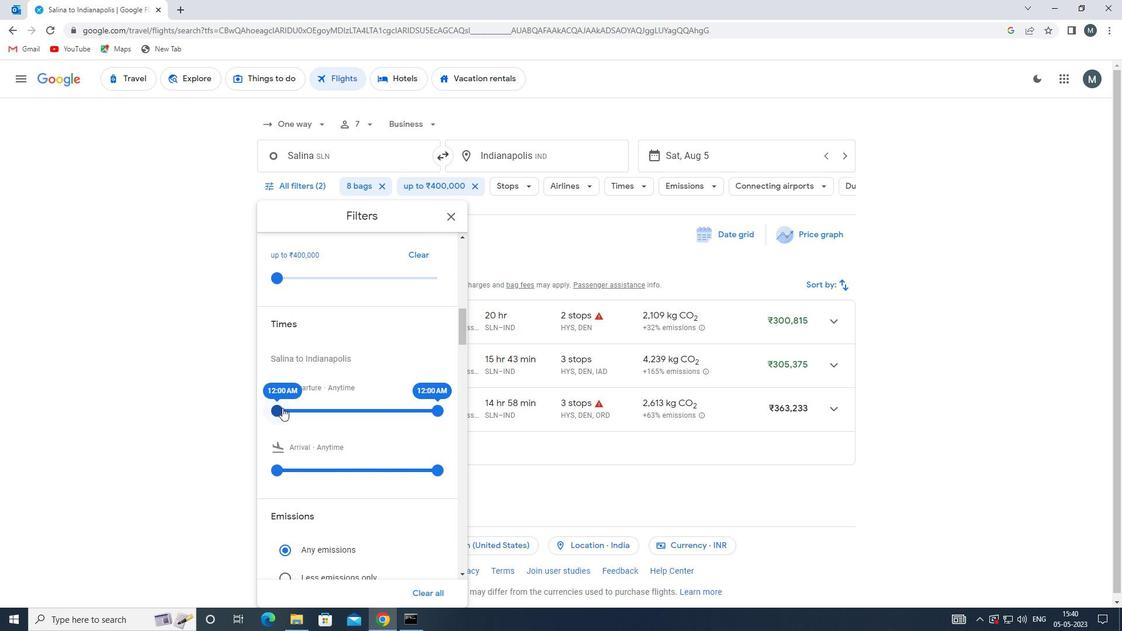 
Action: Mouse moved to (430, 410)
Screenshot: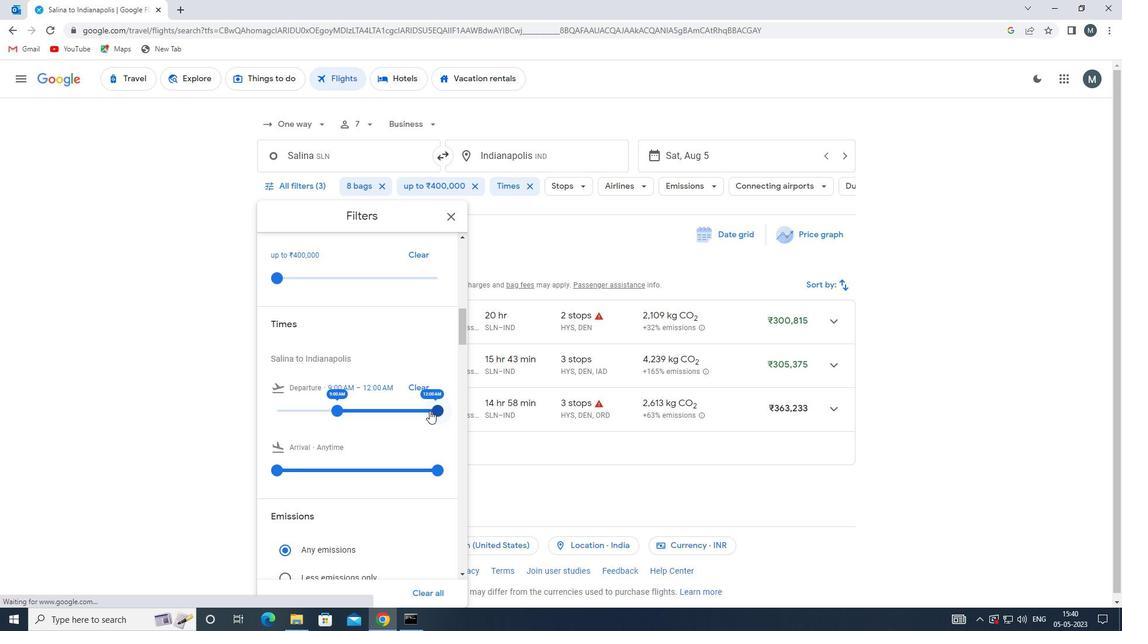 
Action: Mouse pressed left at (430, 410)
Screenshot: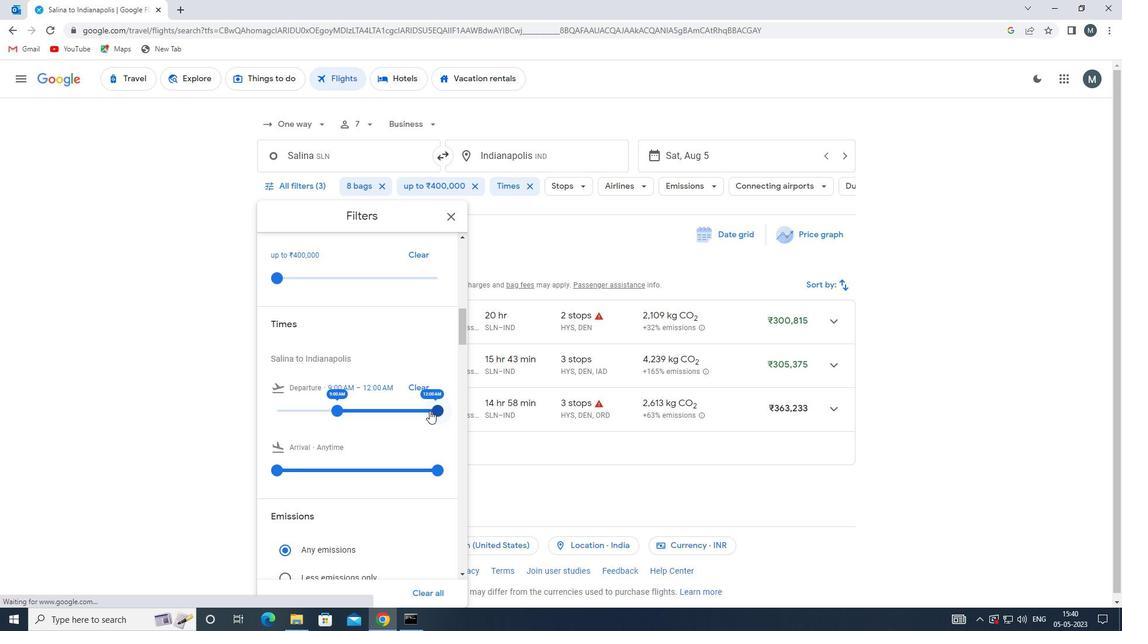 
Action: Mouse moved to (367, 405)
Screenshot: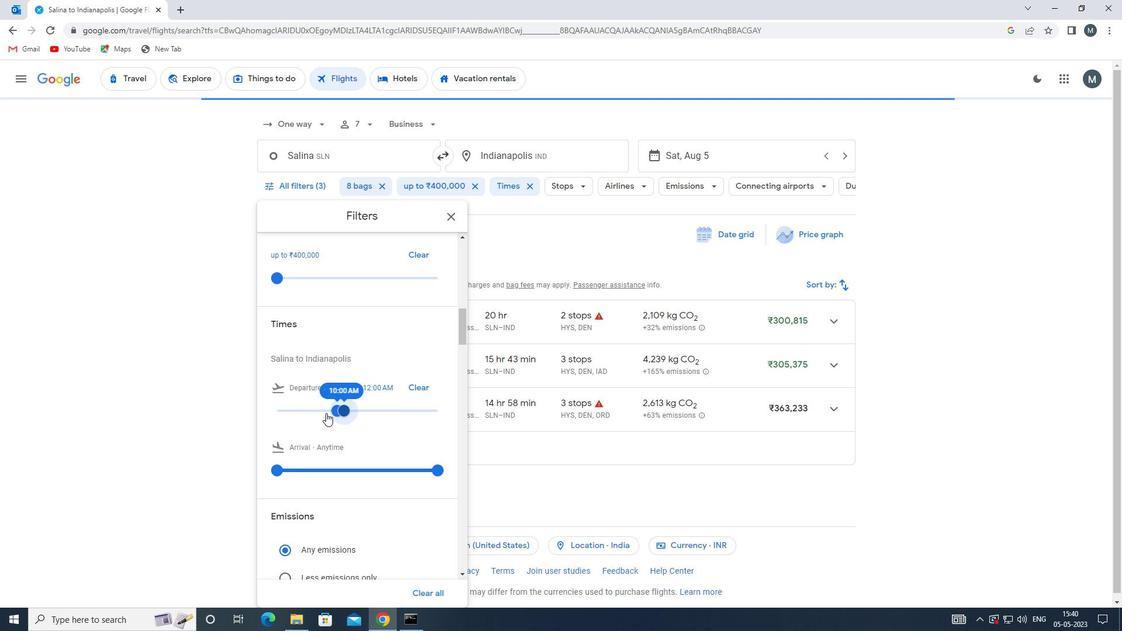 
Action: Mouse scrolled (367, 404) with delta (0, 0)
Screenshot: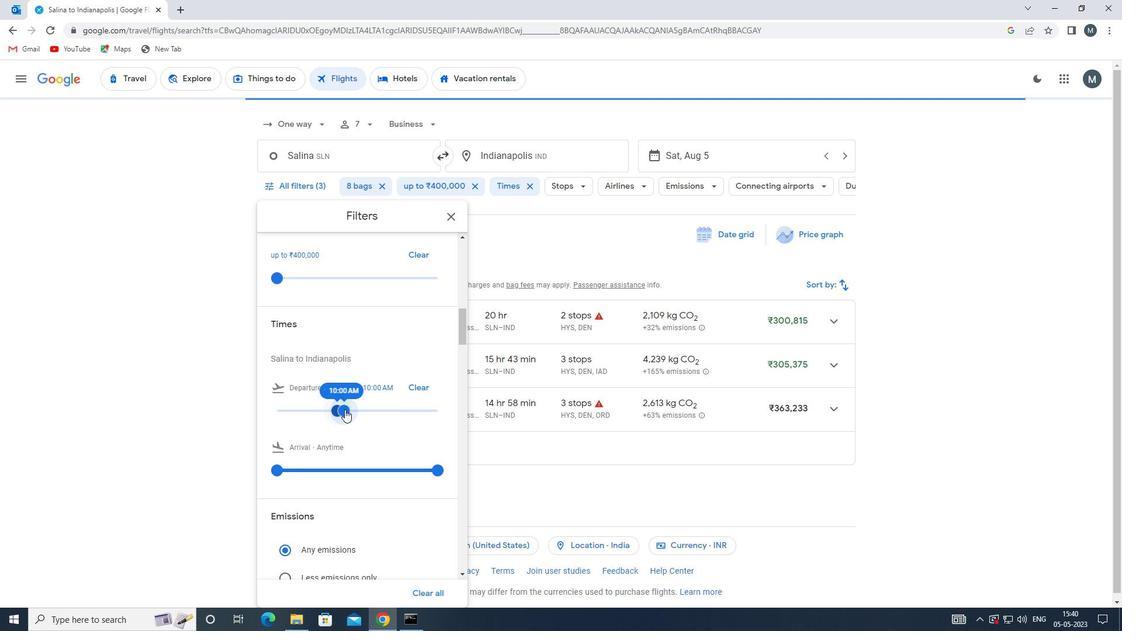 
Action: Mouse scrolled (367, 404) with delta (0, 0)
Screenshot: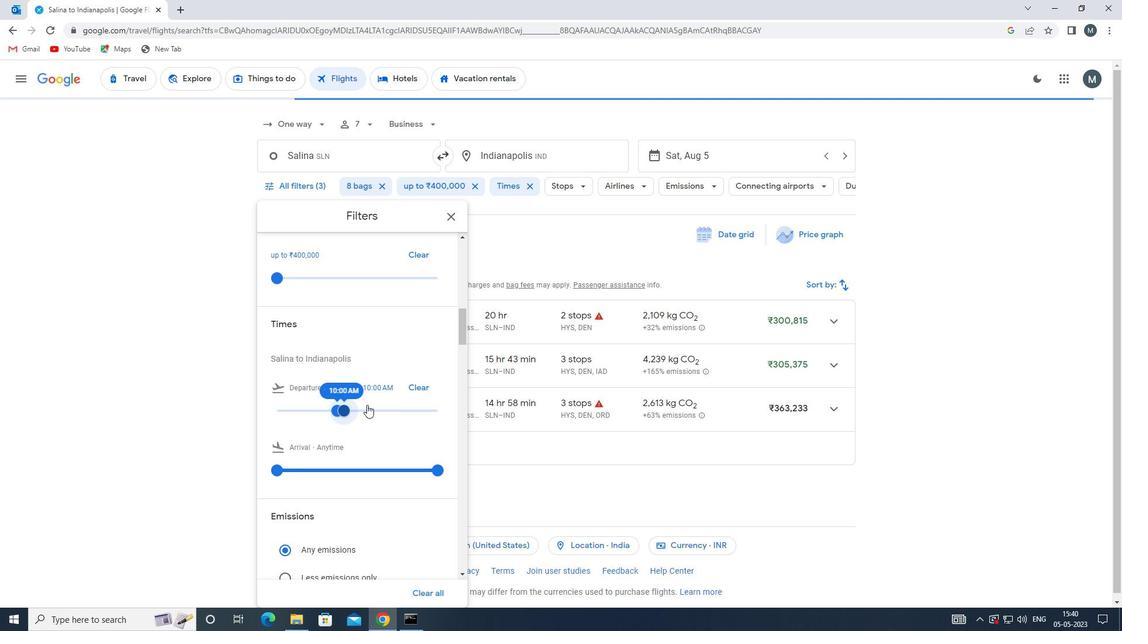 
Action: Mouse moved to (451, 216)
Screenshot: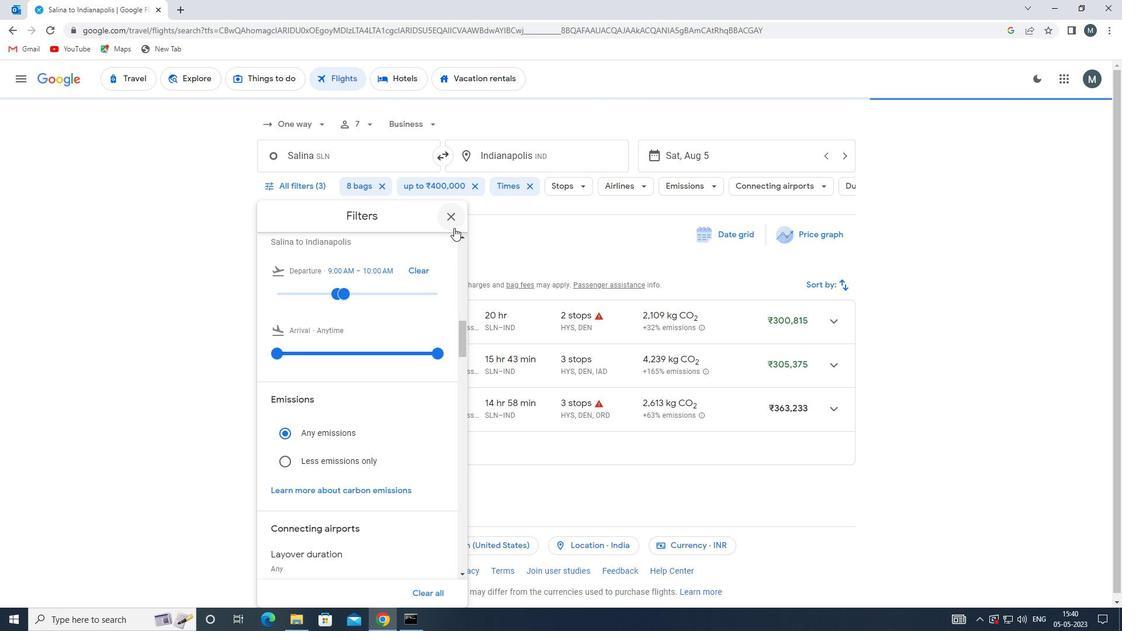 
Action: Mouse pressed left at (451, 216)
Screenshot: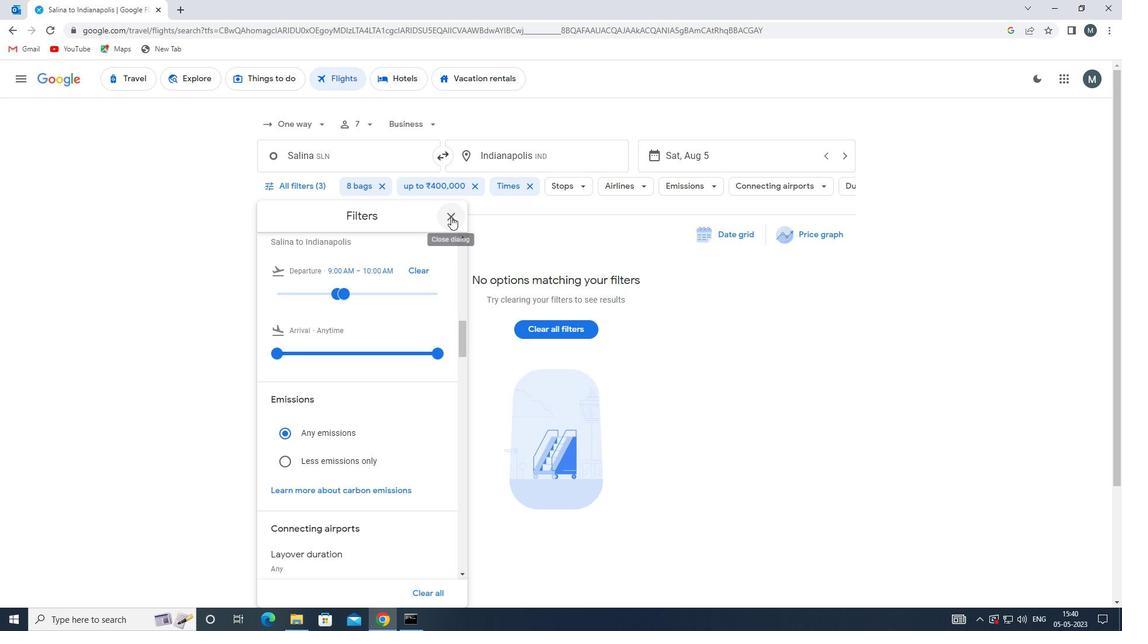 
Action: Mouse moved to (450, 219)
Screenshot: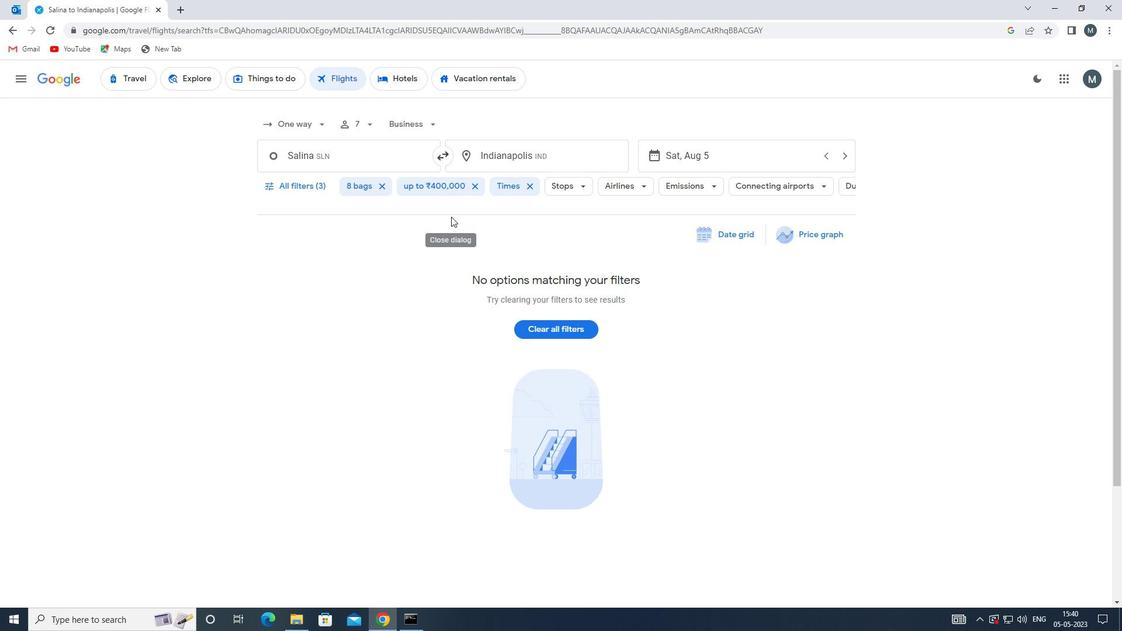 
